 Task: Search one way flight ticket for 2 adults, 2 children, 2 infants in seat in first from Punta Gorda: Punta Gorda Airport to Wilmington: Wilmington International Airport on 8-6-2023. Choice of flights is Frontier. Number of bags: 2 carry on bags. Price is upto 91000. Outbound departure time preference is 15:45.
Action: Mouse moved to (302, 402)
Screenshot: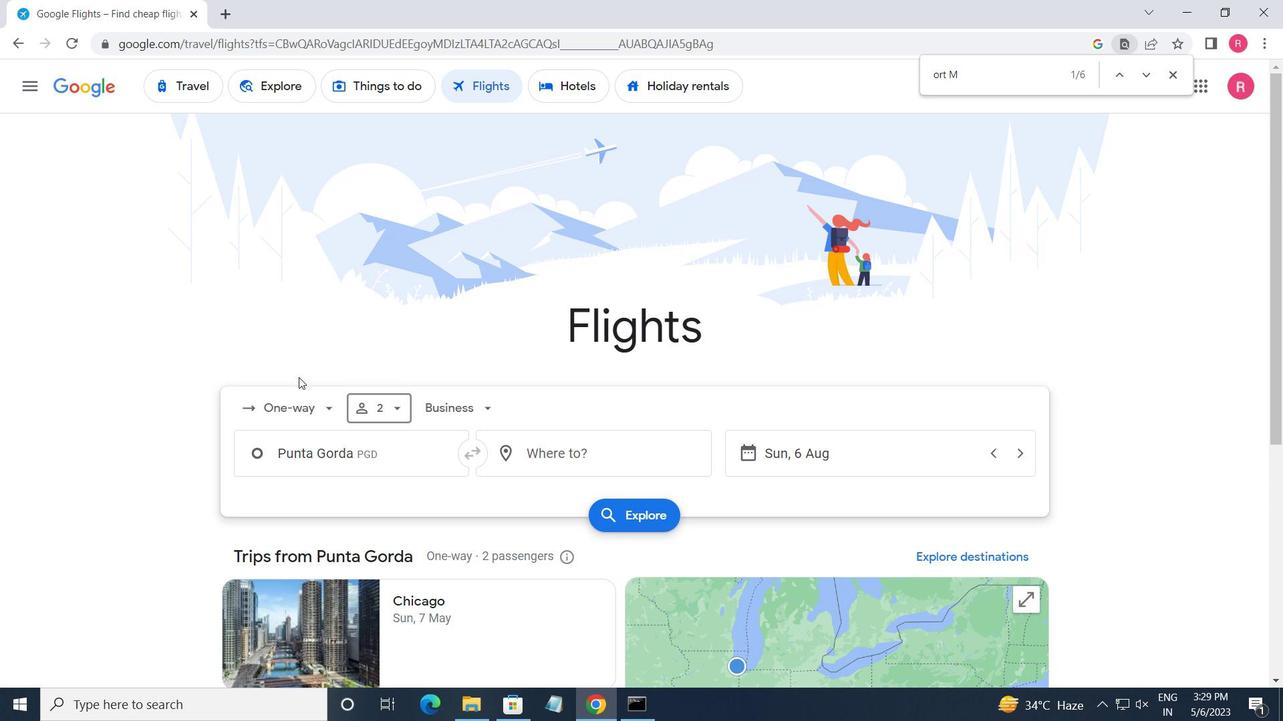 
Action: Mouse pressed left at (302, 402)
Screenshot: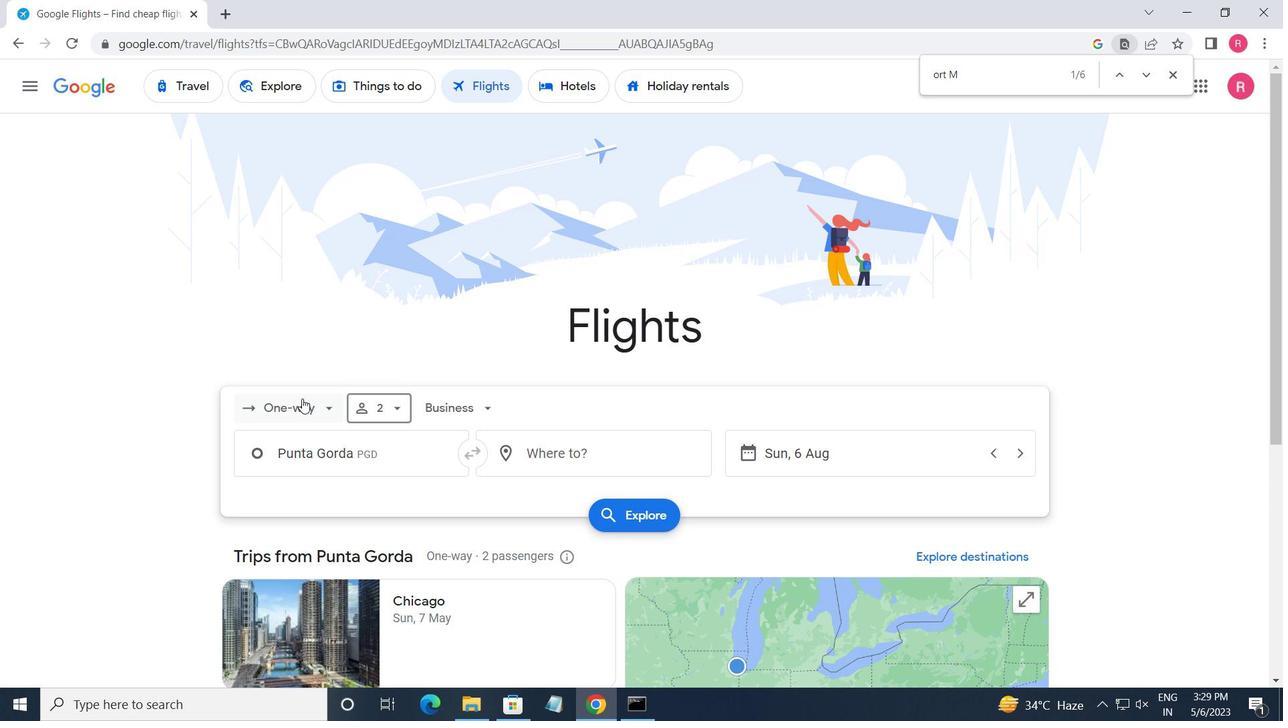 
Action: Mouse moved to (315, 480)
Screenshot: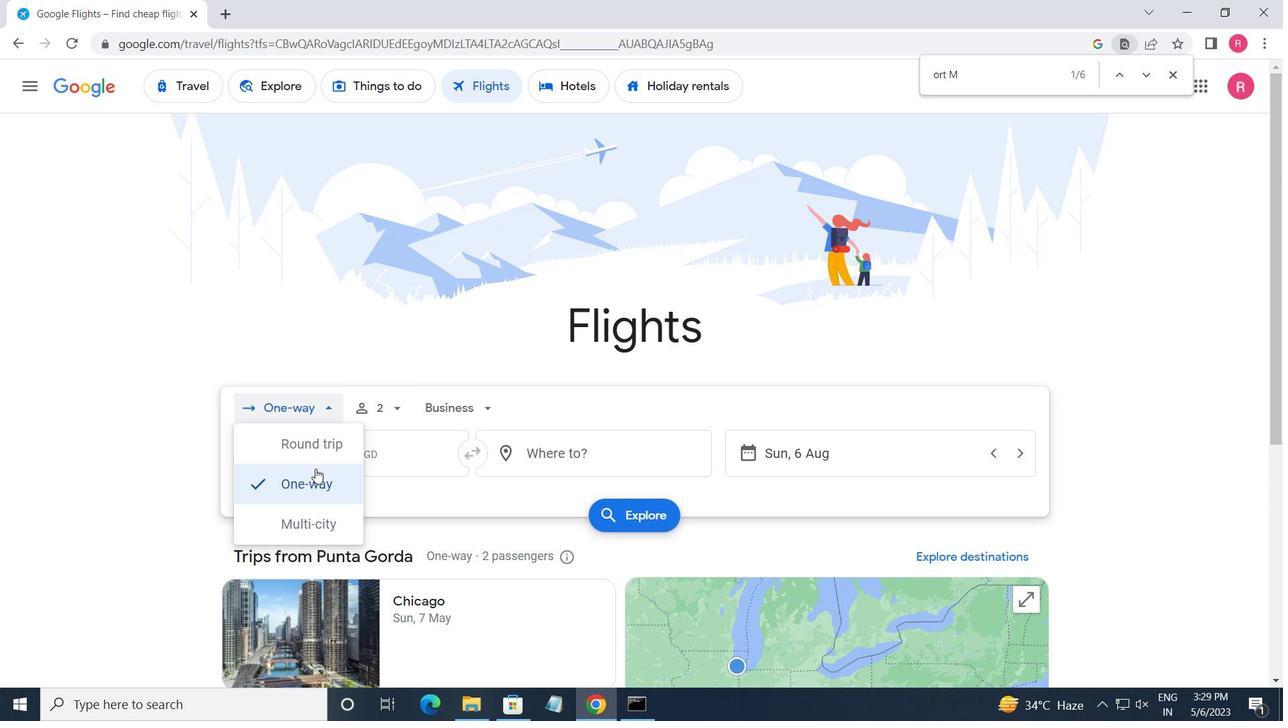 
Action: Mouse pressed left at (315, 480)
Screenshot: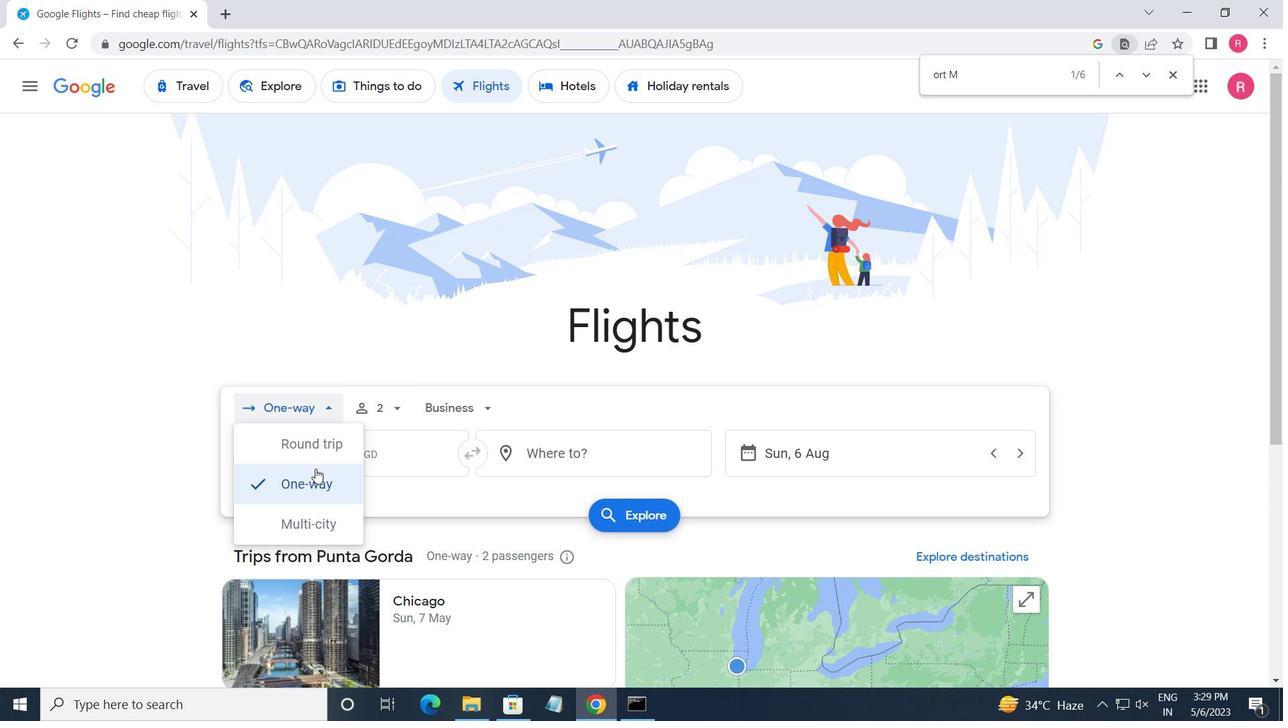 
Action: Mouse moved to (389, 418)
Screenshot: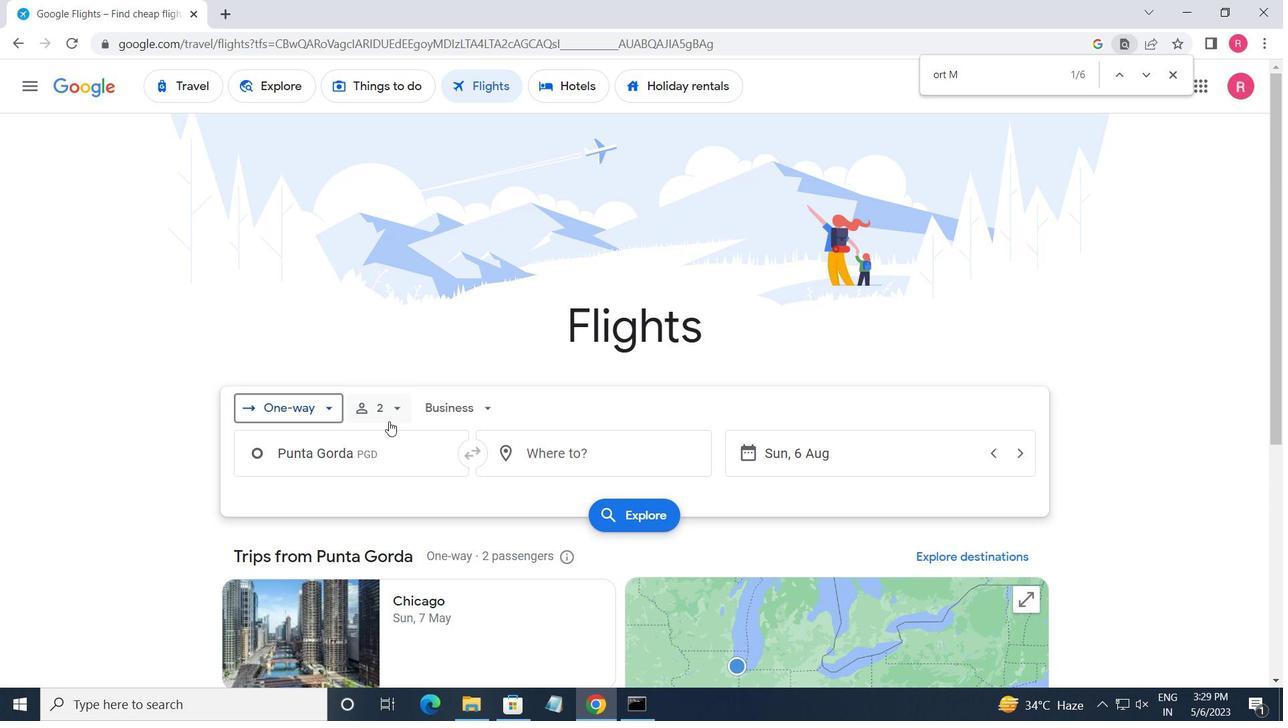 
Action: Mouse pressed left at (389, 418)
Screenshot: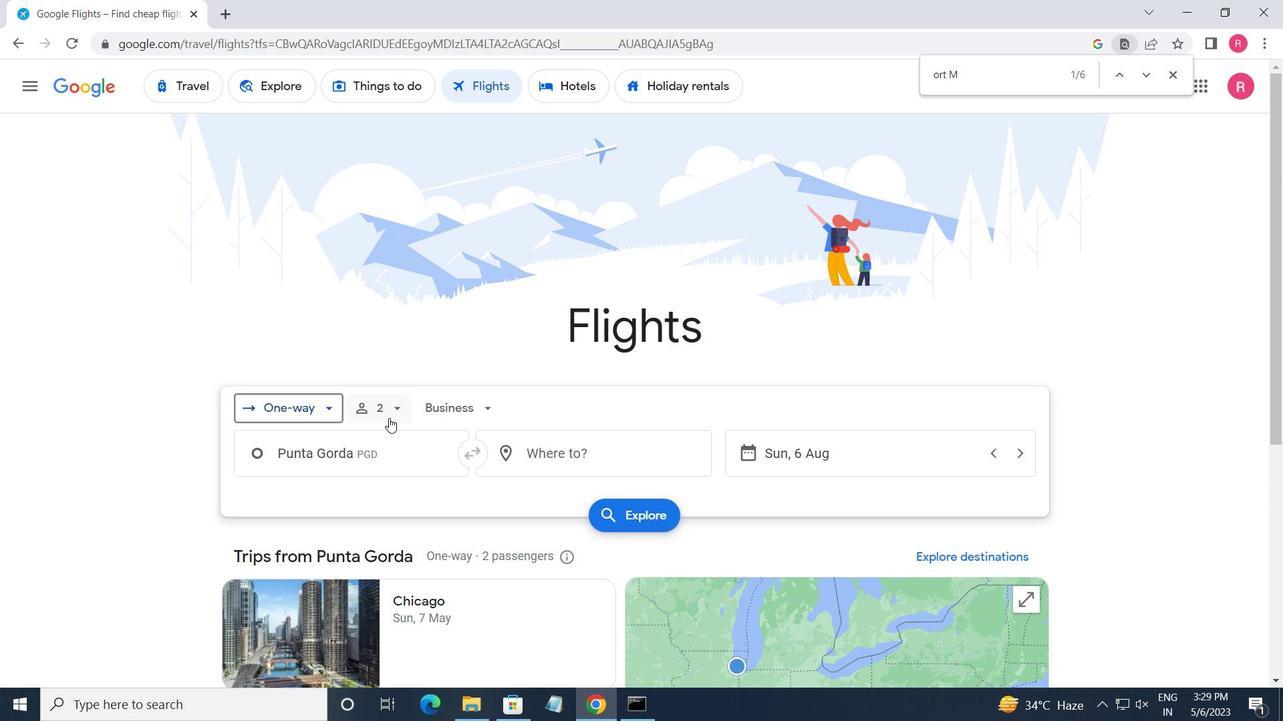 
Action: Mouse moved to (514, 454)
Screenshot: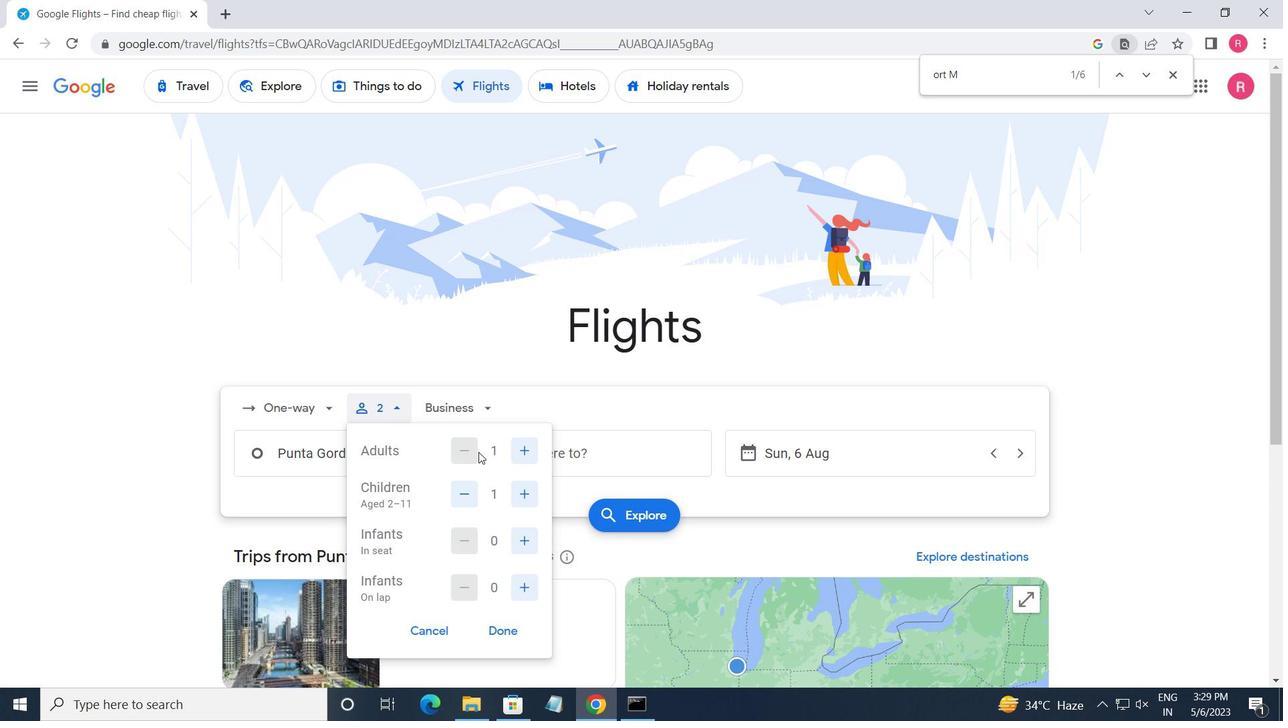 
Action: Mouse pressed left at (514, 454)
Screenshot: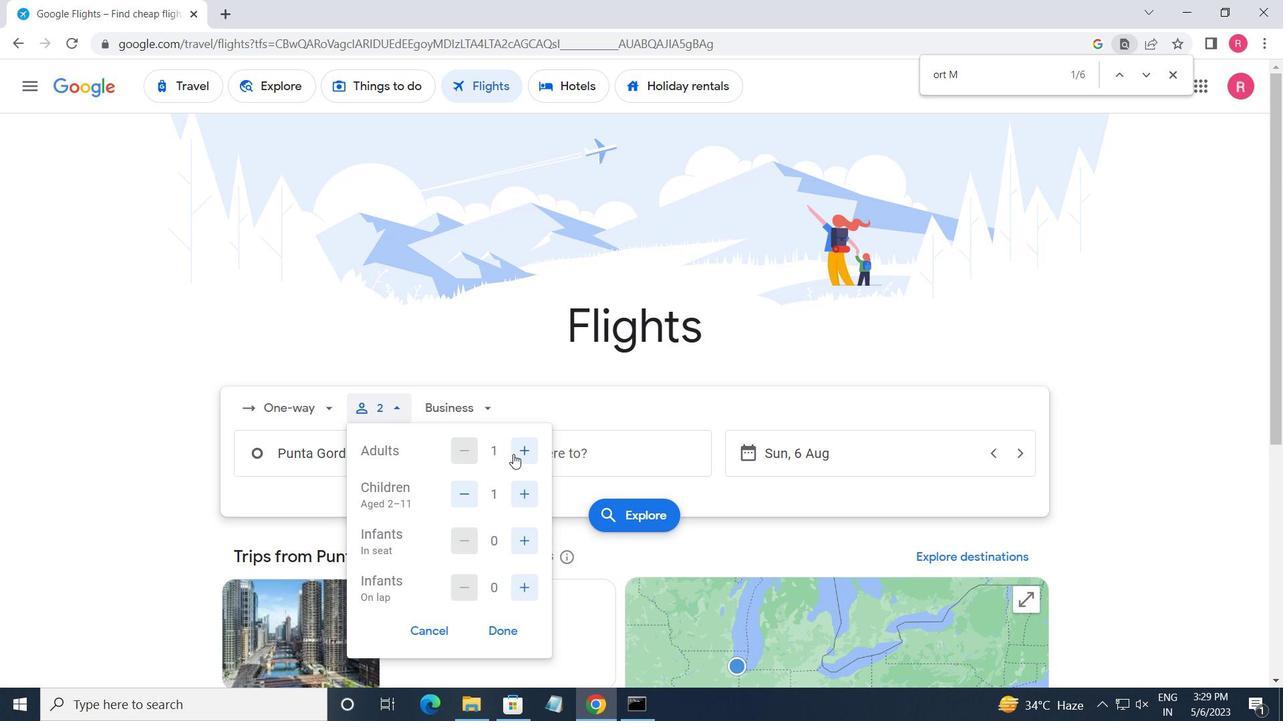 
Action: Mouse moved to (517, 495)
Screenshot: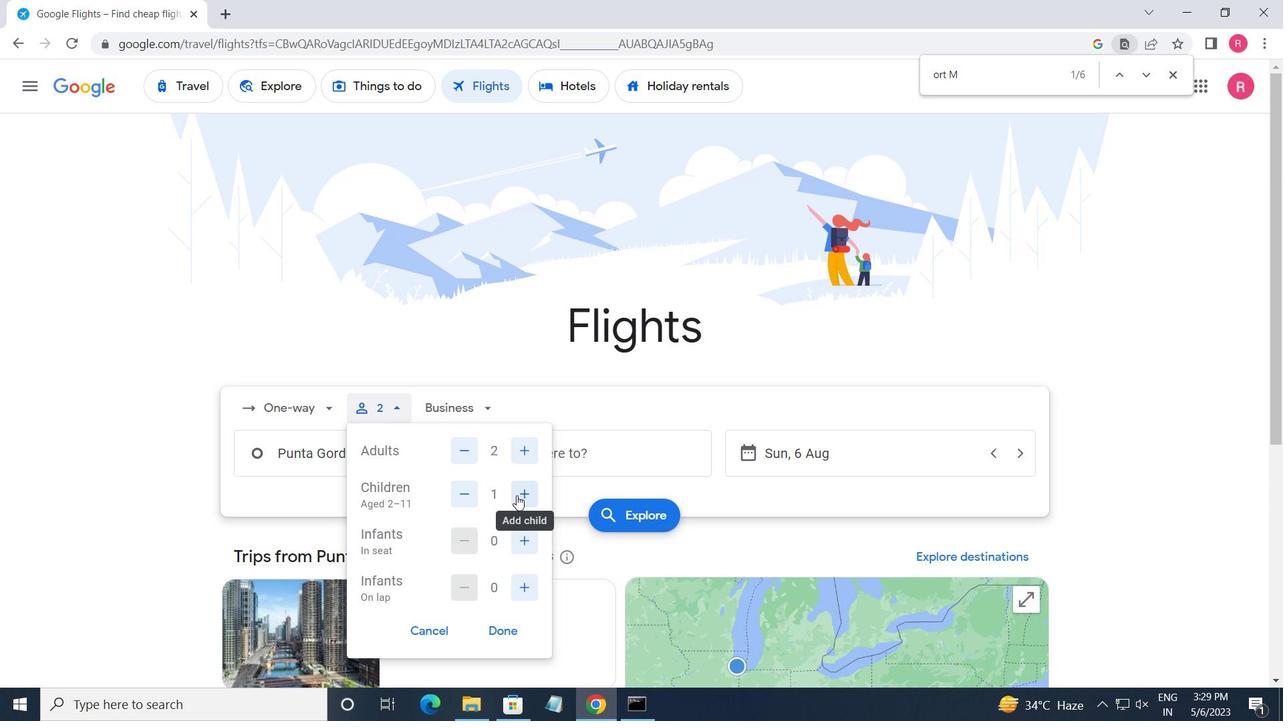 
Action: Mouse pressed left at (517, 495)
Screenshot: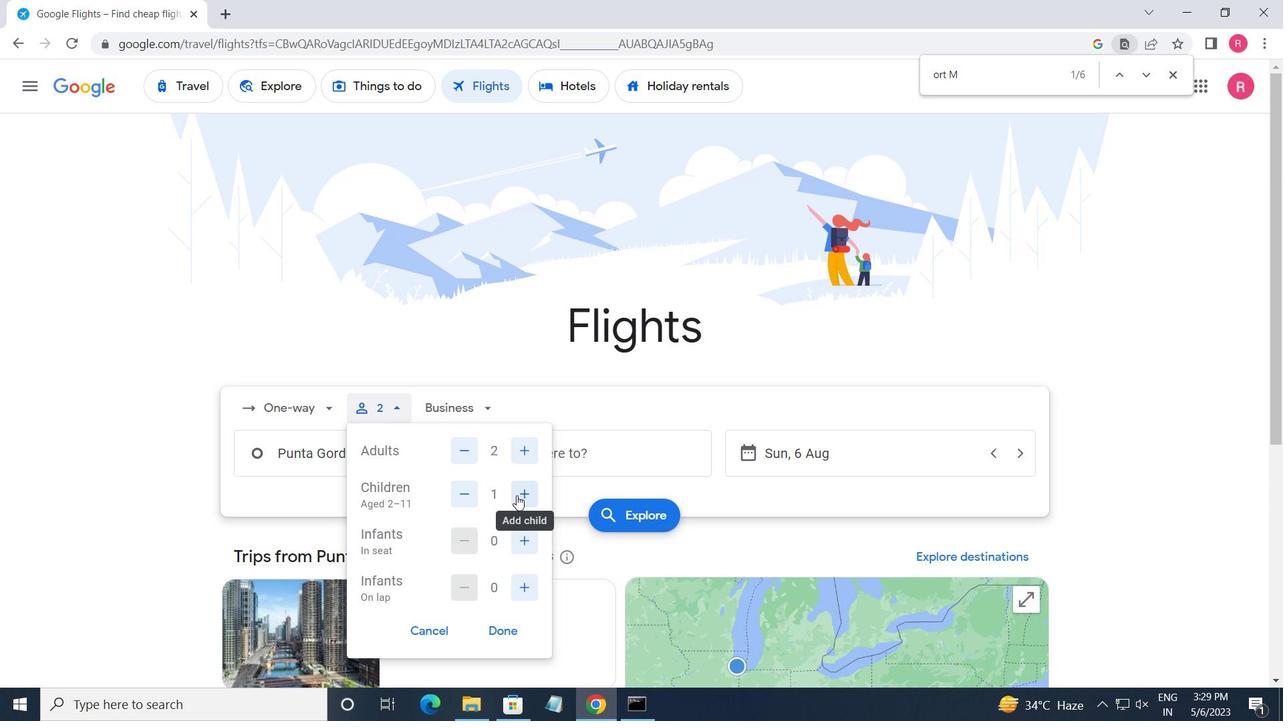 
Action: Mouse pressed left at (517, 495)
Screenshot: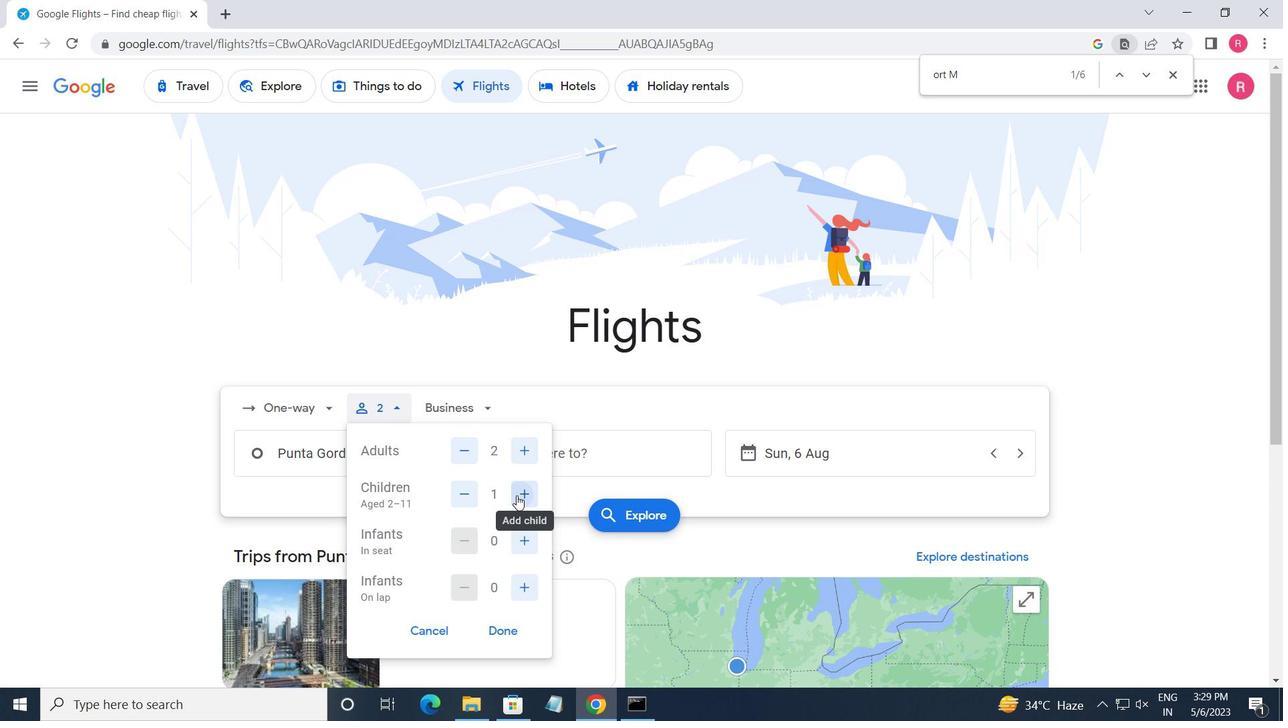 
Action: Mouse moved to (471, 496)
Screenshot: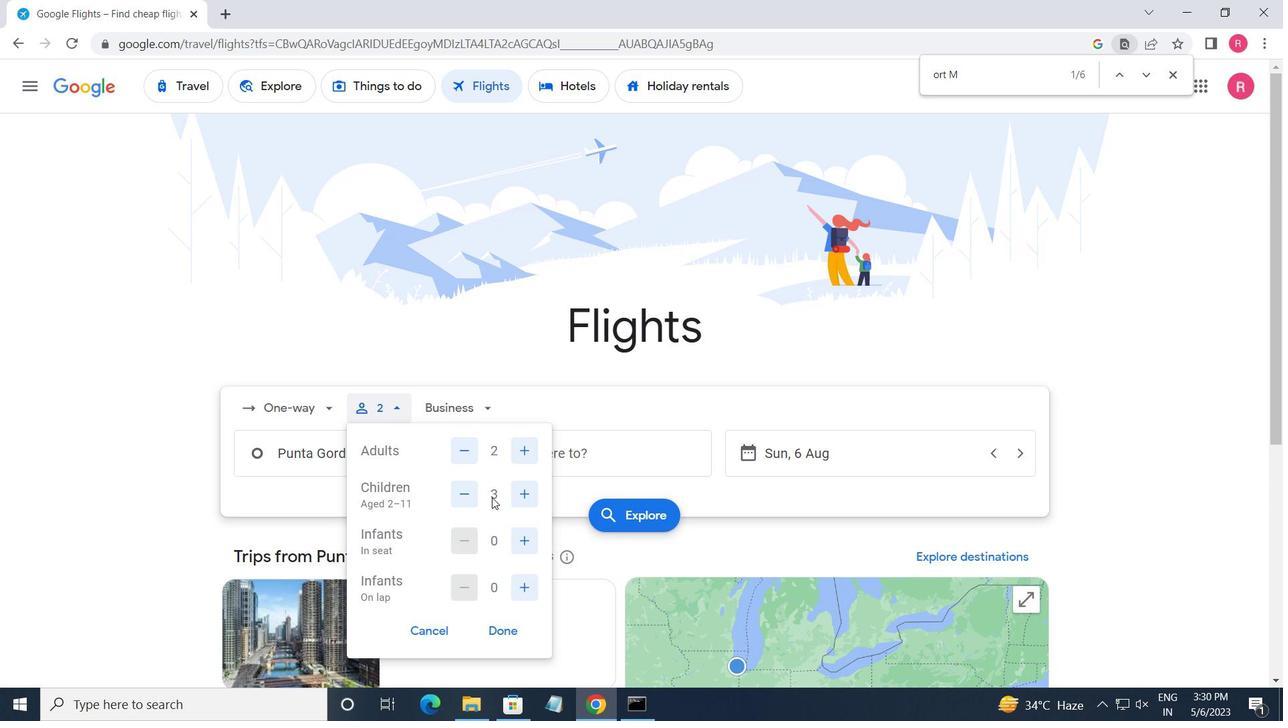 
Action: Mouse pressed left at (471, 496)
Screenshot: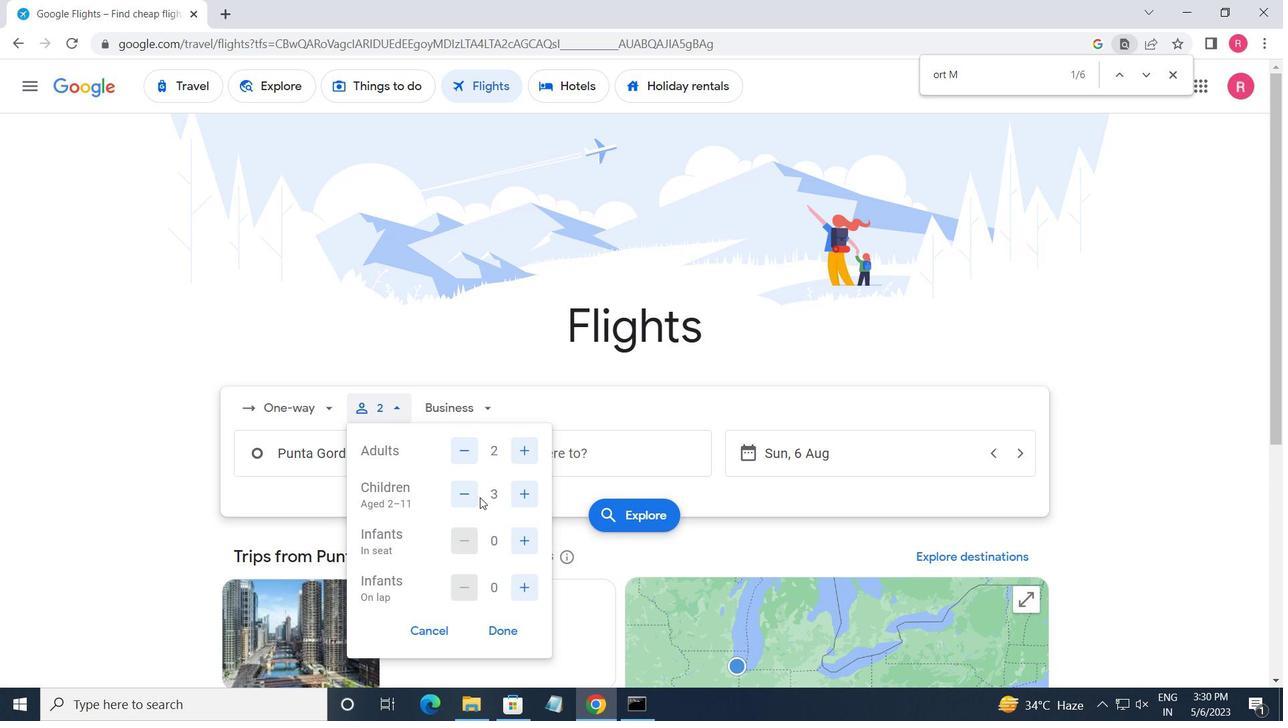 
Action: Mouse moved to (520, 541)
Screenshot: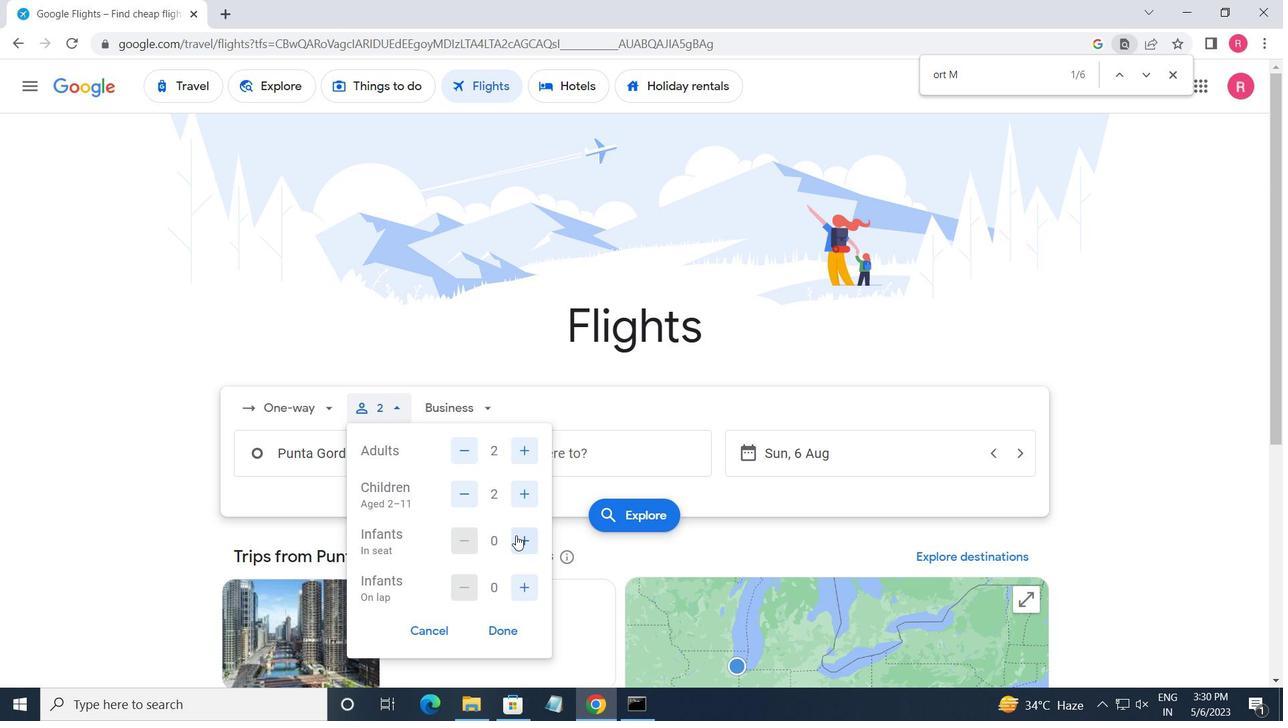 
Action: Mouse pressed left at (520, 541)
Screenshot: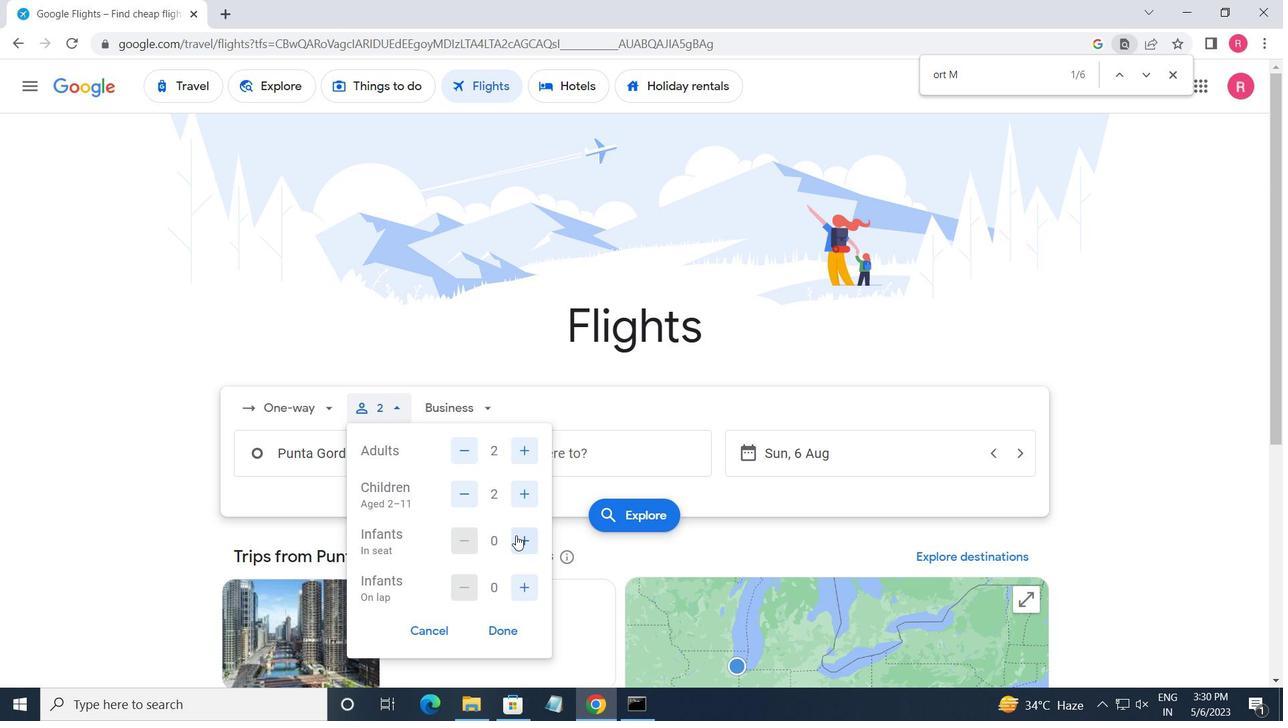 
Action: Mouse pressed left at (520, 541)
Screenshot: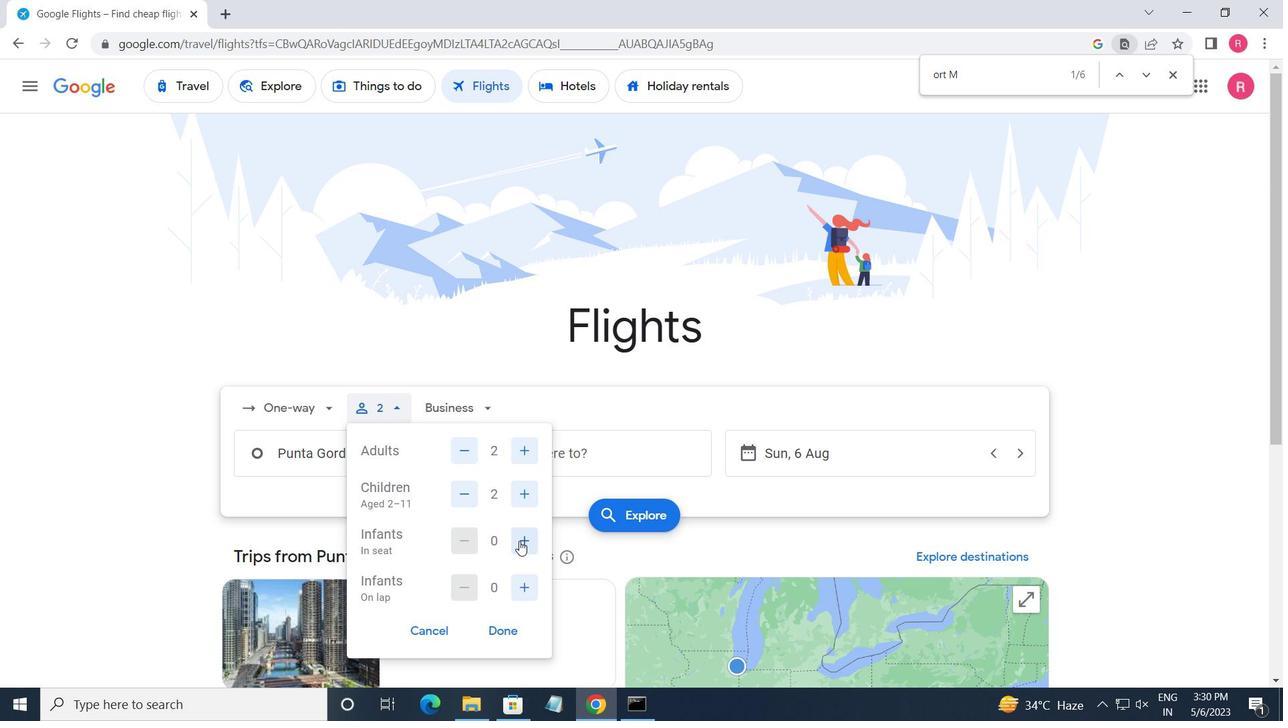 
Action: Mouse moved to (506, 623)
Screenshot: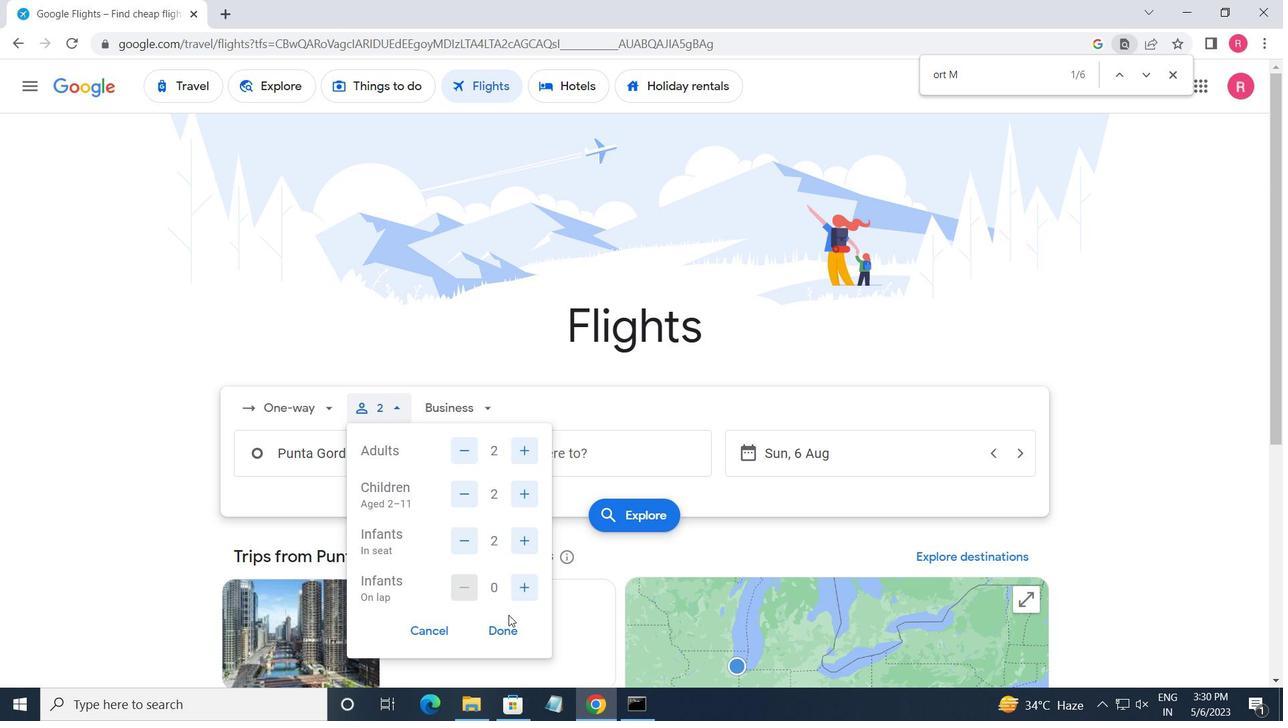 
Action: Mouse pressed left at (506, 623)
Screenshot: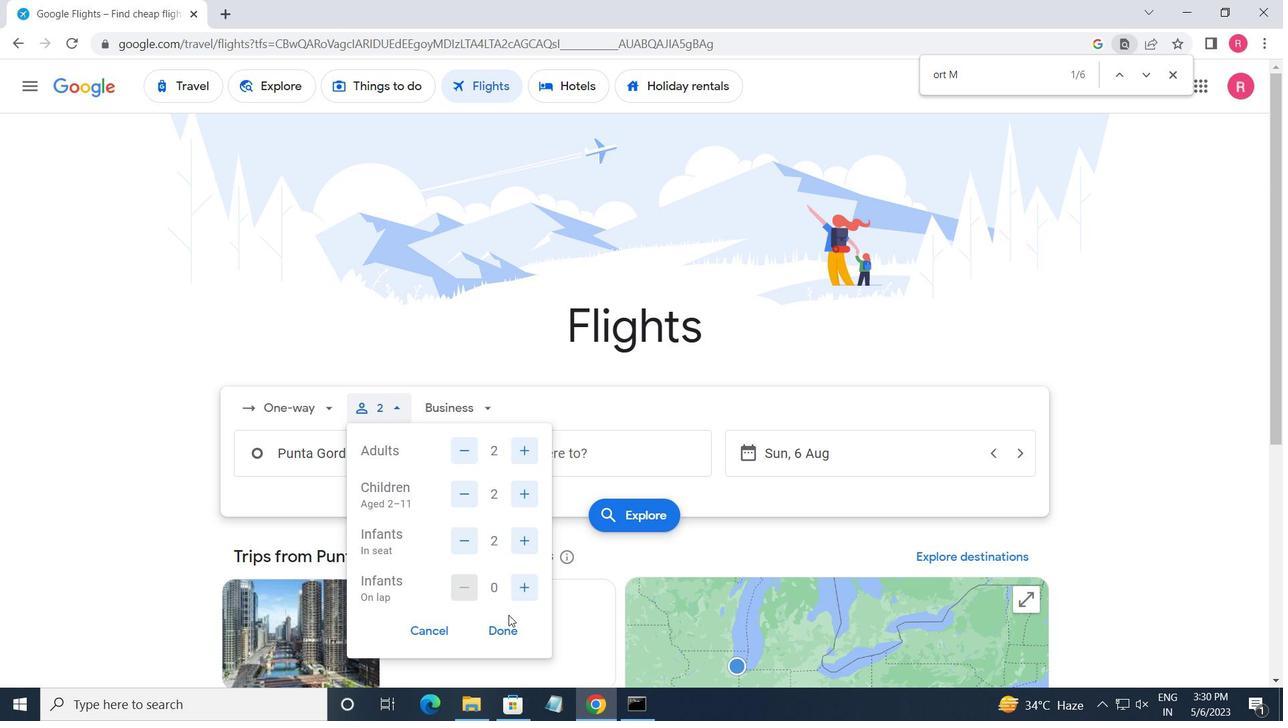 
Action: Mouse moved to (457, 411)
Screenshot: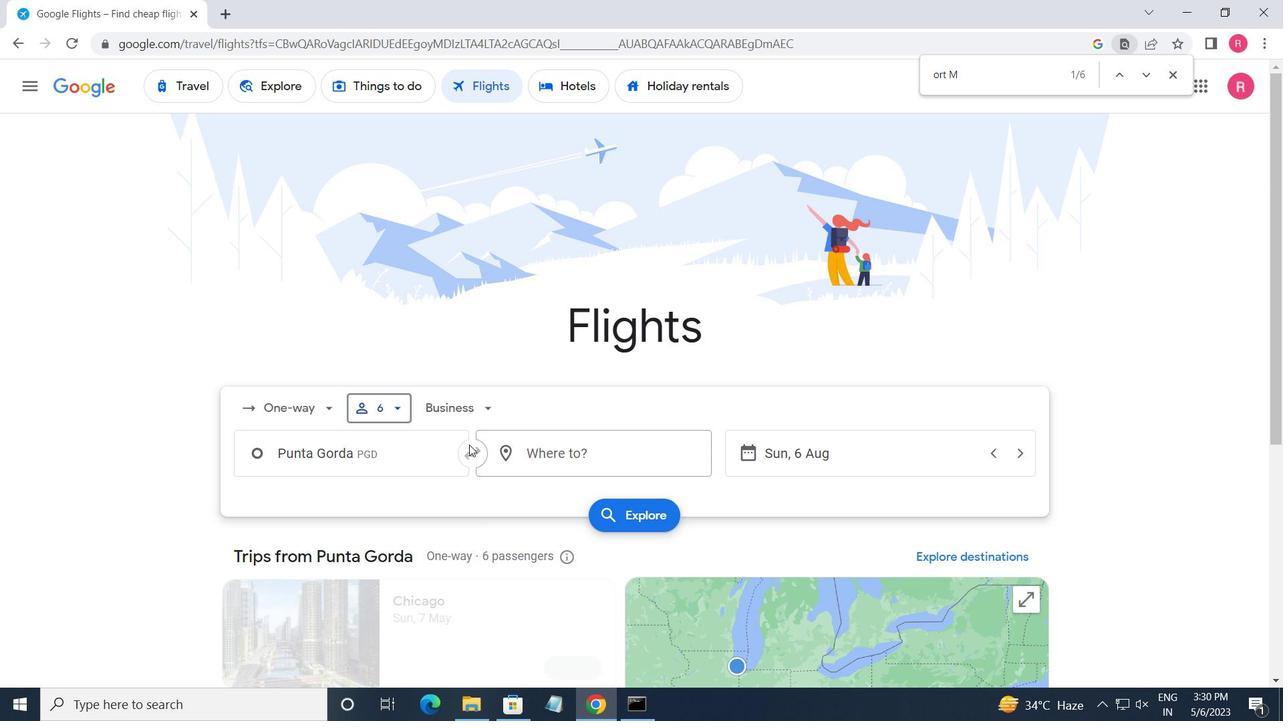 
Action: Mouse pressed left at (457, 411)
Screenshot: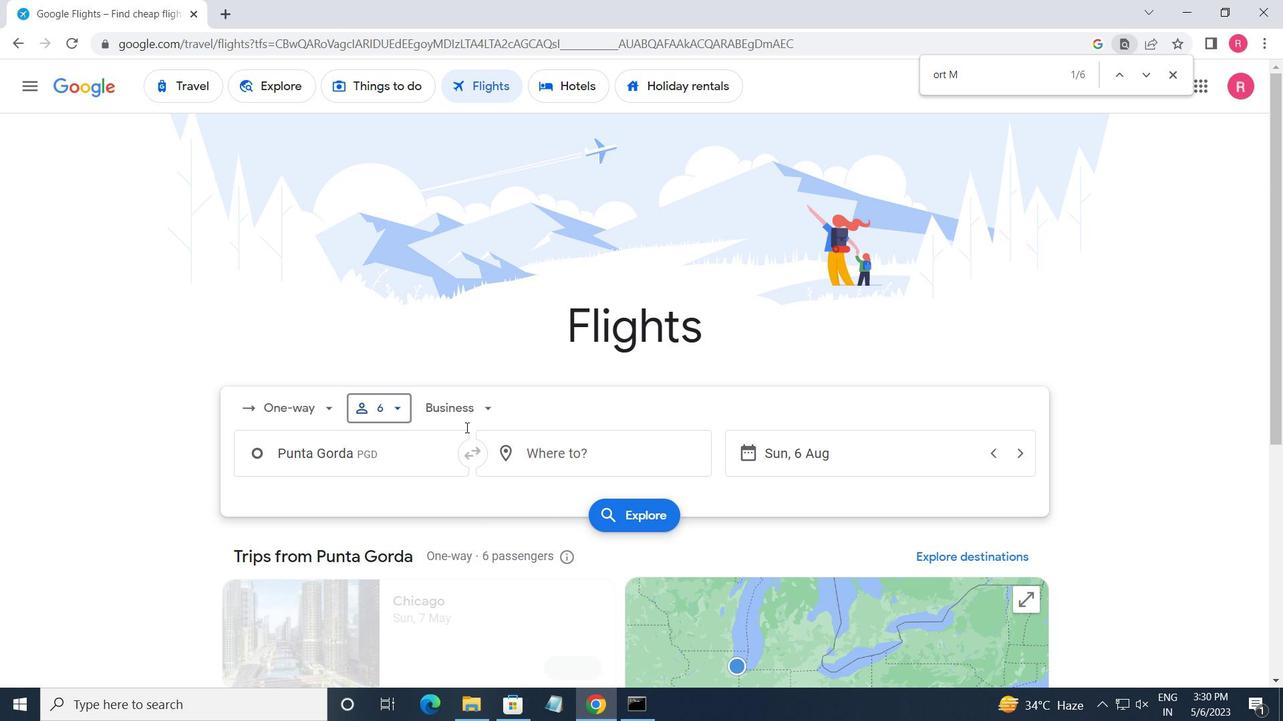 
Action: Mouse moved to (472, 555)
Screenshot: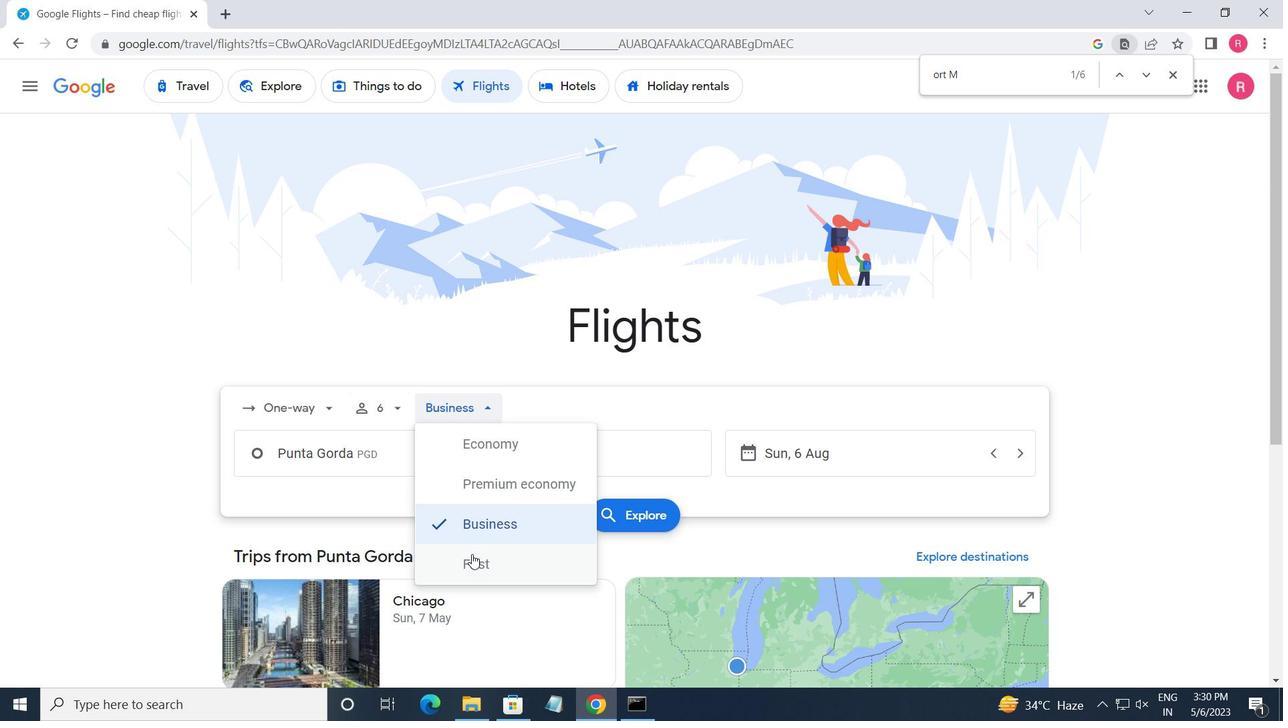 
Action: Mouse pressed left at (472, 555)
Screenshot: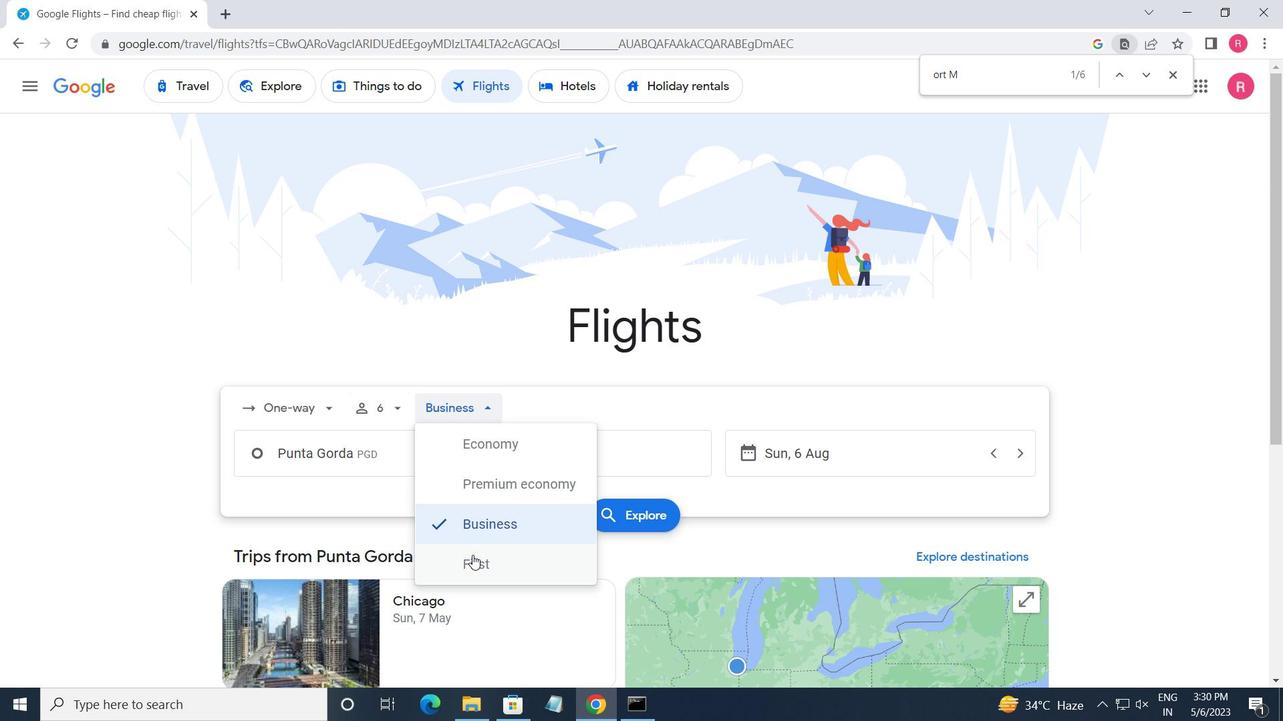 
Action: Mouse moved to (408, 465)
Screenshot: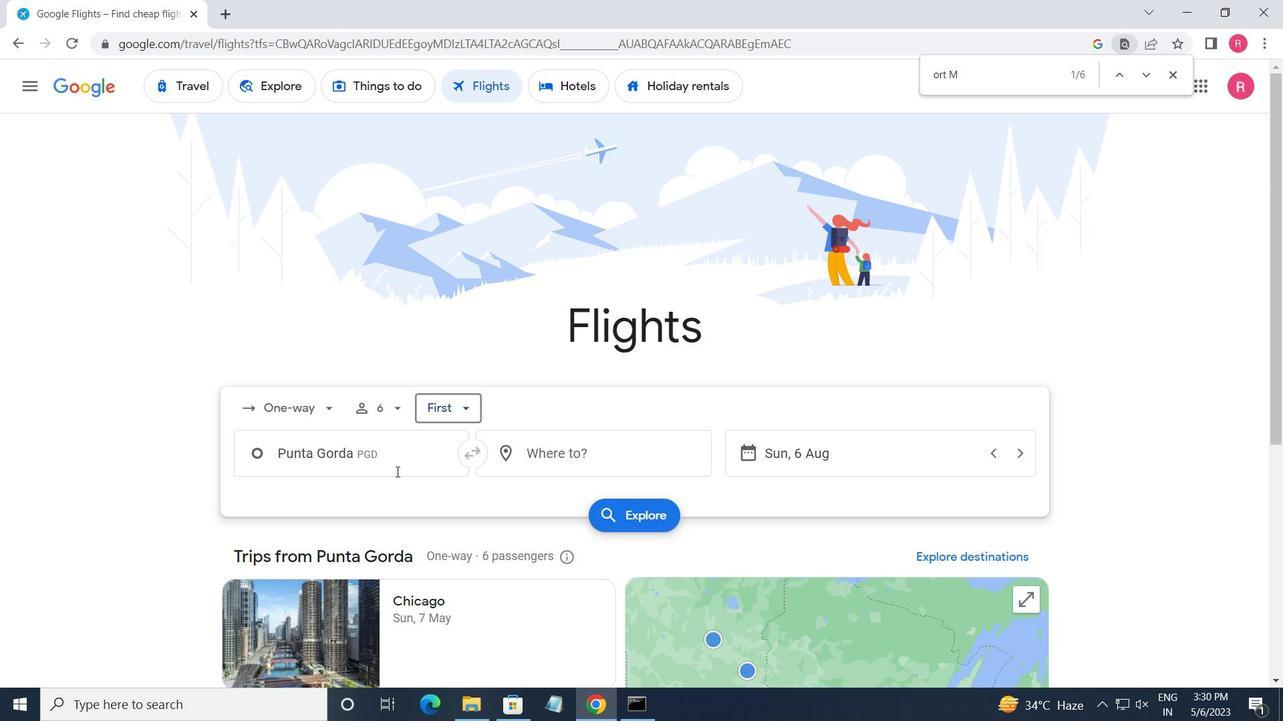 
Action: Mouse pressed left at (408, 465)
Screenshot: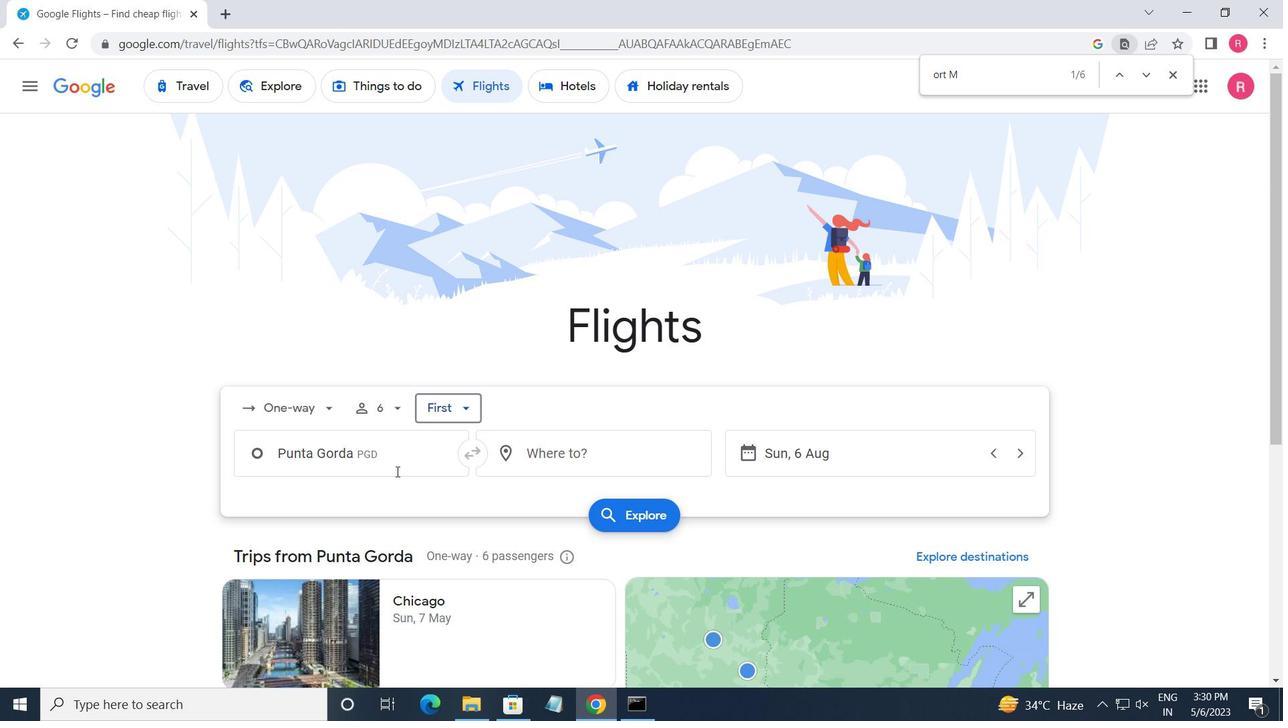 
Action: Mouse moved to (410, 469)
Screenshot: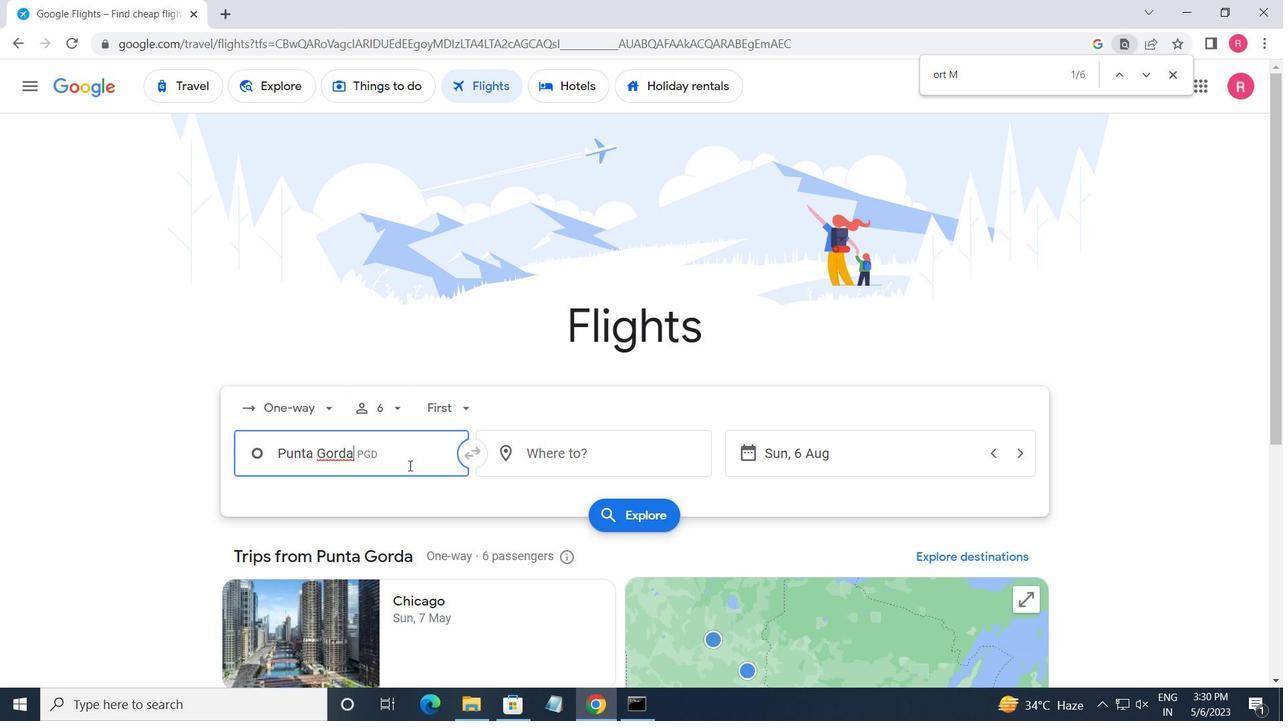 
Action: Key pressed <Key.shift_r>Punt<Key.caps_lock>v<Key.space><Key.backspace><Key.backspace>a<Key.space><Key.shift>GO
Screenshot: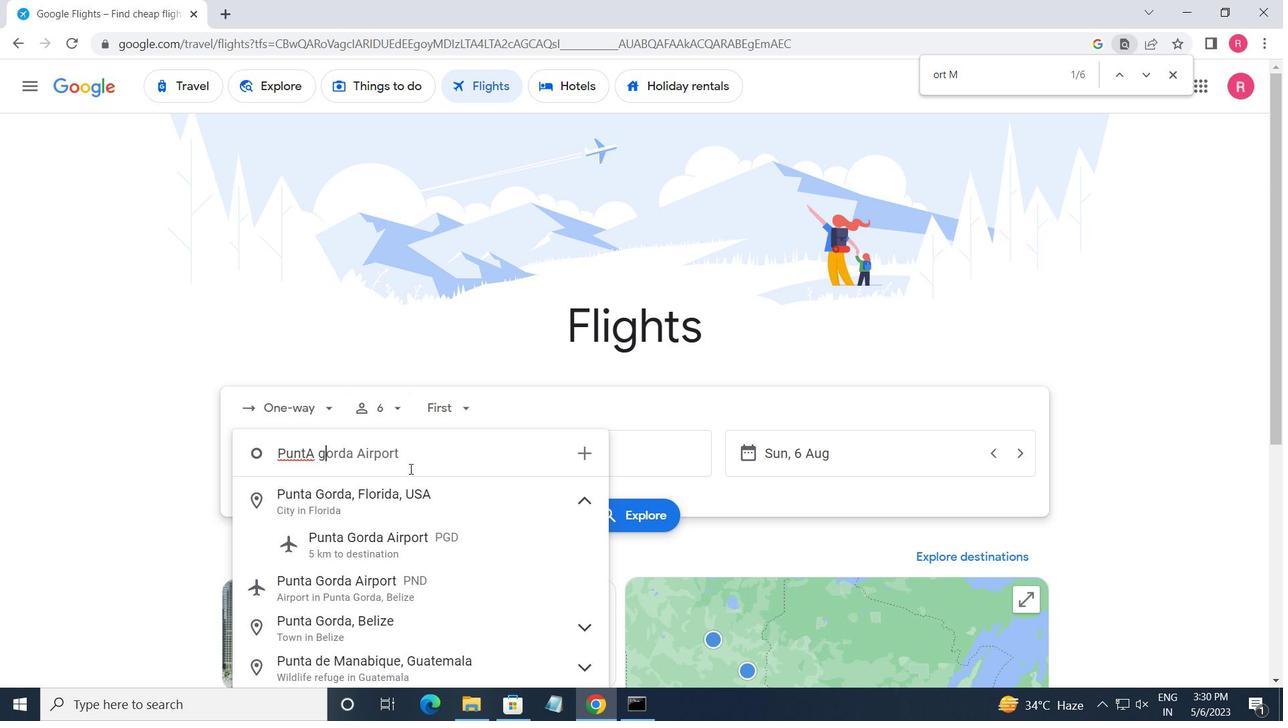 
Action: Mouse moved to (409, 550)
Screenshot: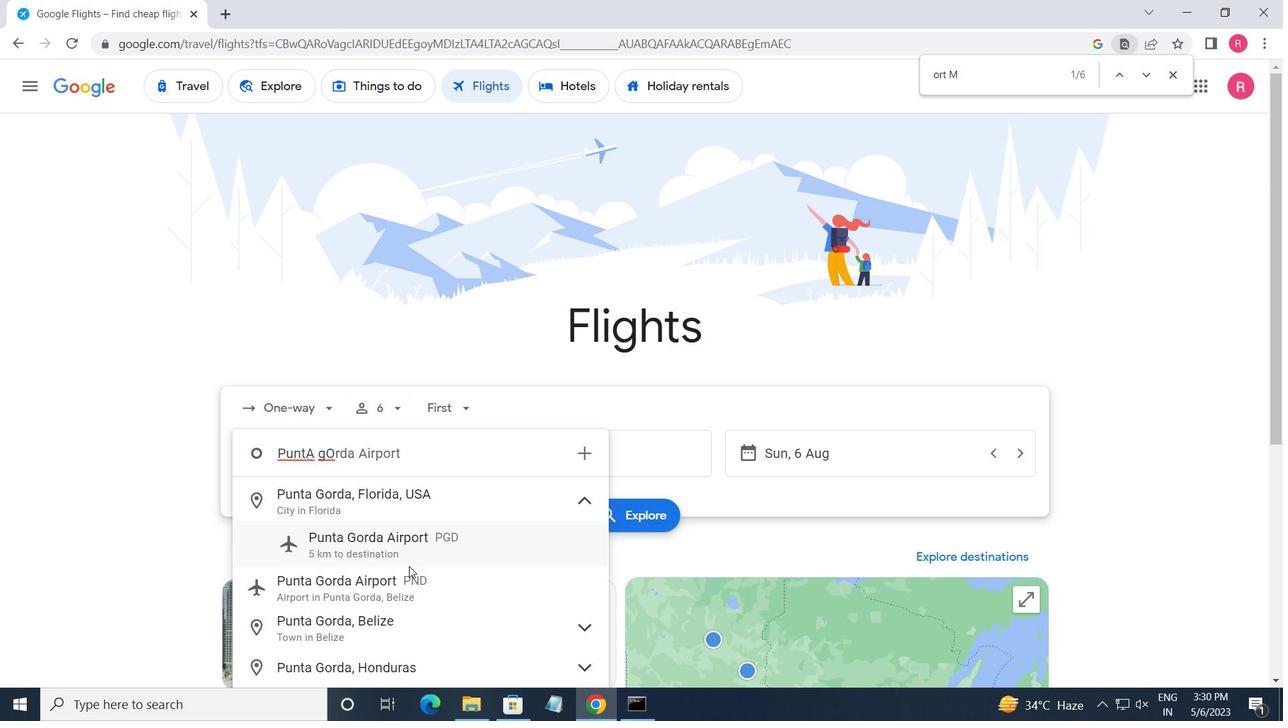 
Action: Mouse pressed left at (409, 550)
Screenshot: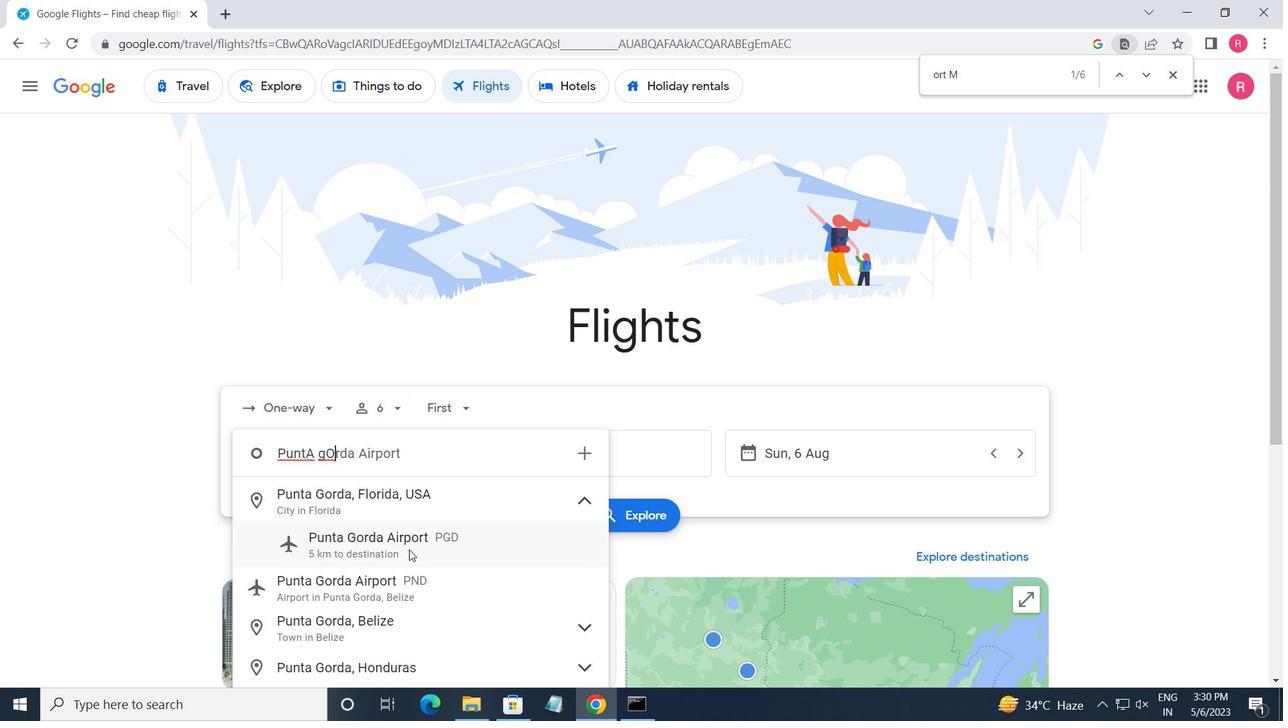 
Action: Mouse moved to (626, 453)
Screenshot: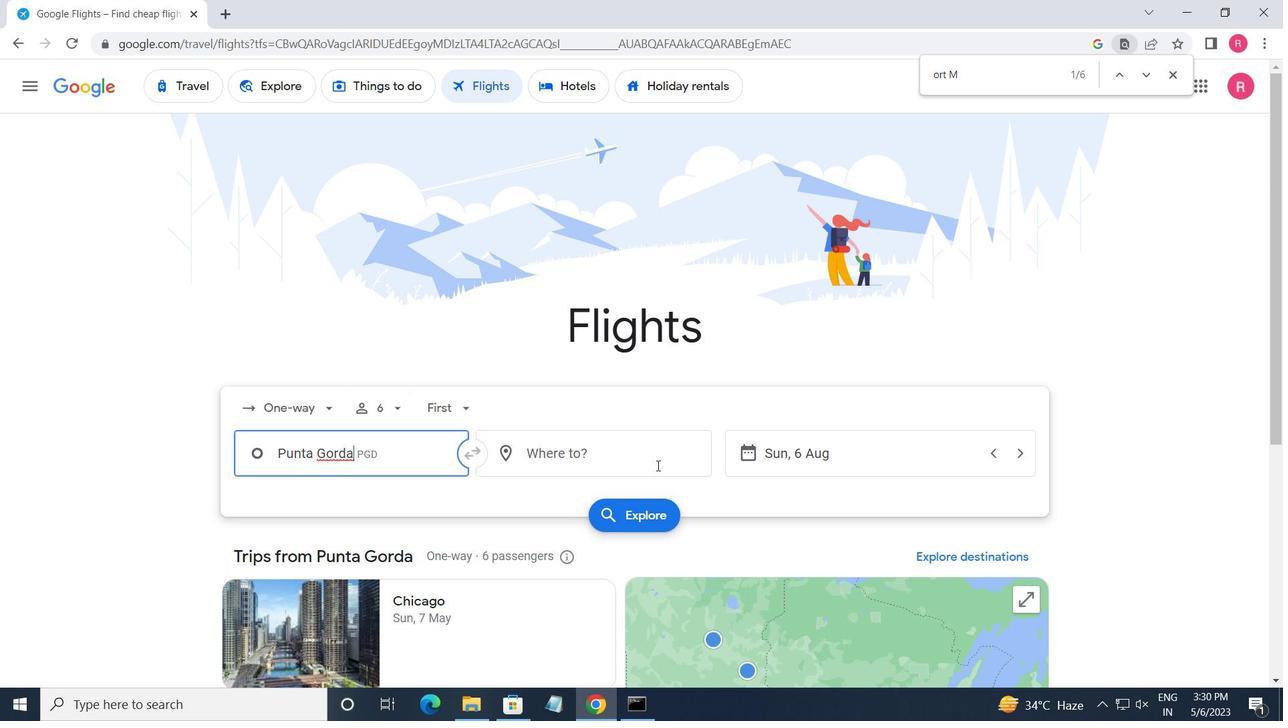 
Action: Mouse pressed left at (626, 453)
Screenshot: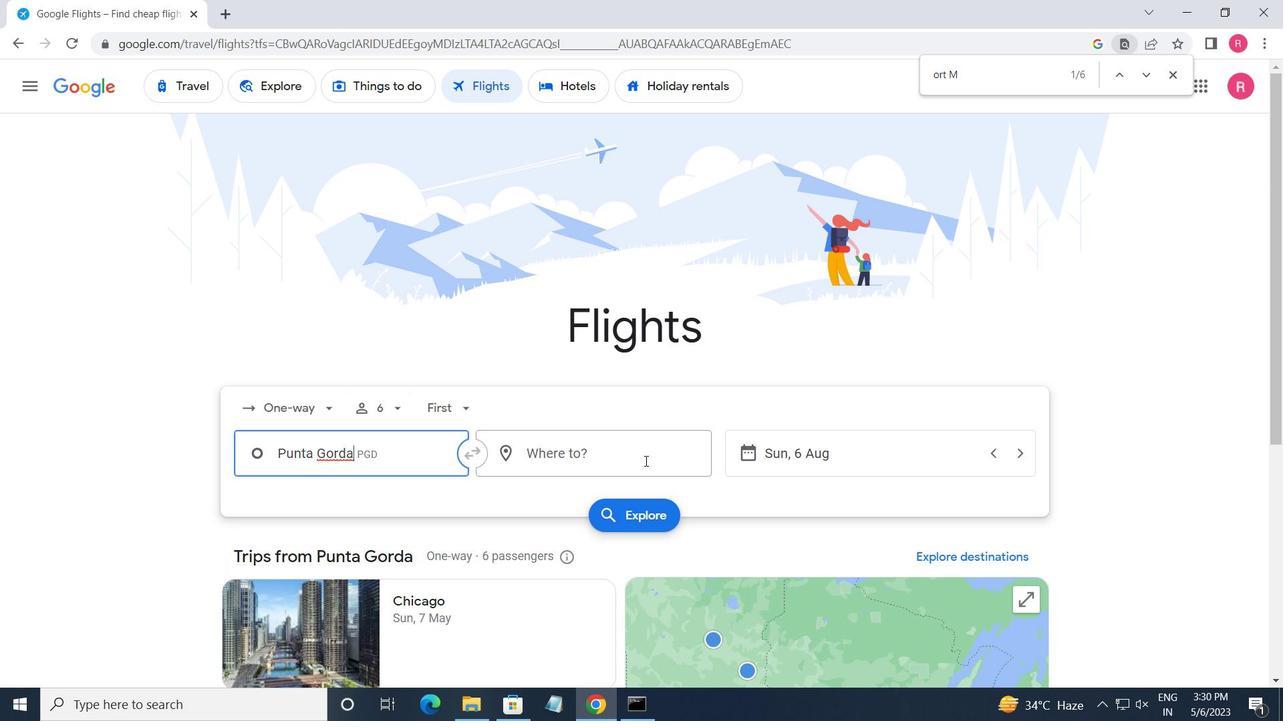 
Action: Key pressed <Key.caps_lock><Key.shift>WILMINGTON
Screenshot: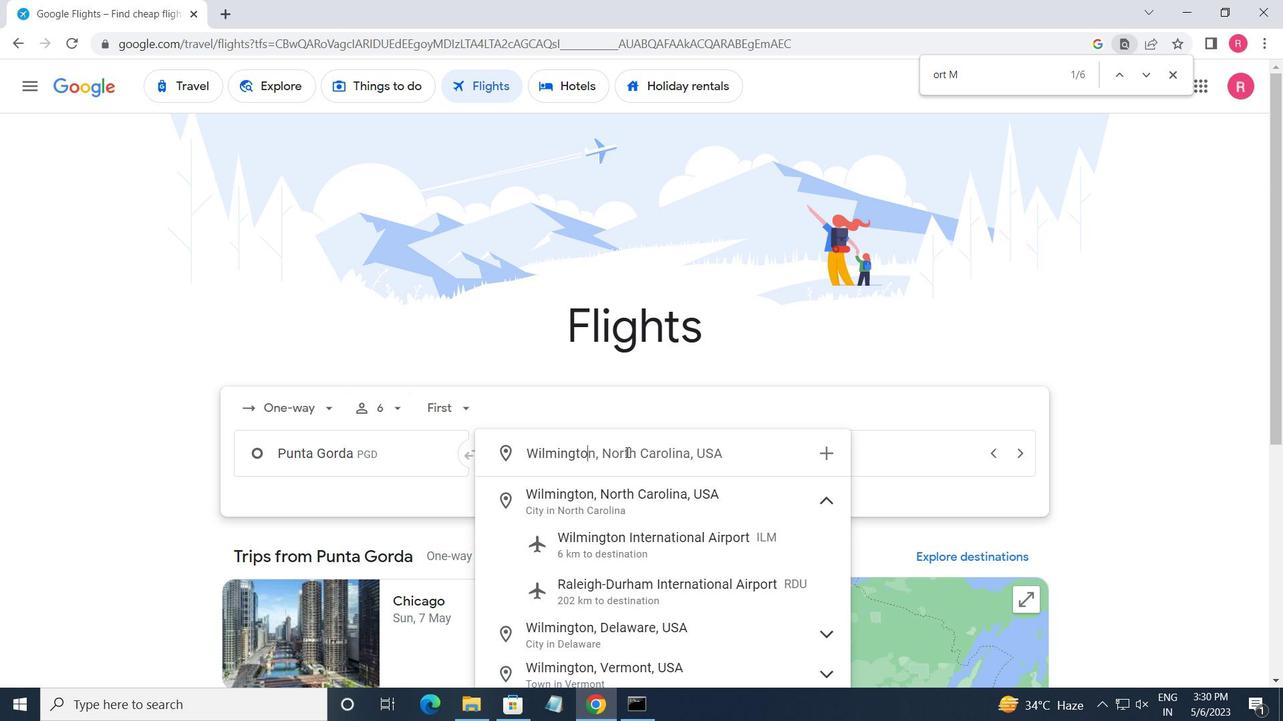 
Action: Mouse moved to (719, 552)
Screenshot: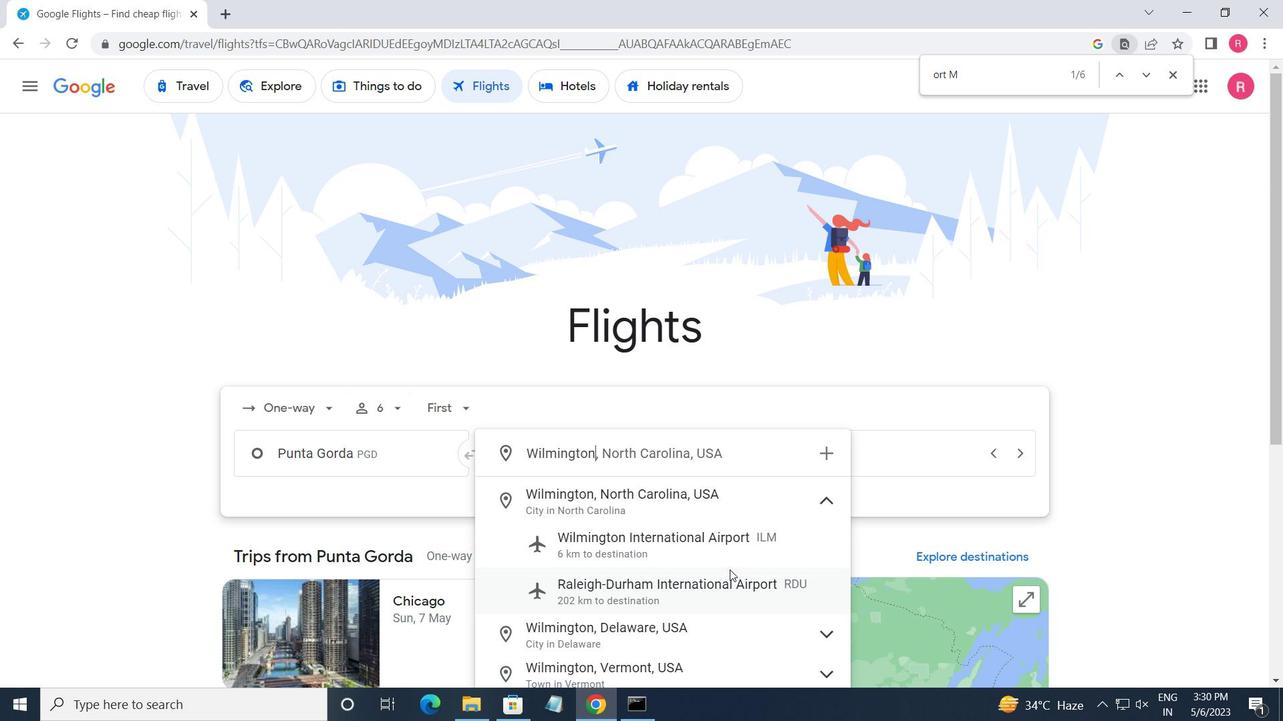 
Action: Mouse pressed left at (719, 552)
Screenshot: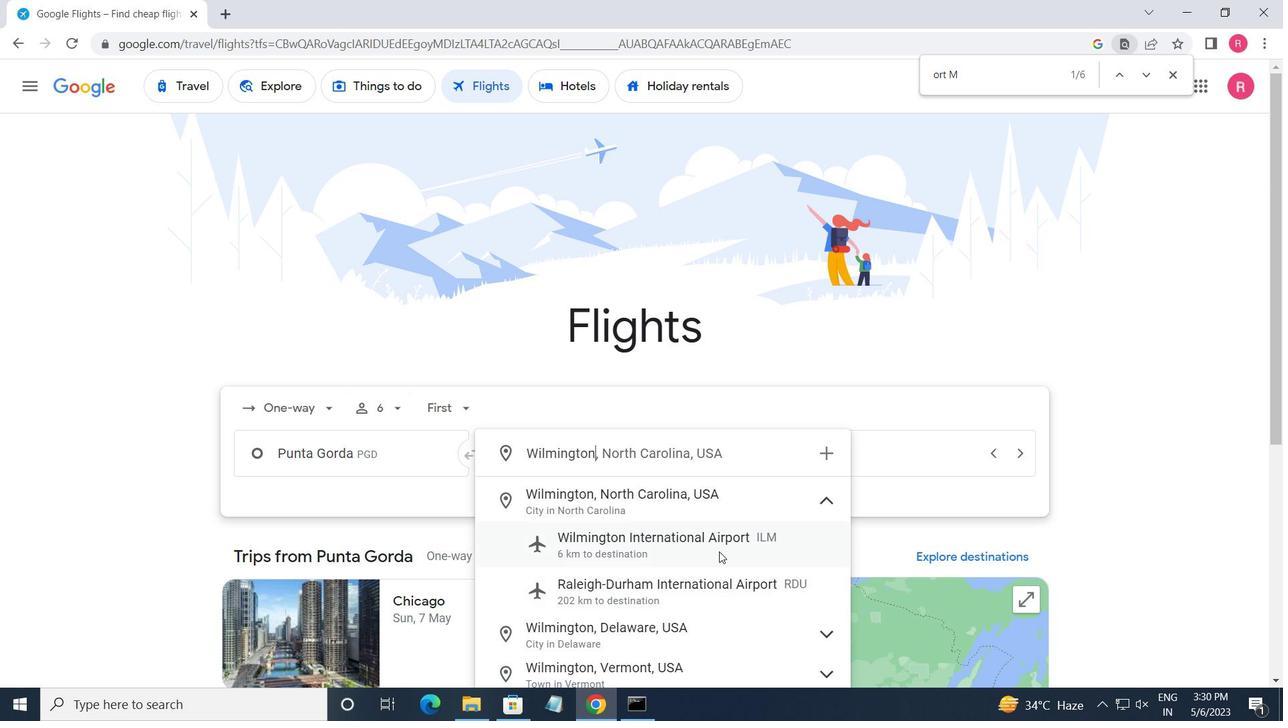 
Action: Mouse moved to (868, 463)
Screenshot: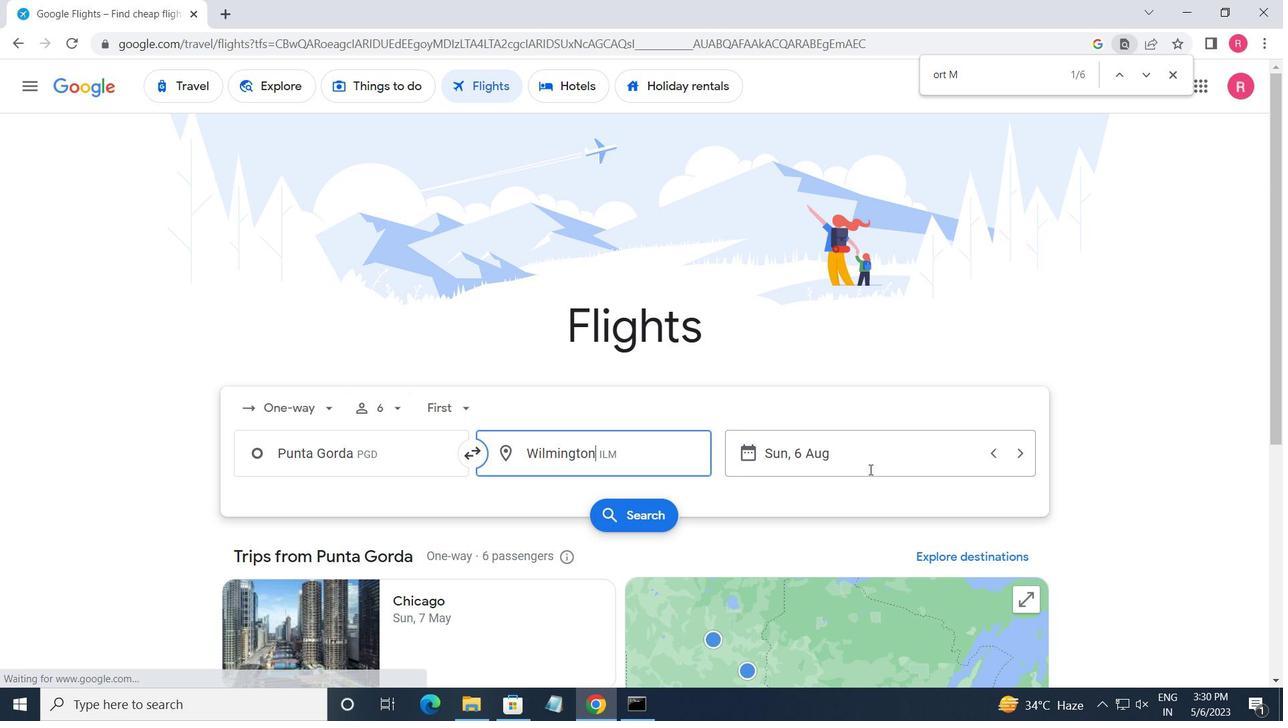 
Action: Mouse pressed left at (868, 463)
Screenshot: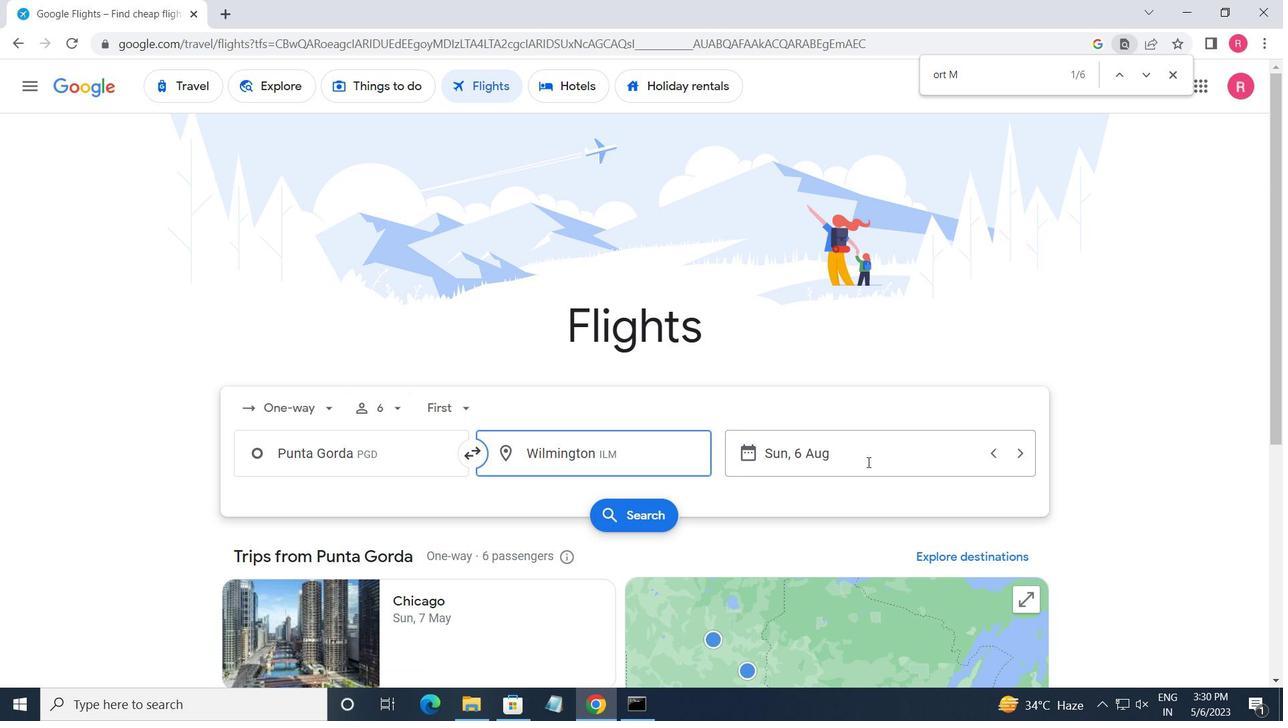 
Action: Mouse moved to (455, 427)
Screenshot: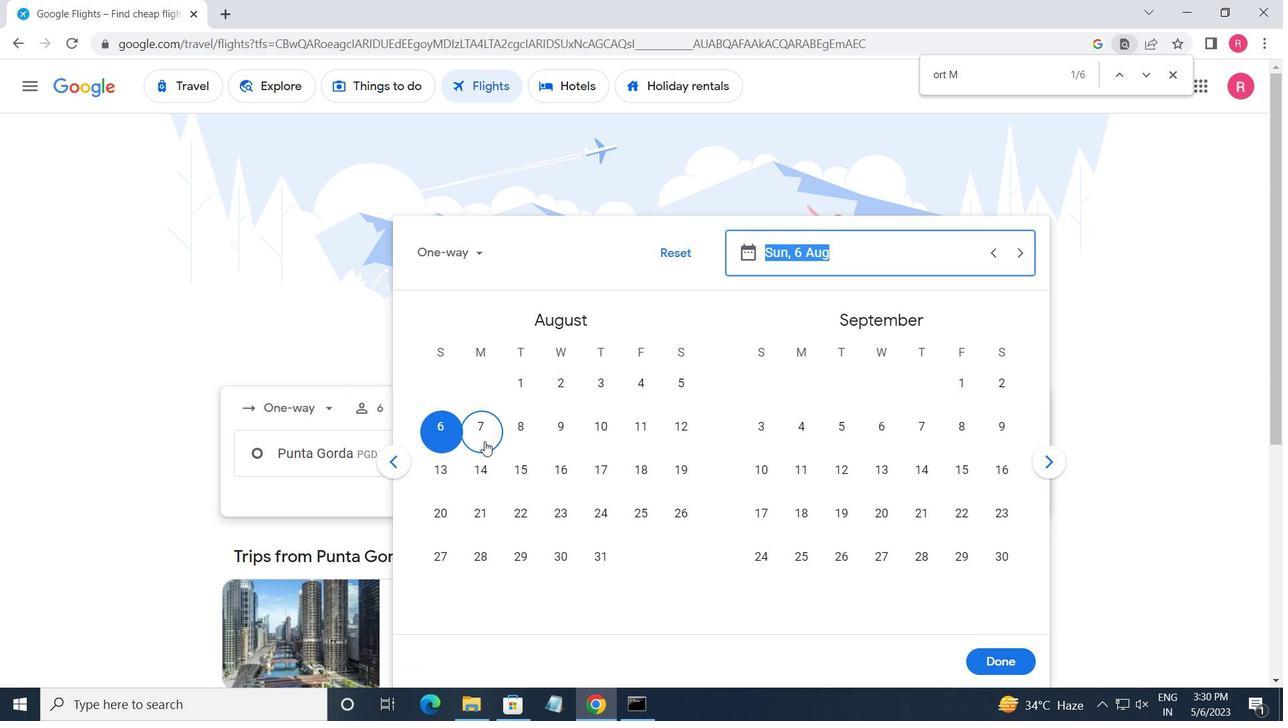 
Action: Mouse pressed left at (455, 427)
Screenshot: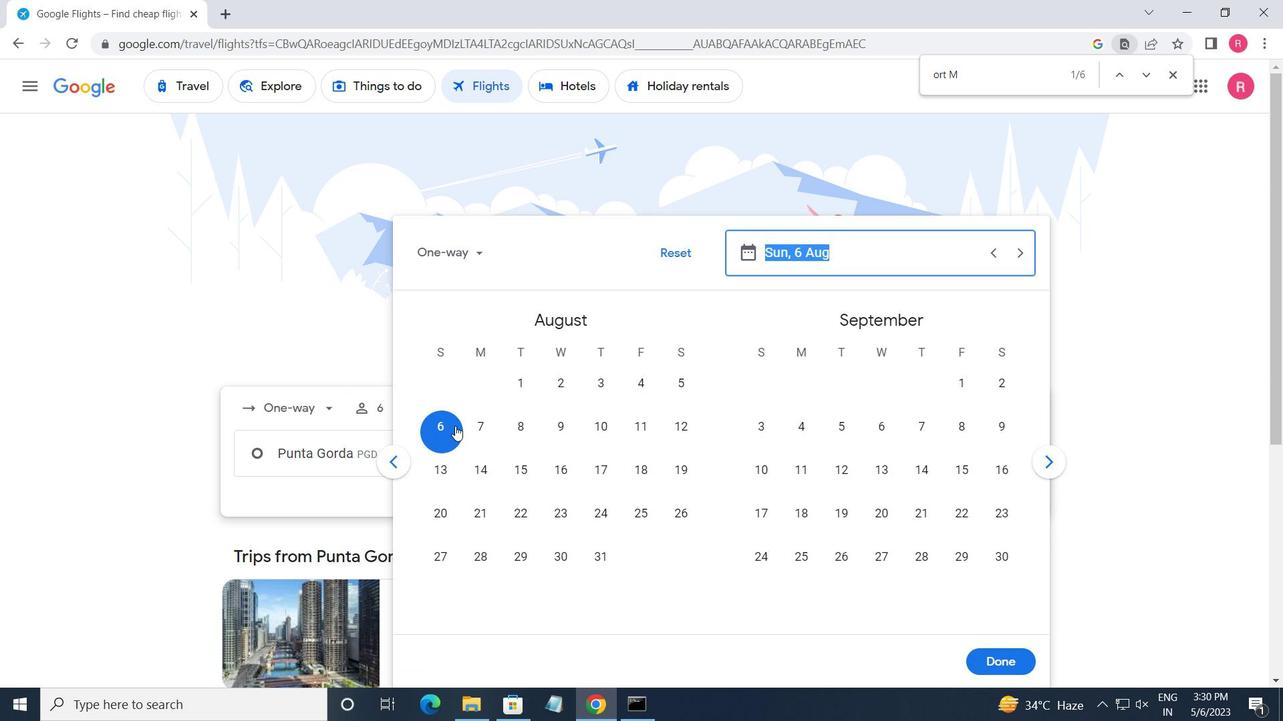 
Action: Mouse moved to (993, 661)
Screenshot: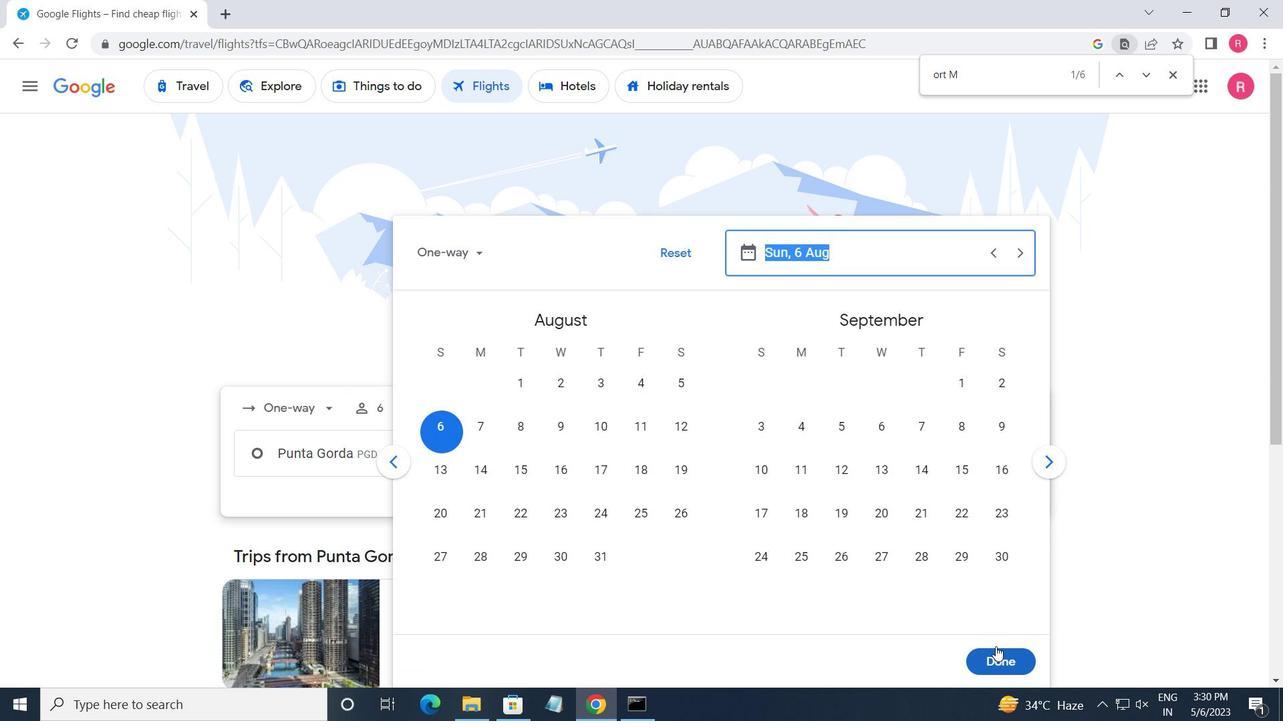 
Action: Mouse pressed left at (993, 661)
Screenshot: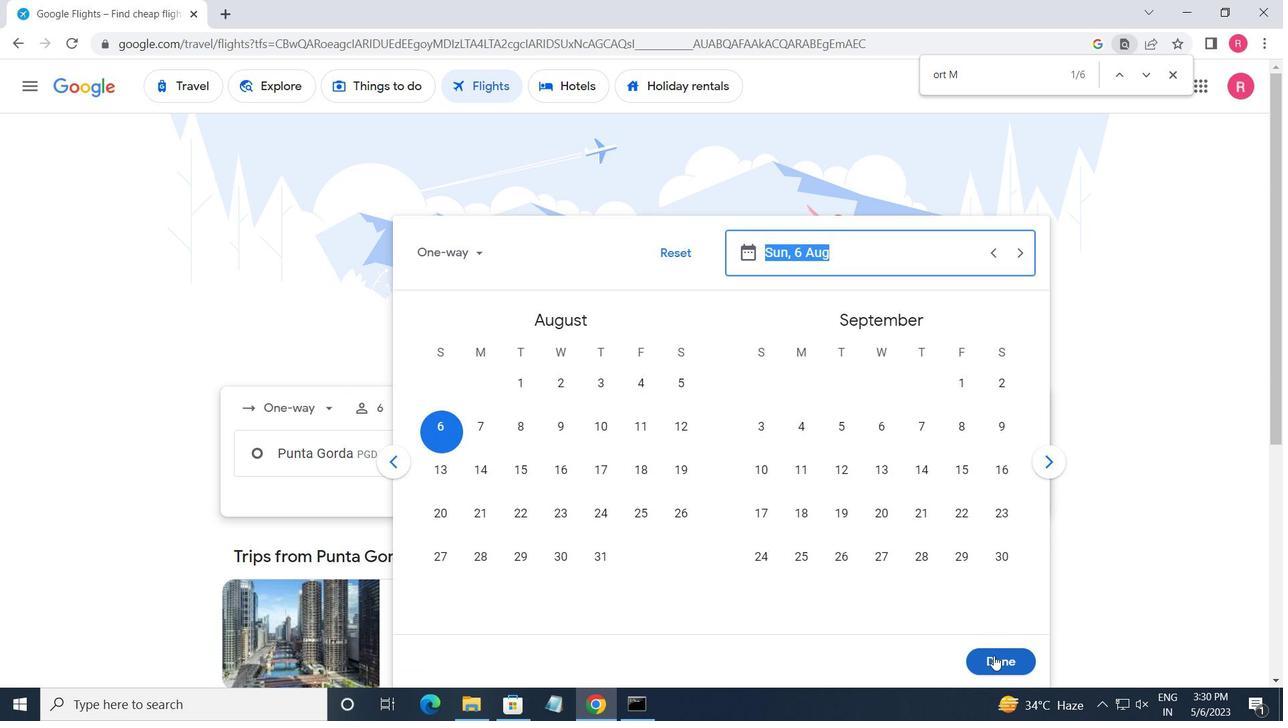 
Action: Mouse moved to (627, 516)
Screenshot: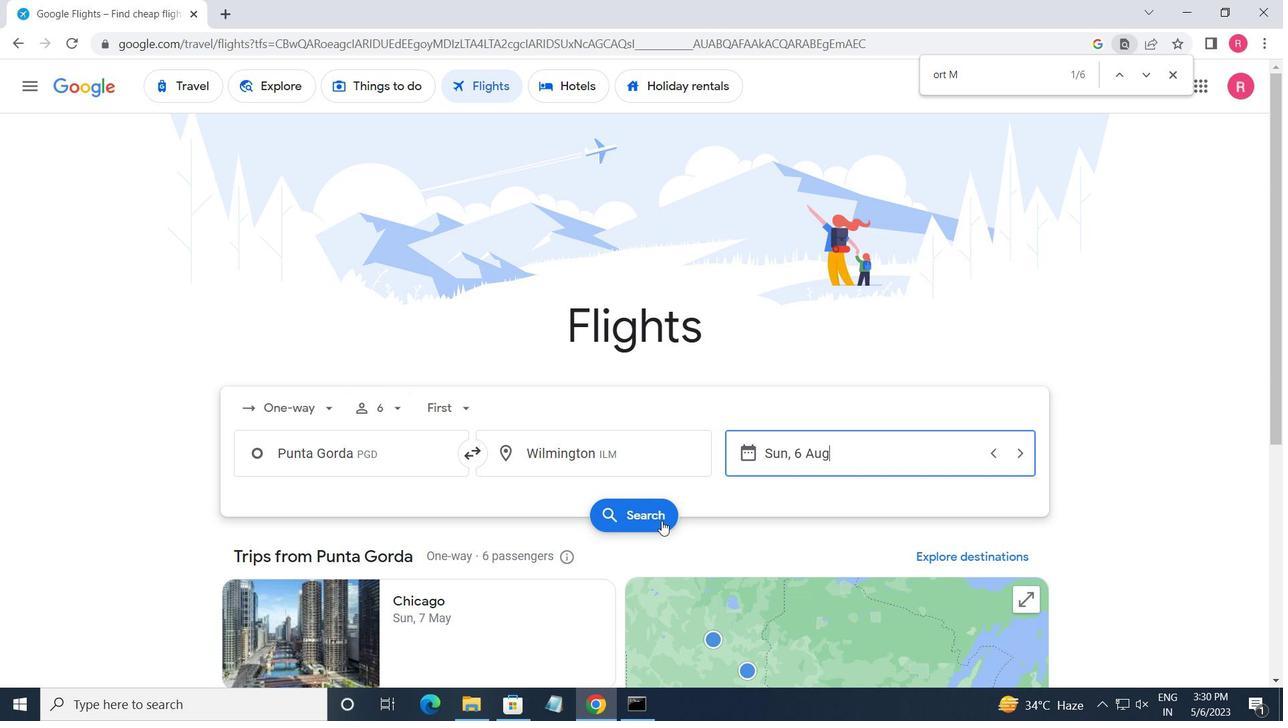 
Action: Mouse pressed left at (627, 516)
Screenshot: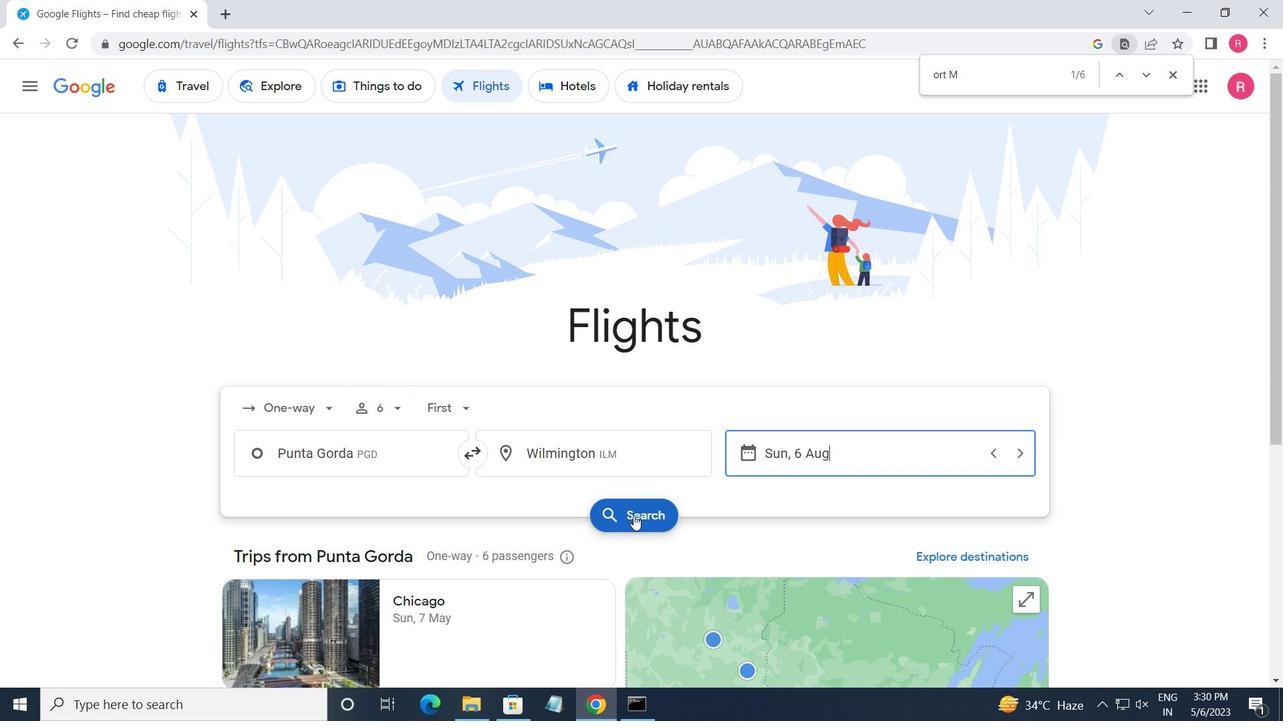 
Action: Mouse moved to (249, 239)
Screenshot: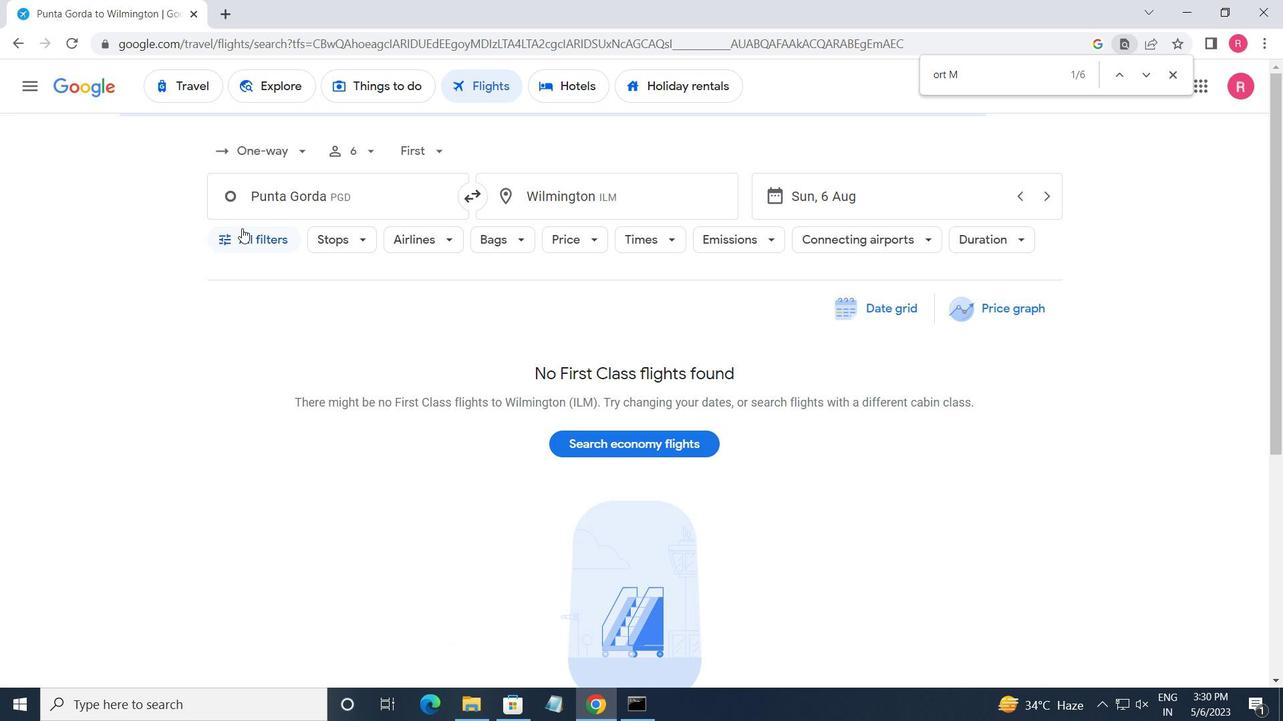 
Action: Mouse pressed left at (249, 239)
Screenshot: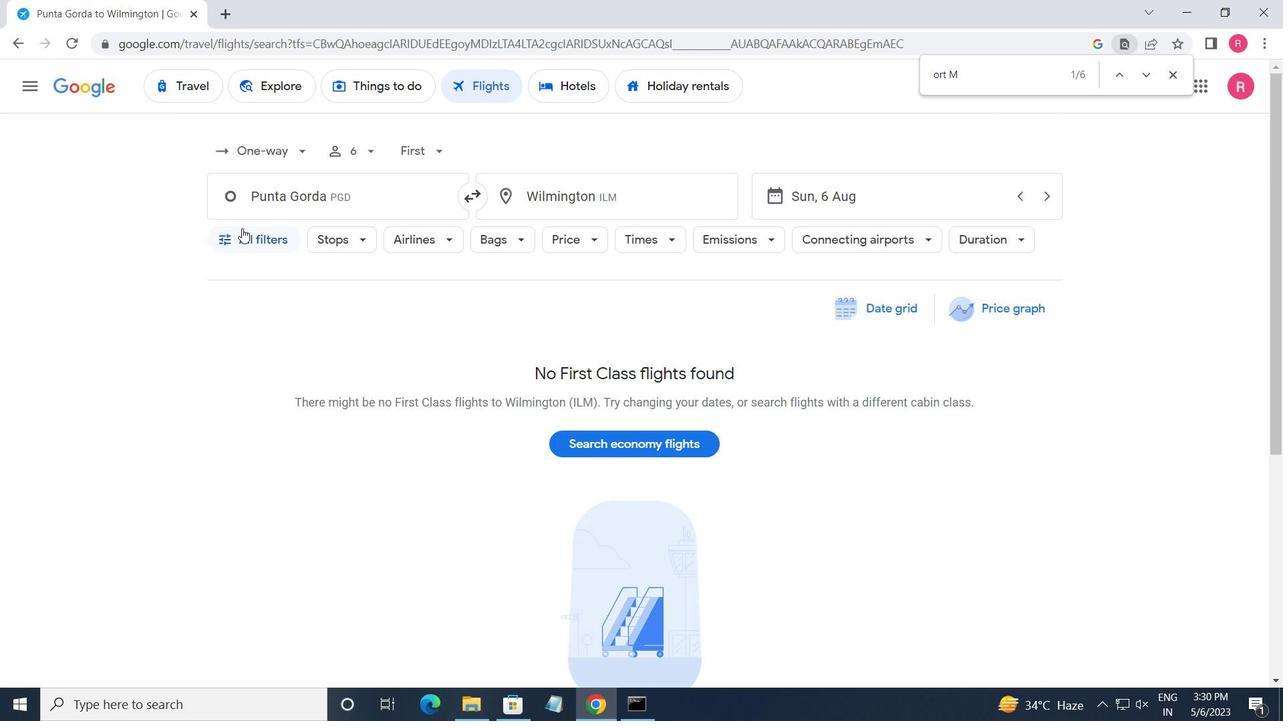 
Action: Mouse moved to (305, 401)
Screenshot: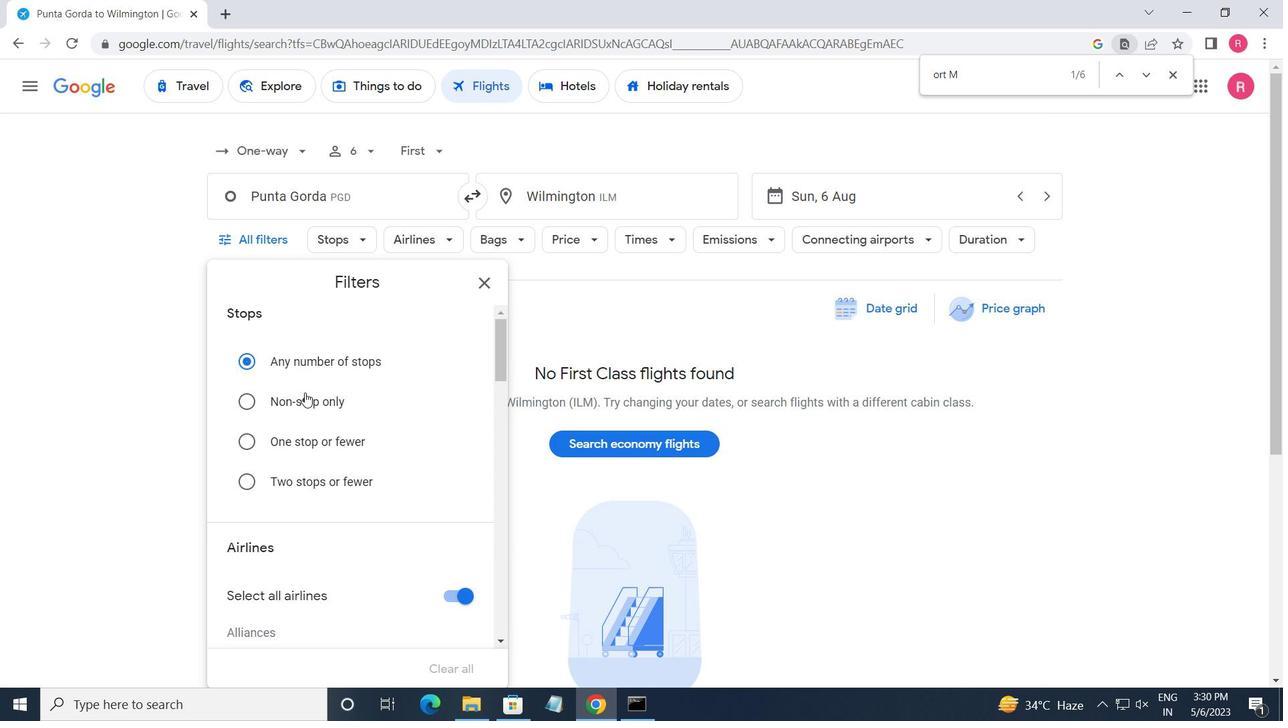 
Action: Mouse scrolled (305, 400) with delta (0, 0)
Screenshot: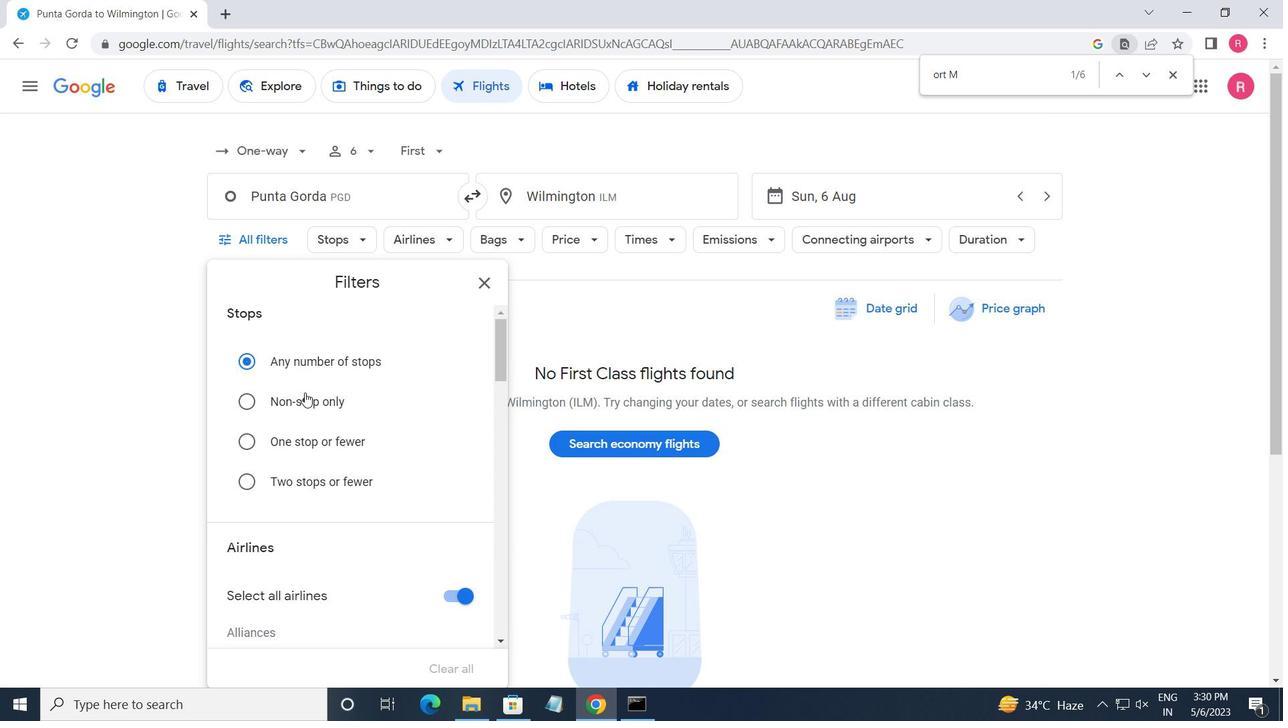 
Action: Mouse moved to (305, 401)
Screenshot: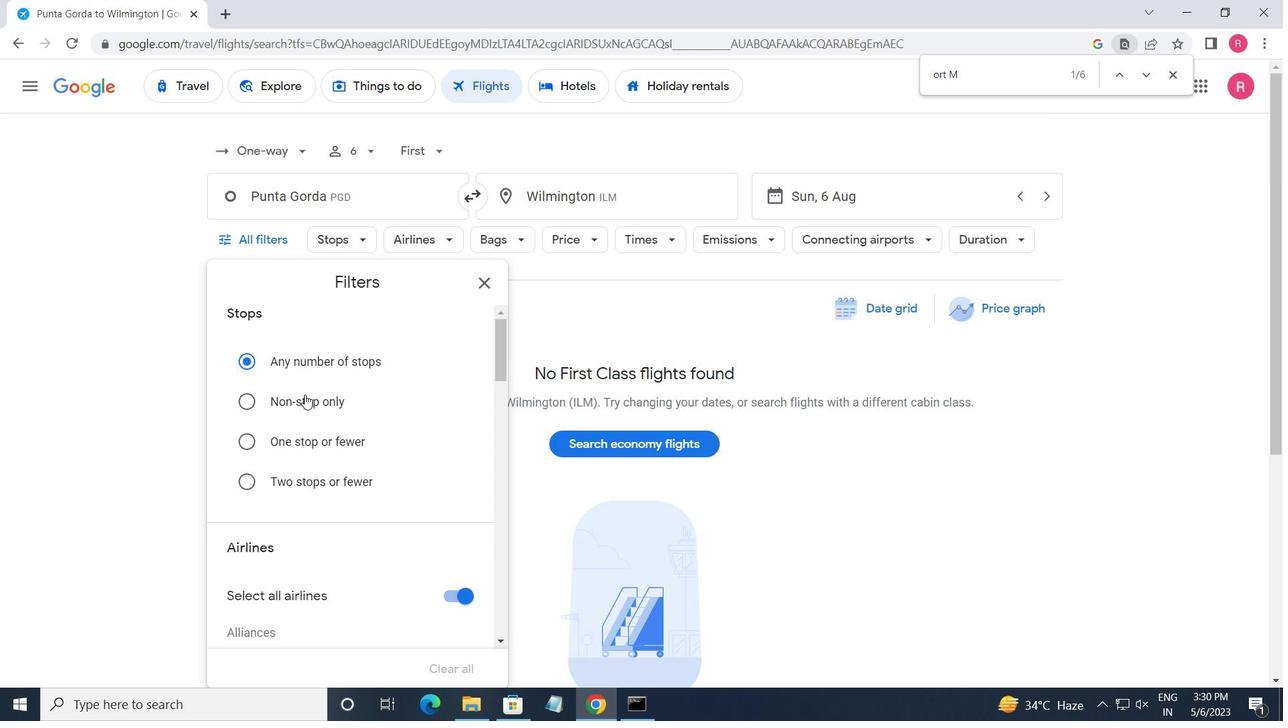 
Action: Mouse scrolled (305, 401) with delta (0, 0)
Screenshot: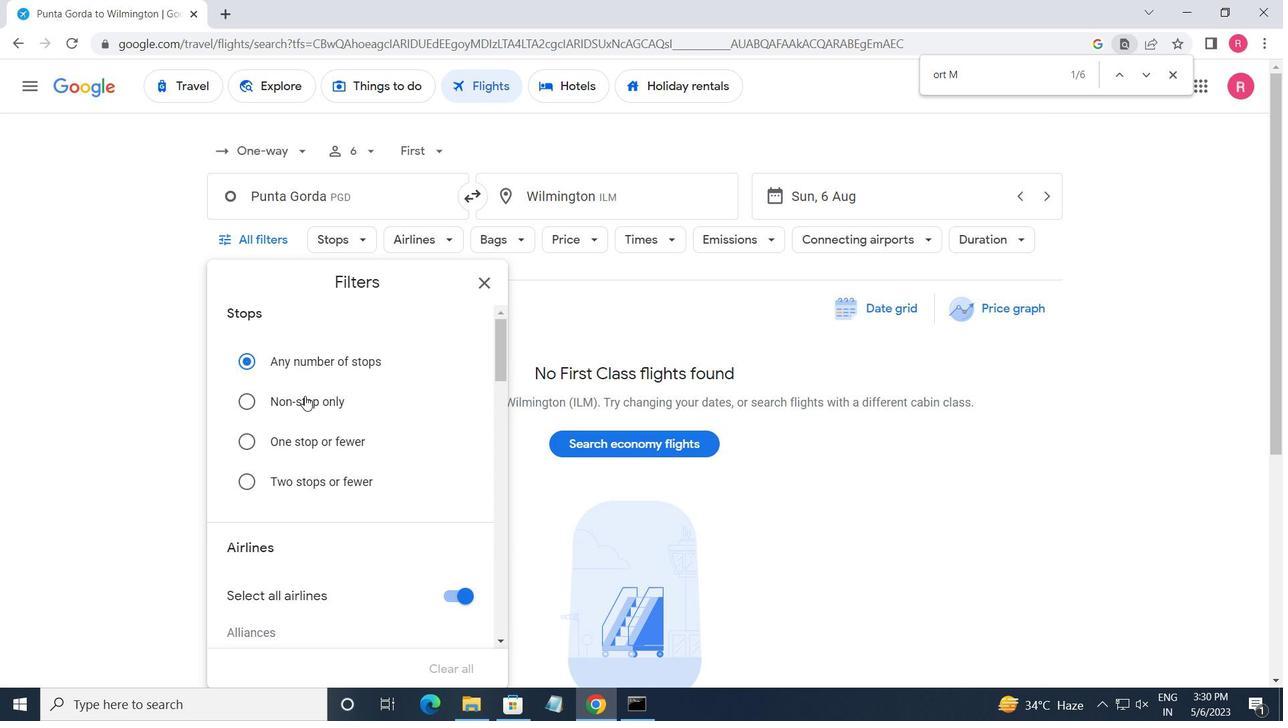 
Action: Mouse scrolled (305, 401) with delta (0, 0)
Screenshot: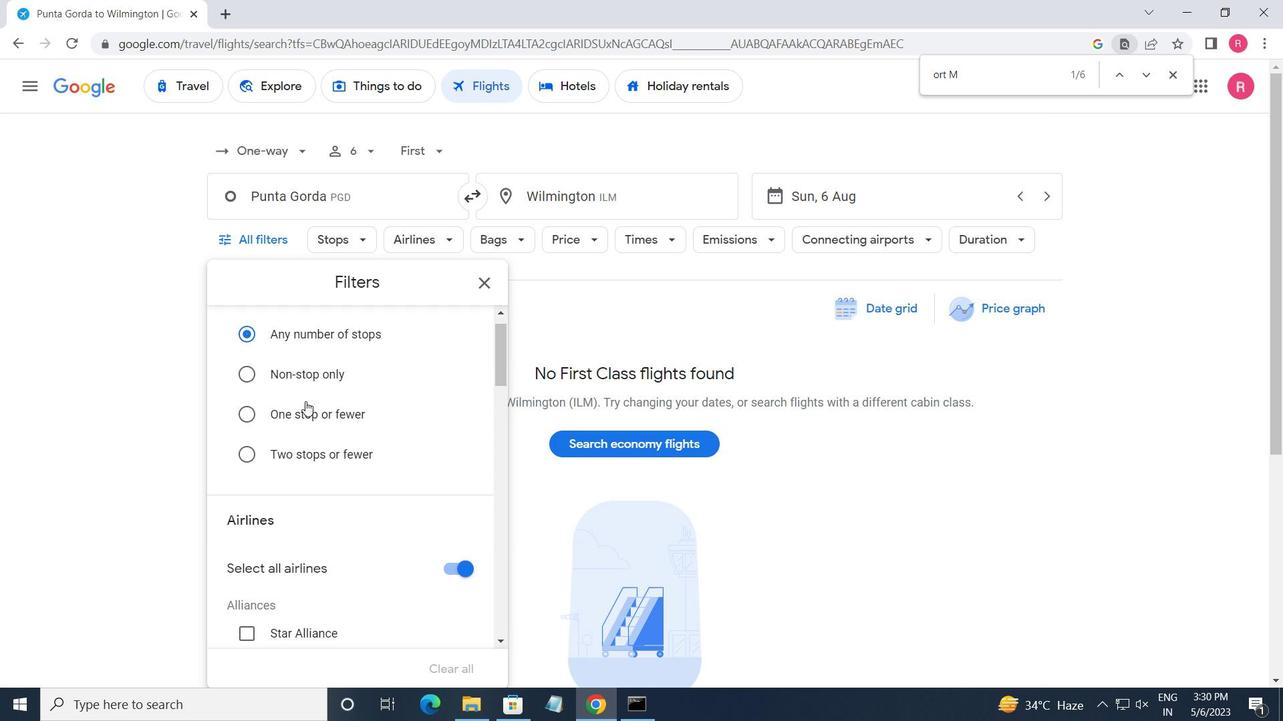 
Action: Mouse moved to (306, 401)
Screenshot: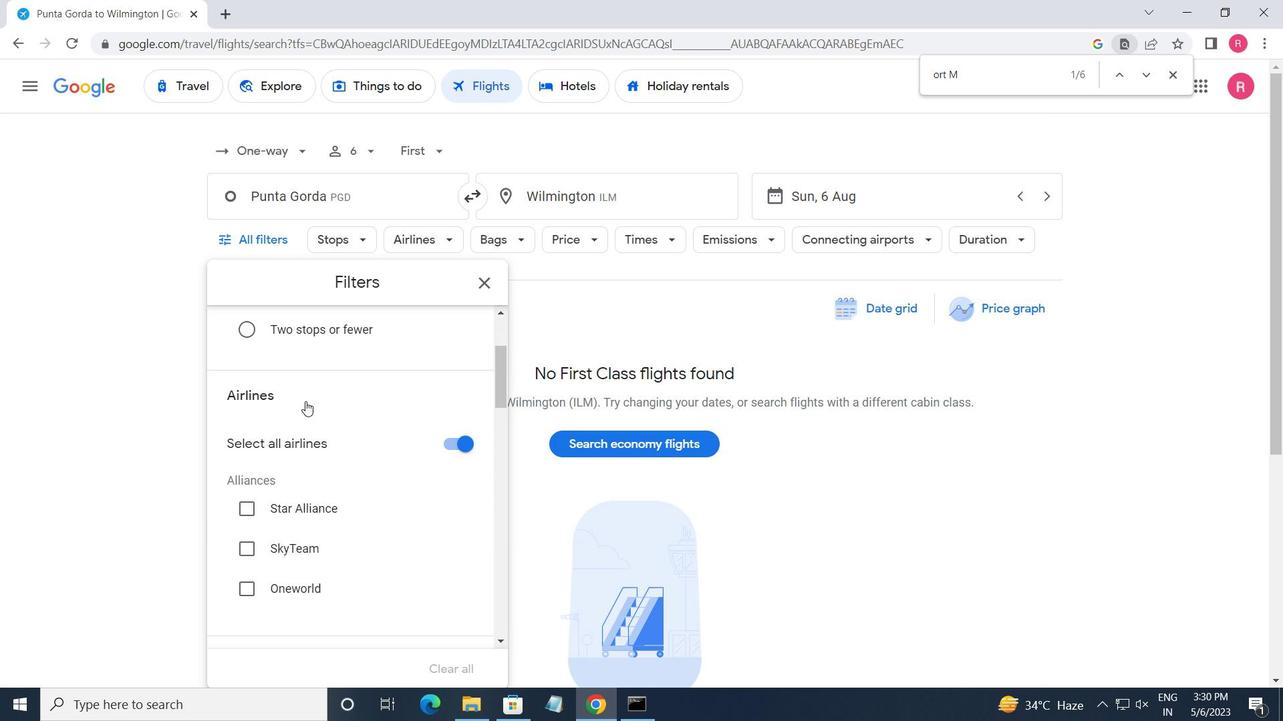 
Action: Mouse scrolled (306, 401) with delta (0, 0)
Screenshot: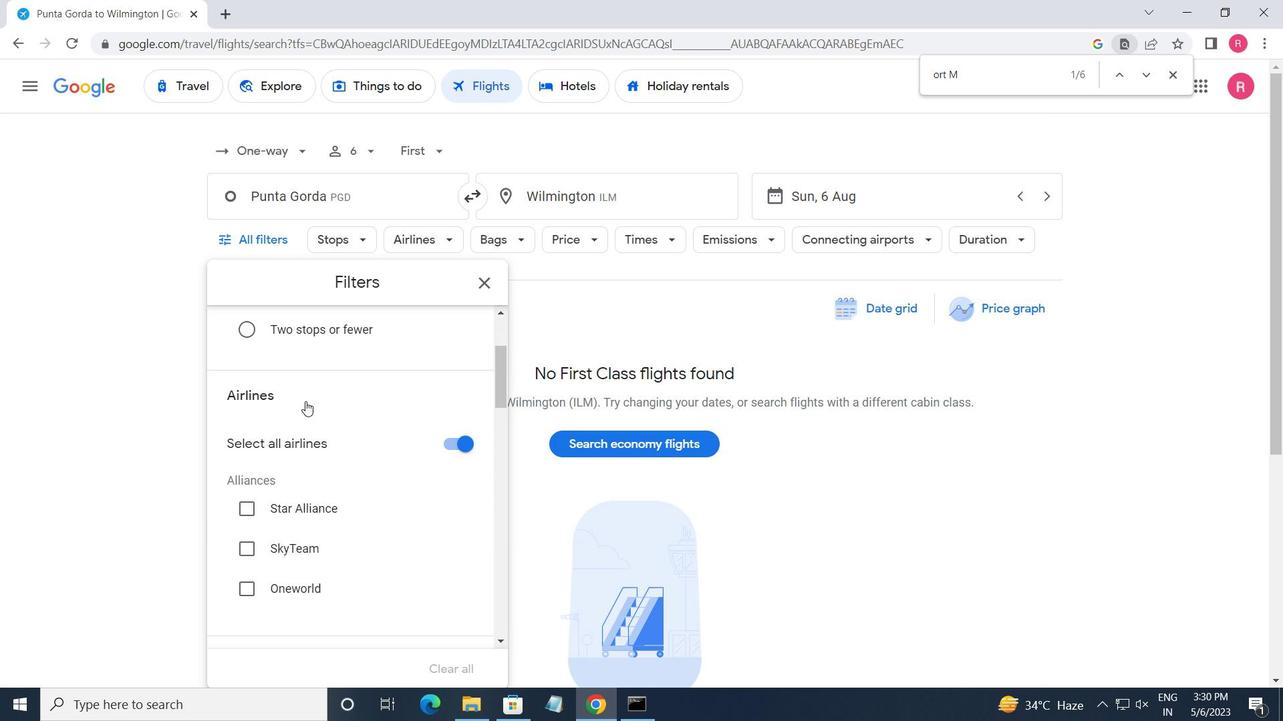 
Action: Mouse moved to (308, 401)
Screenshot: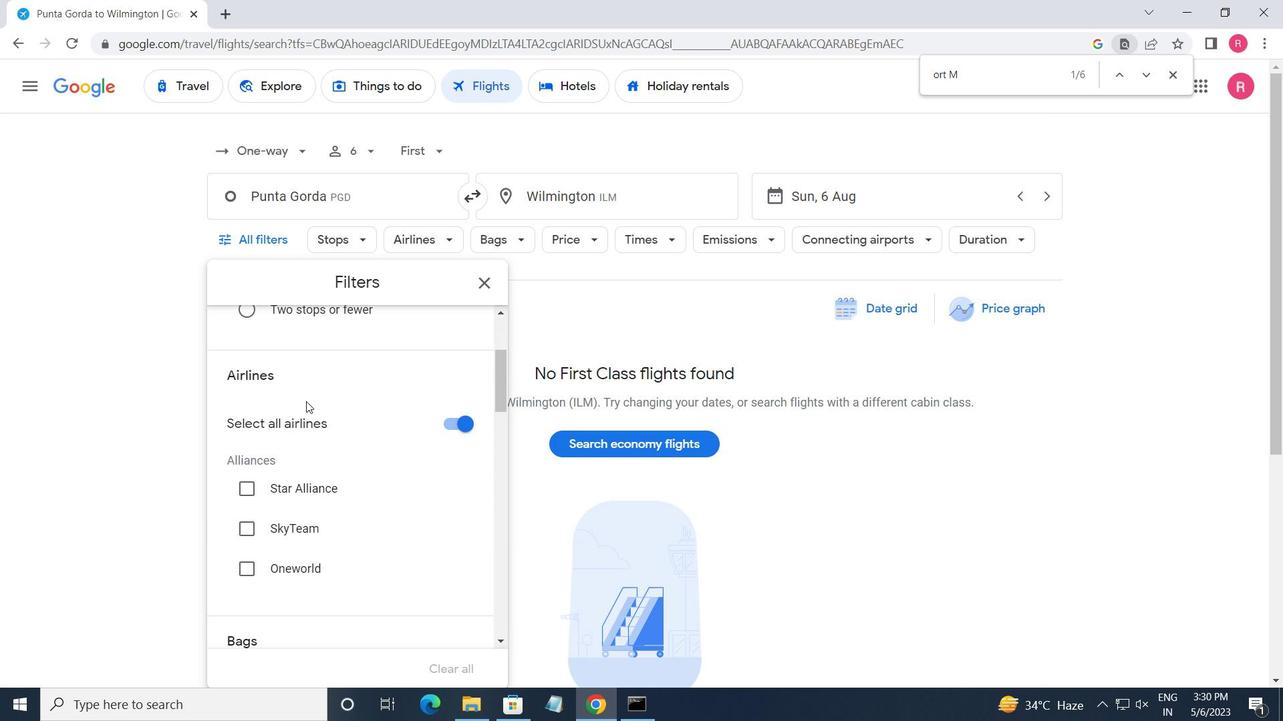 
Action: Mouse scrolled (308, 401) with delta (0, 0)
Screenshot: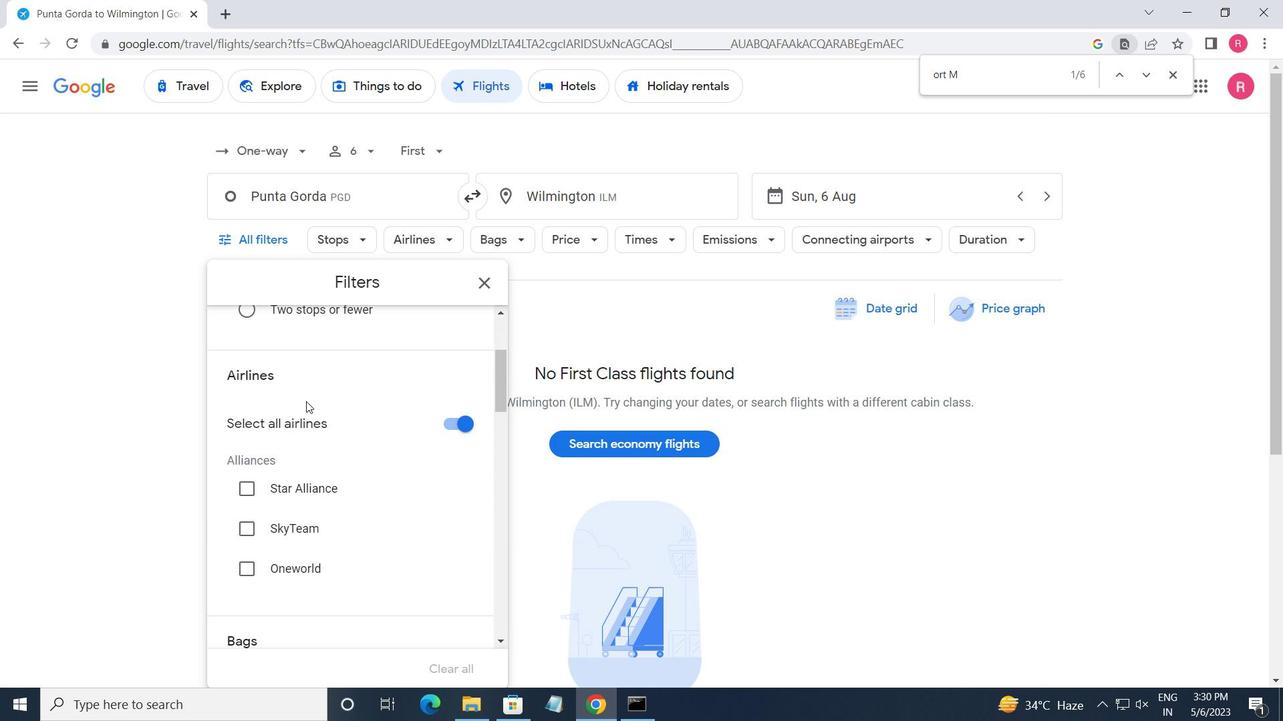 
Action: Mouse moved to (459, 441)
Screenshot: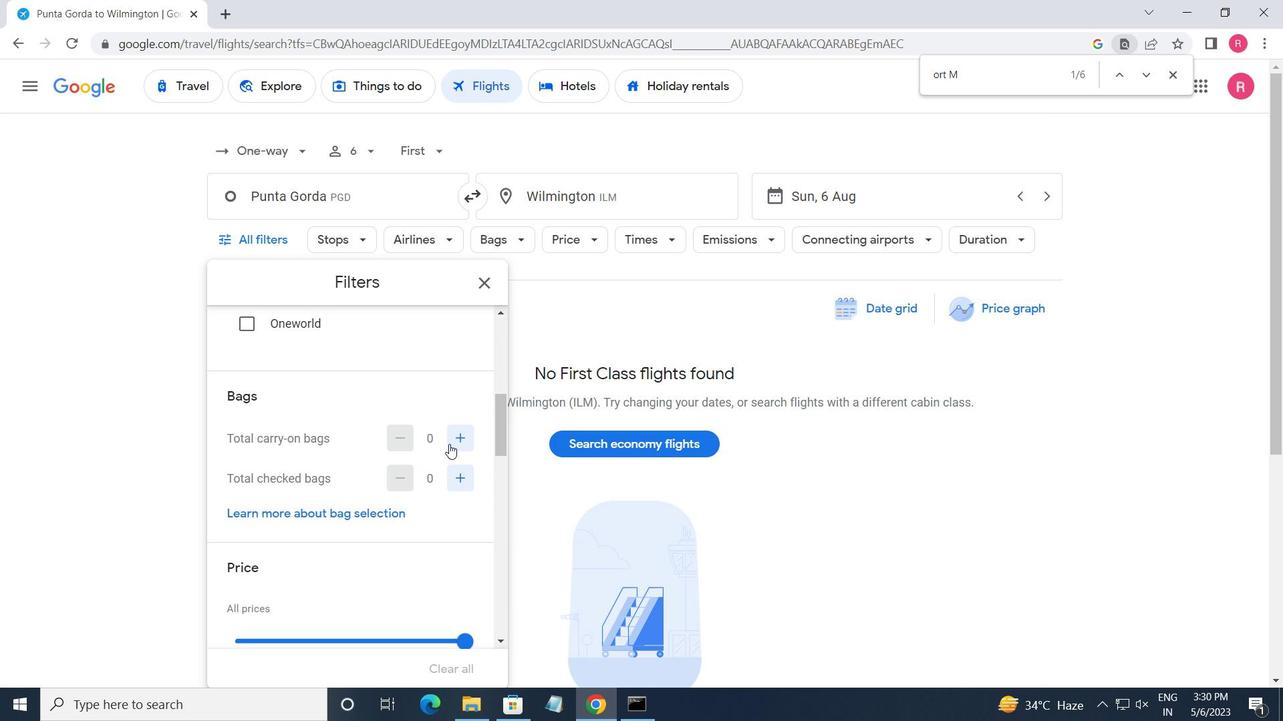 
Action: Mouse pressed left at (459, 441)
Screenshot: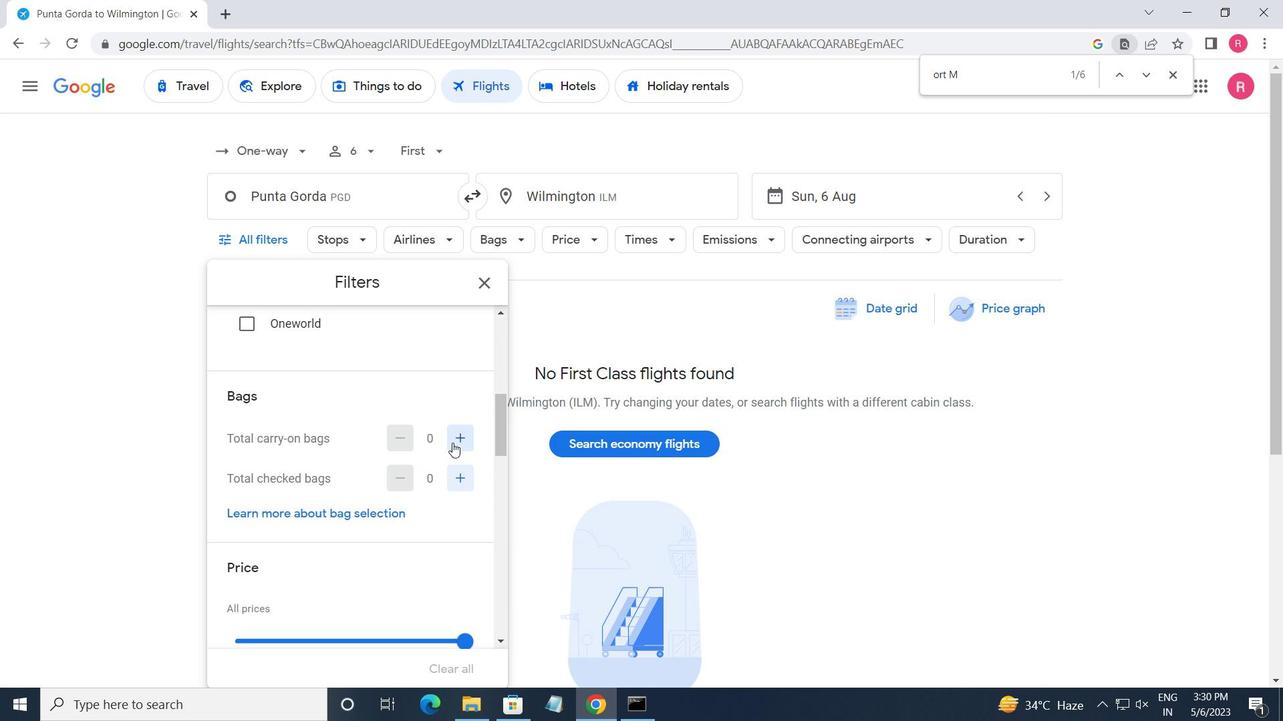 
Action: Mouse moved to (459, 441)
Screenshot: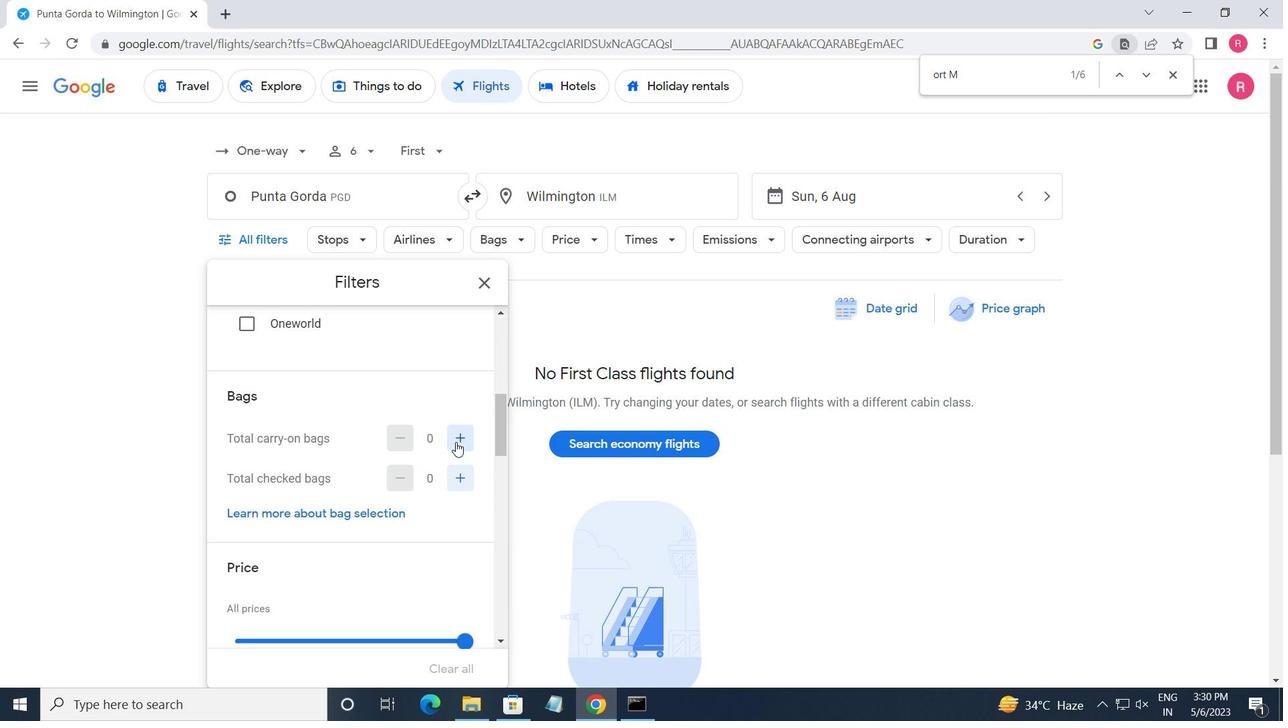 
Action: Mouse pressed left at (459, 441)
Screenshot: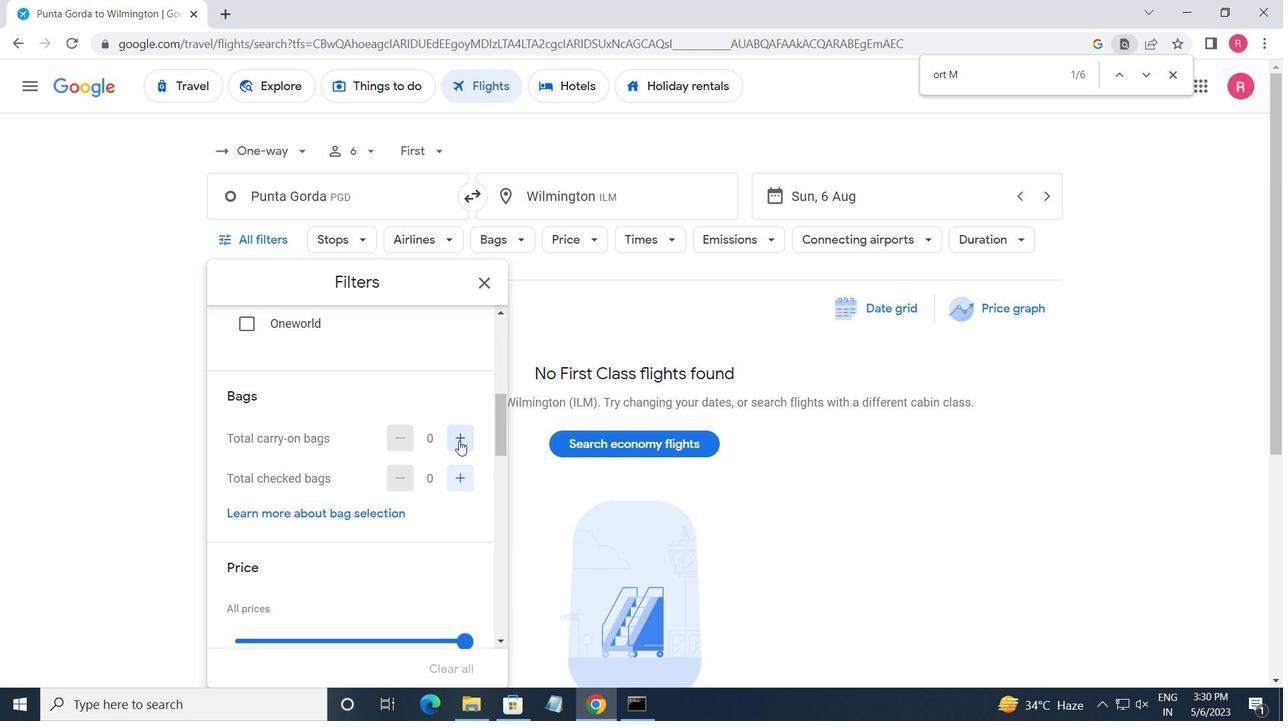 
Action: Mouse moved to (459, 440)
Screenshot: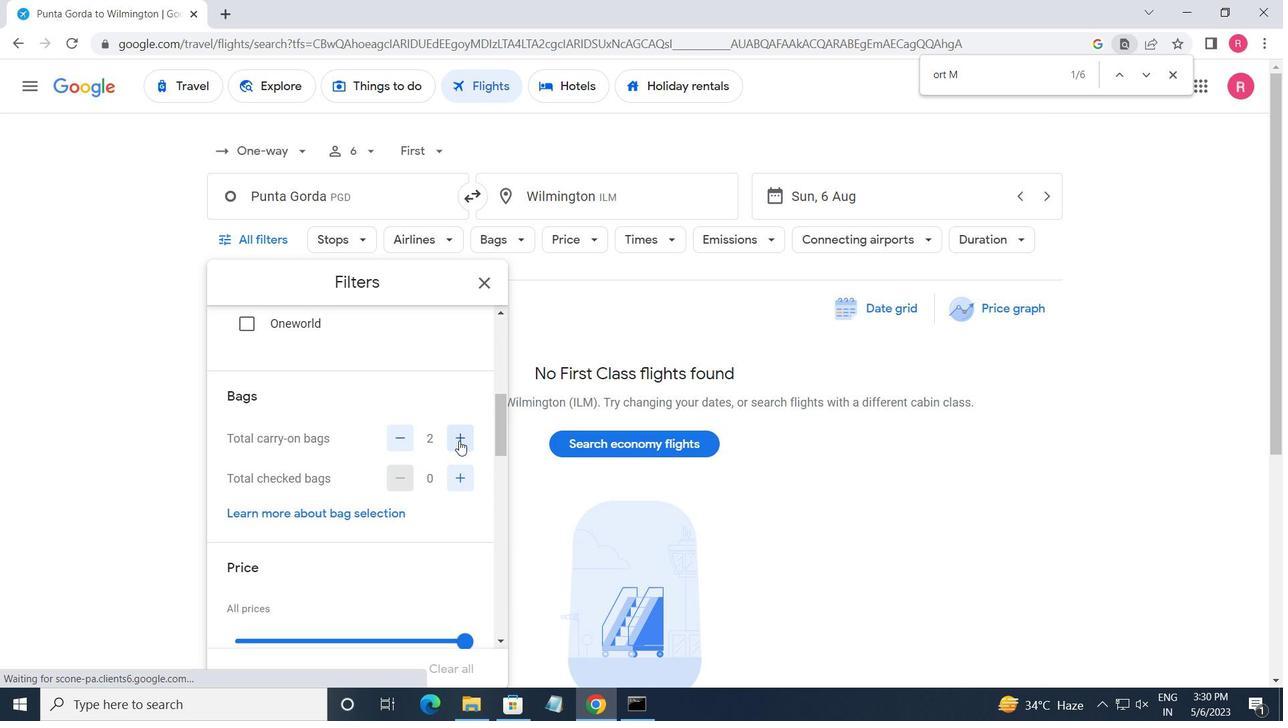 
Action: Mouse scrolled (459, 439) with delta (0, 0)
Screenshot: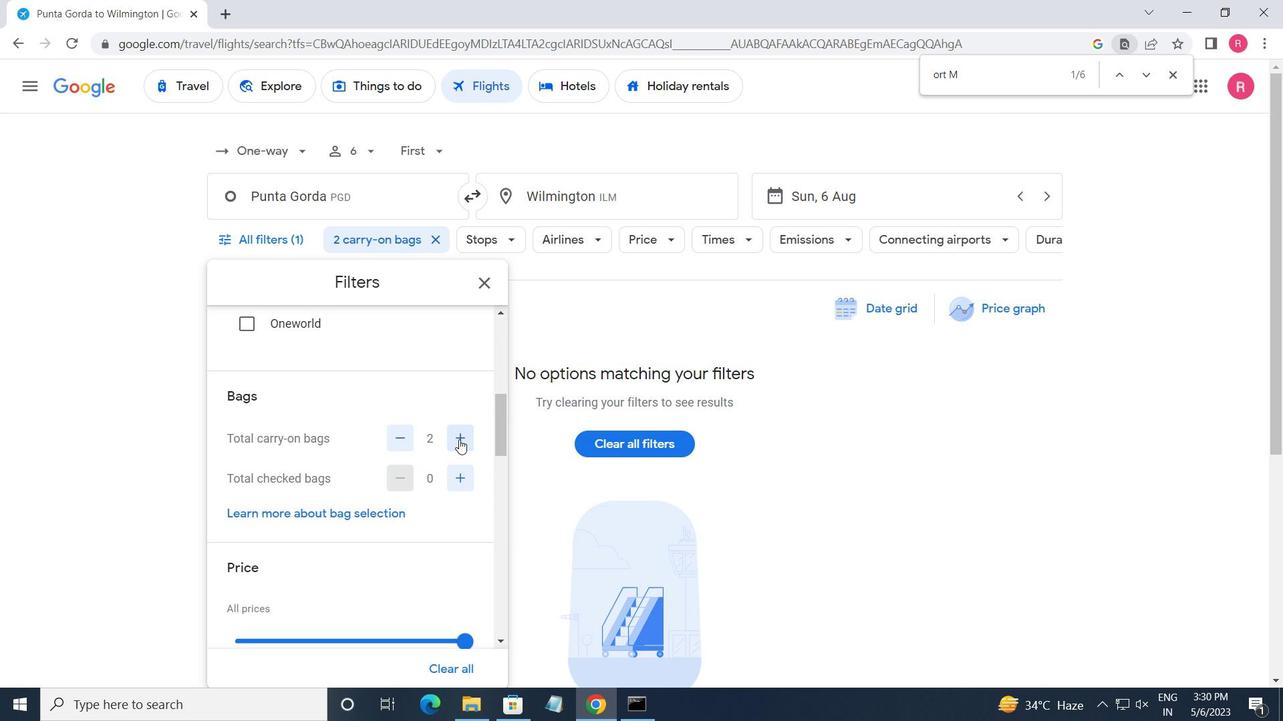 
Action: Mouse moved to (471, 563)
Screenshot: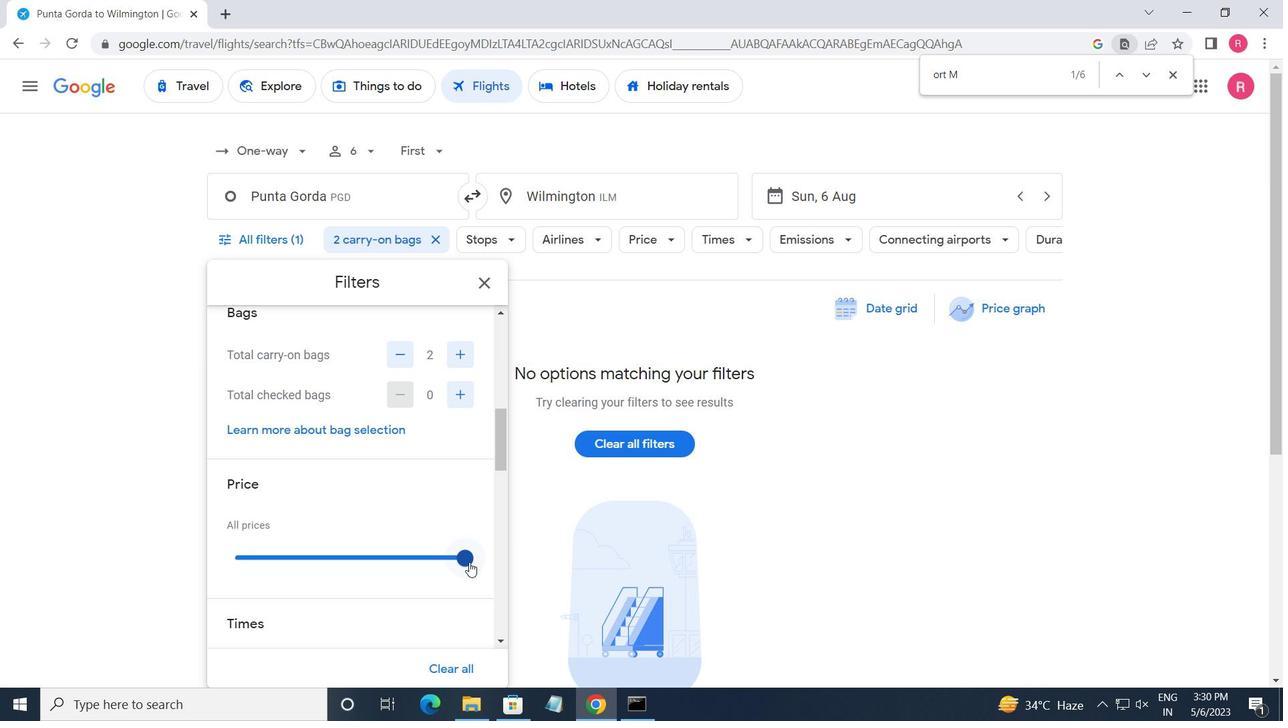 
Action: Mouse pressed left at (471, 563)
Screenshot: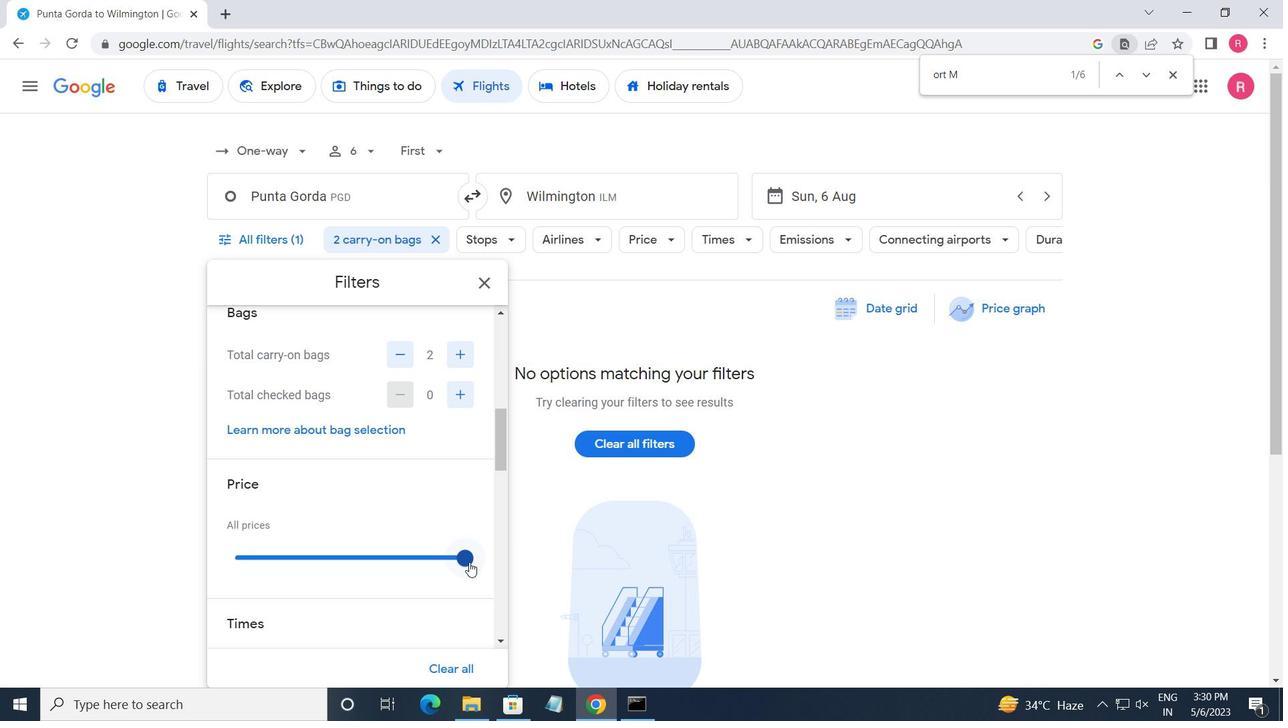 
Action: Mouse moved to (476, 556)
Screenshot: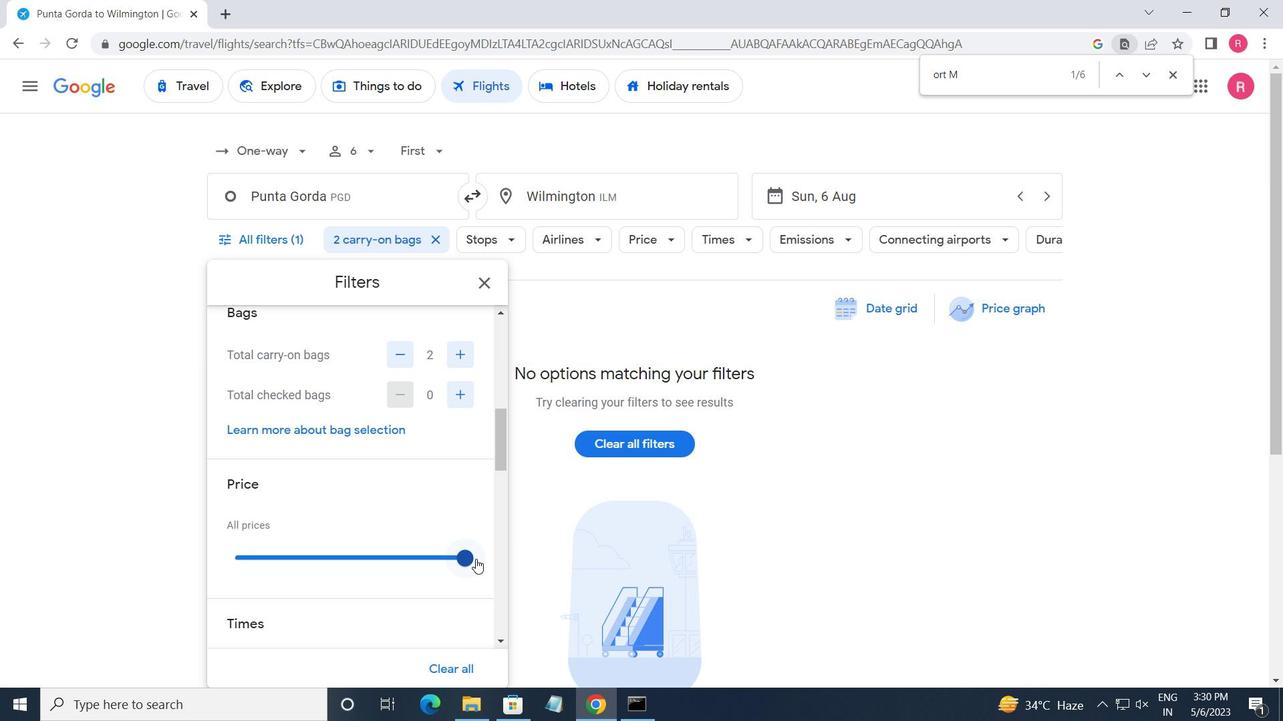 
Action: Mouse scrolled (476, 556) with delta (0, 0)
Screenshot: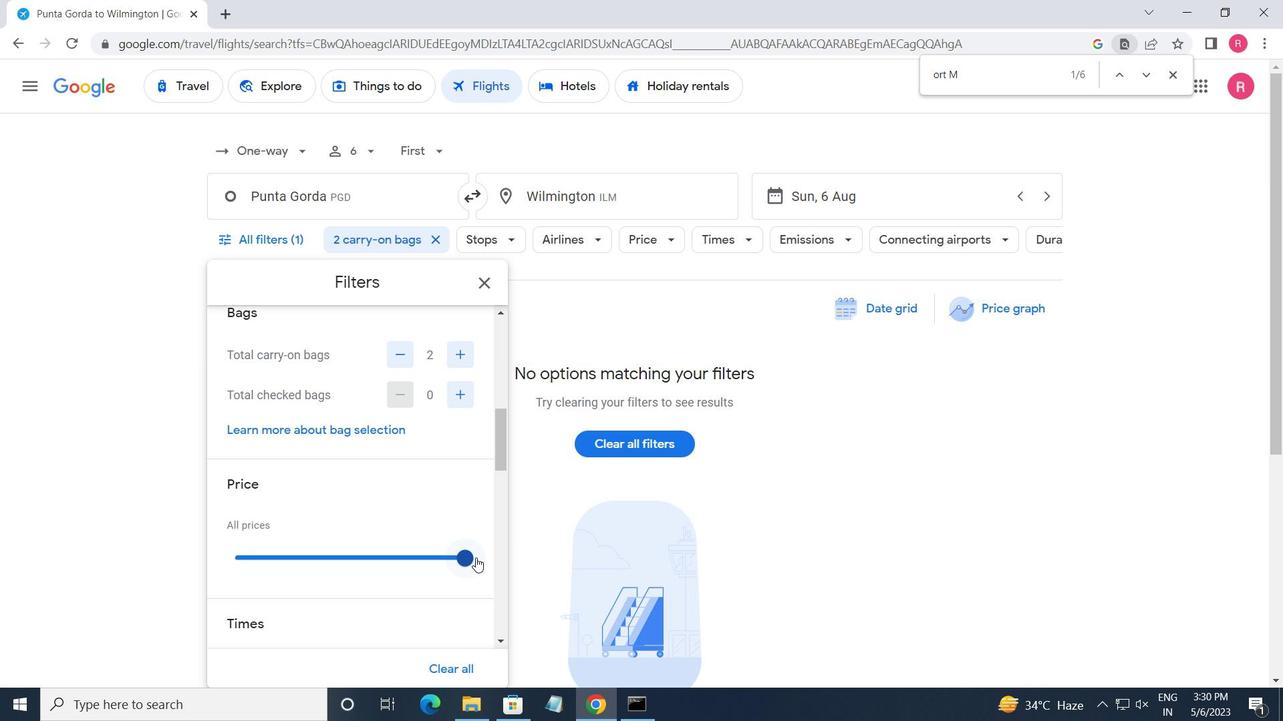 
Action: Mouse moved to (324, 531)
Screenshot: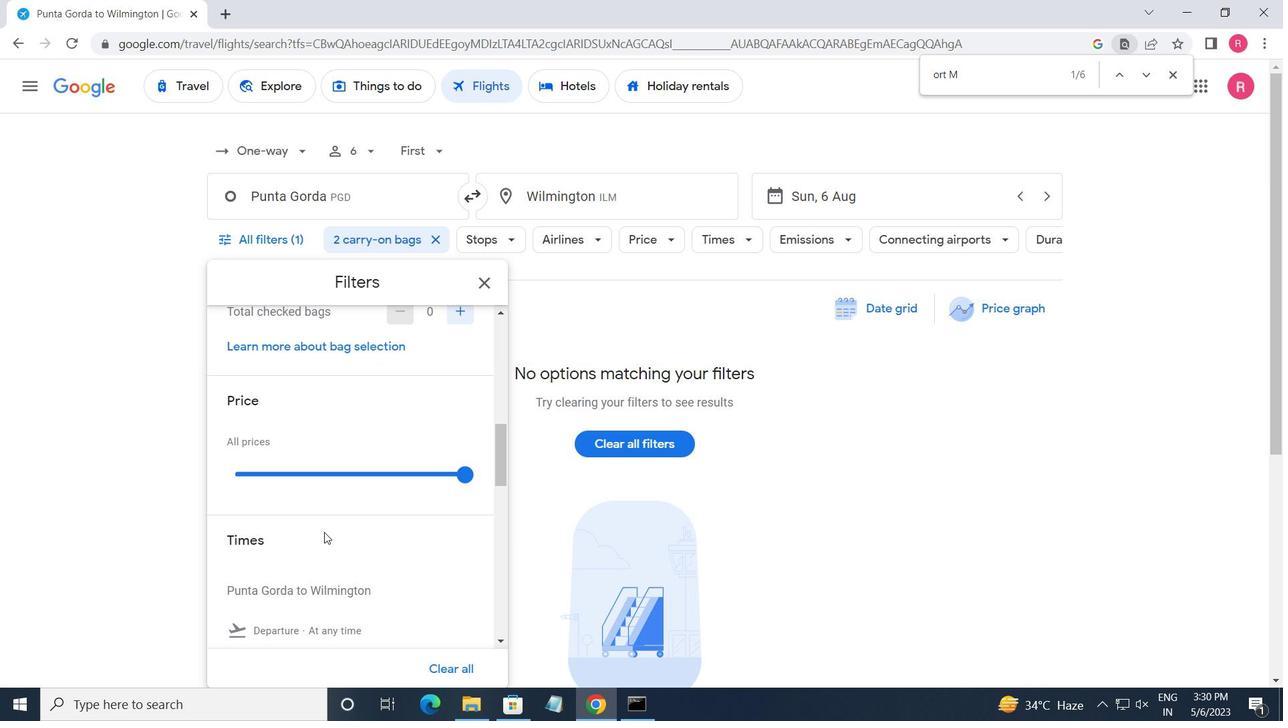 
Action: Mouse scrolled (324, 530) with delta (0, 0)
Screenshot: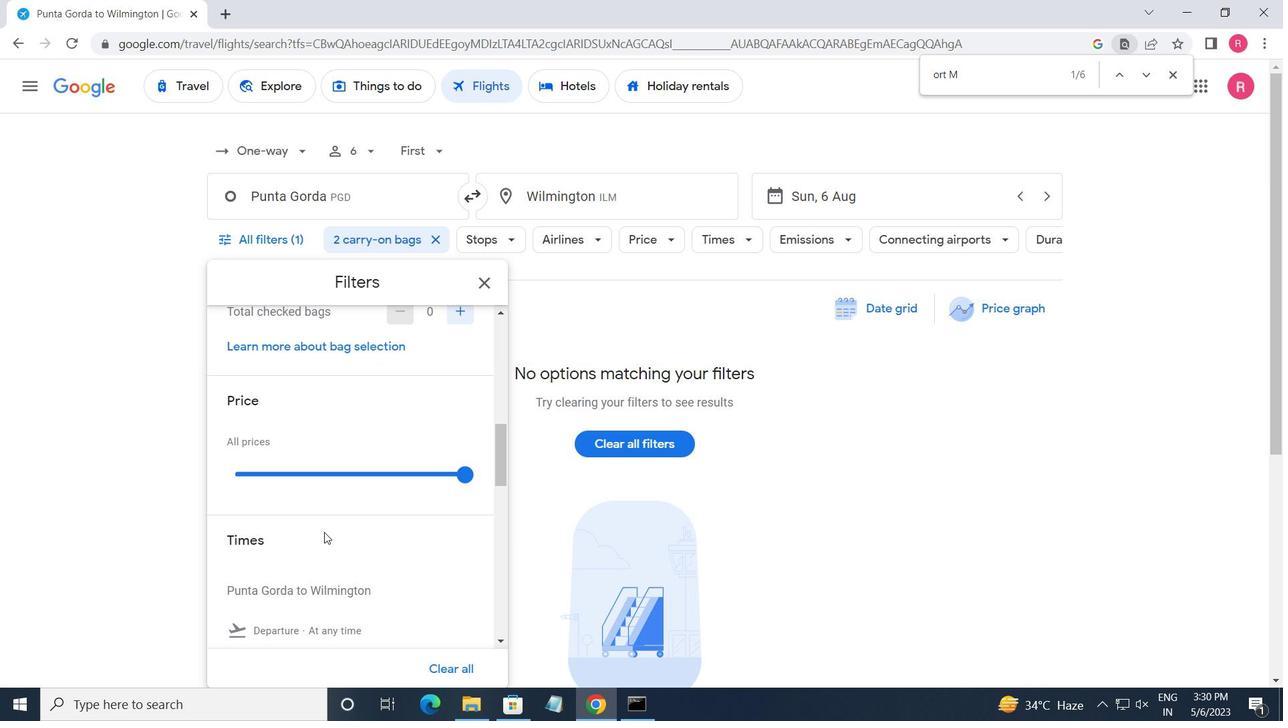 
Action: Mouse moved to (324, 530)
Screenshot: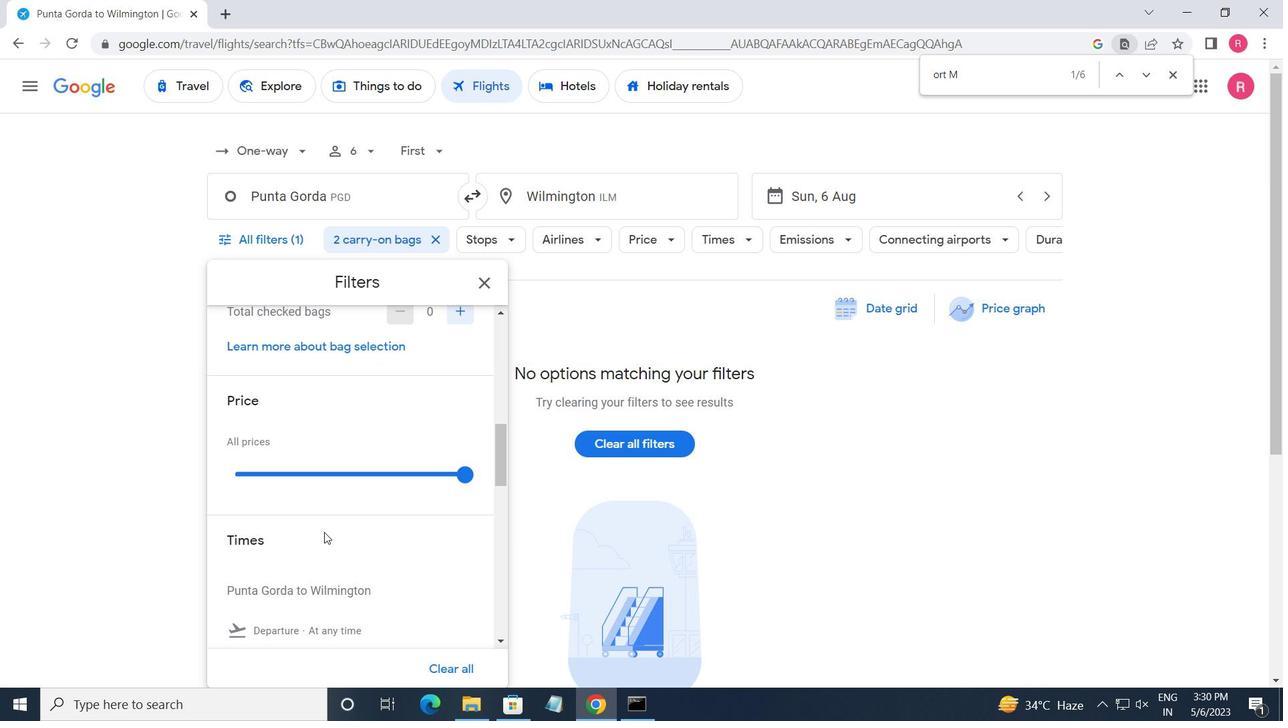 
Action: Mouse scrolled (324, 530) with delta (0, 0)
Screenshot: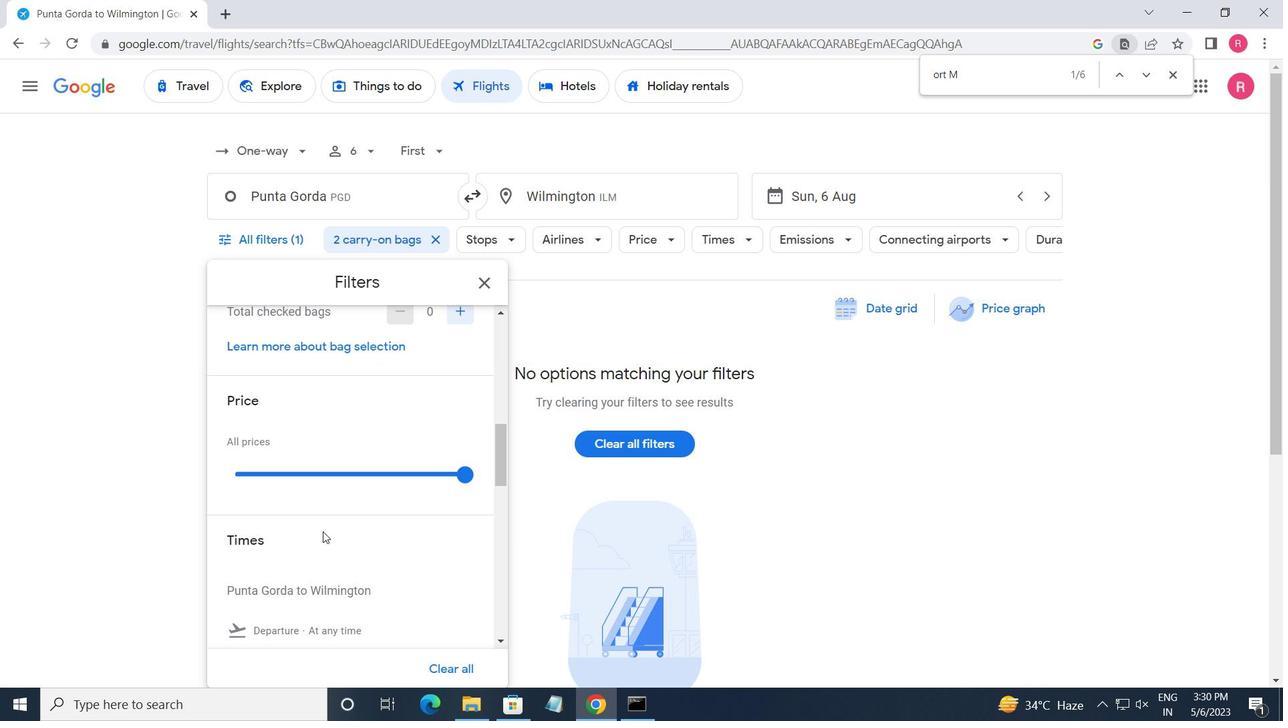 
Action: Mouse moved to (241, 502)
Screenshot: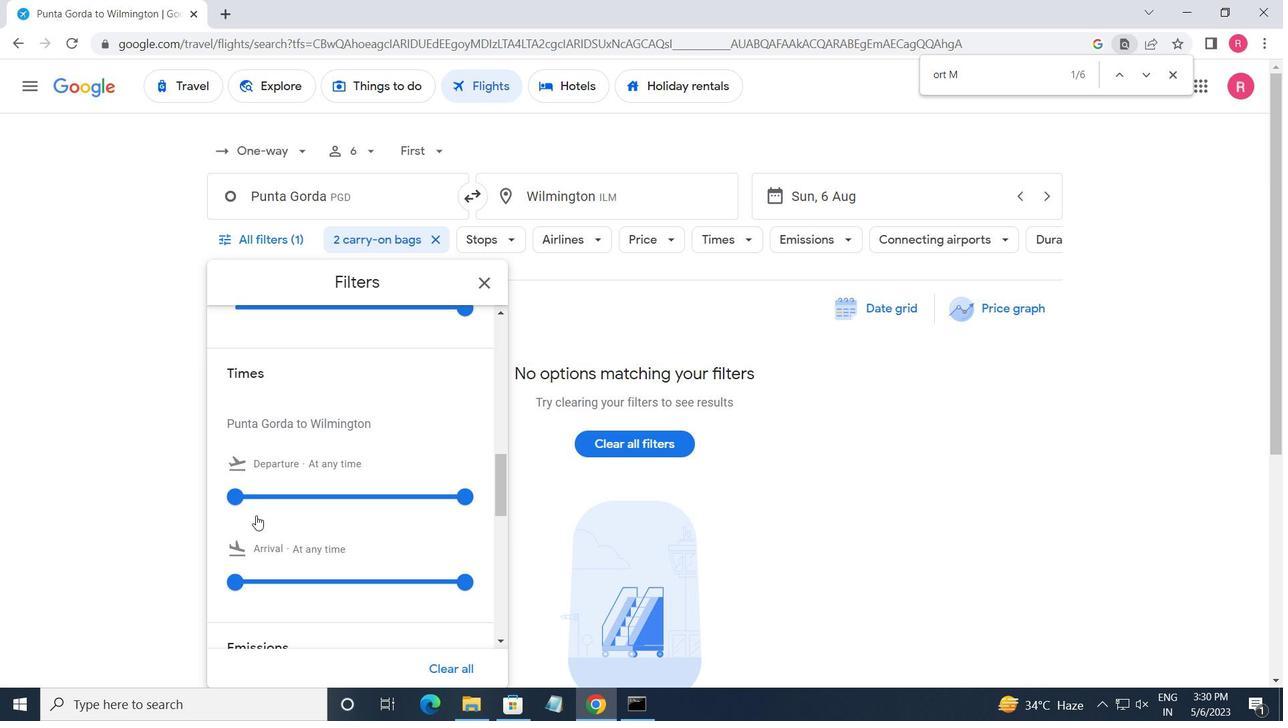 
Action: Mouse pressed left at (241, 502)
Screenshot: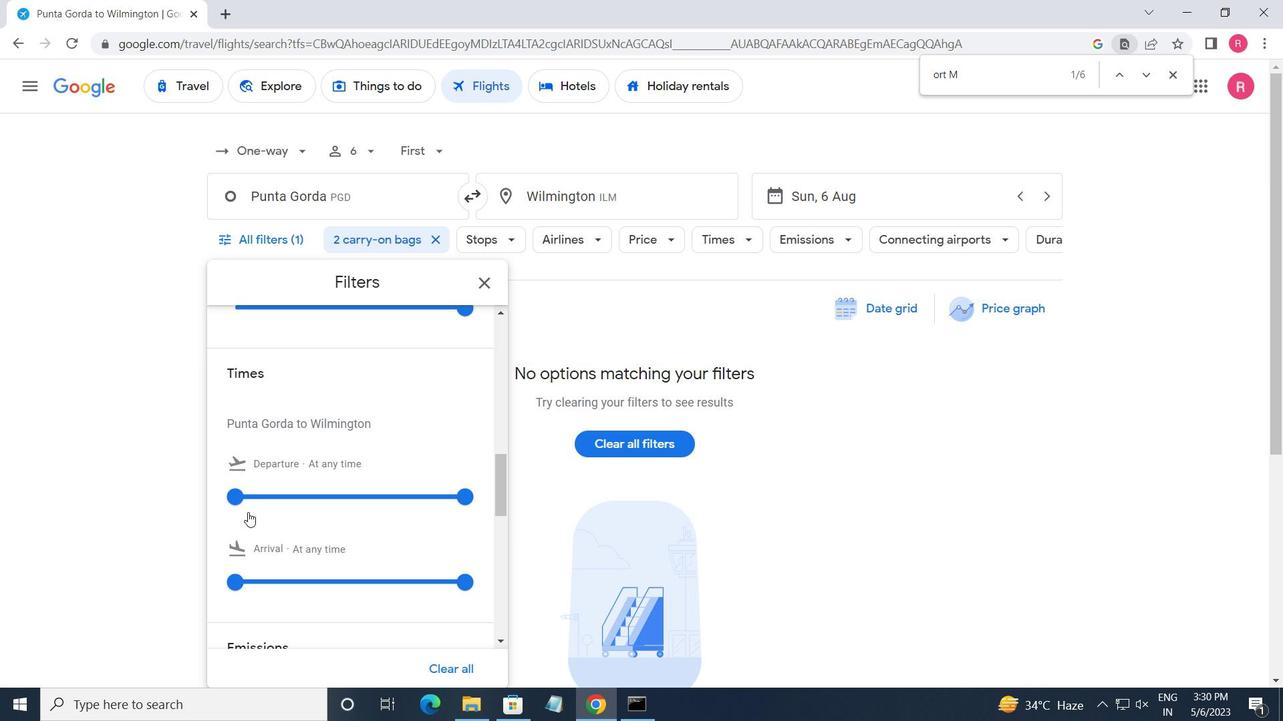 
Action: Mouse moved to (466, 497)
Screenshot: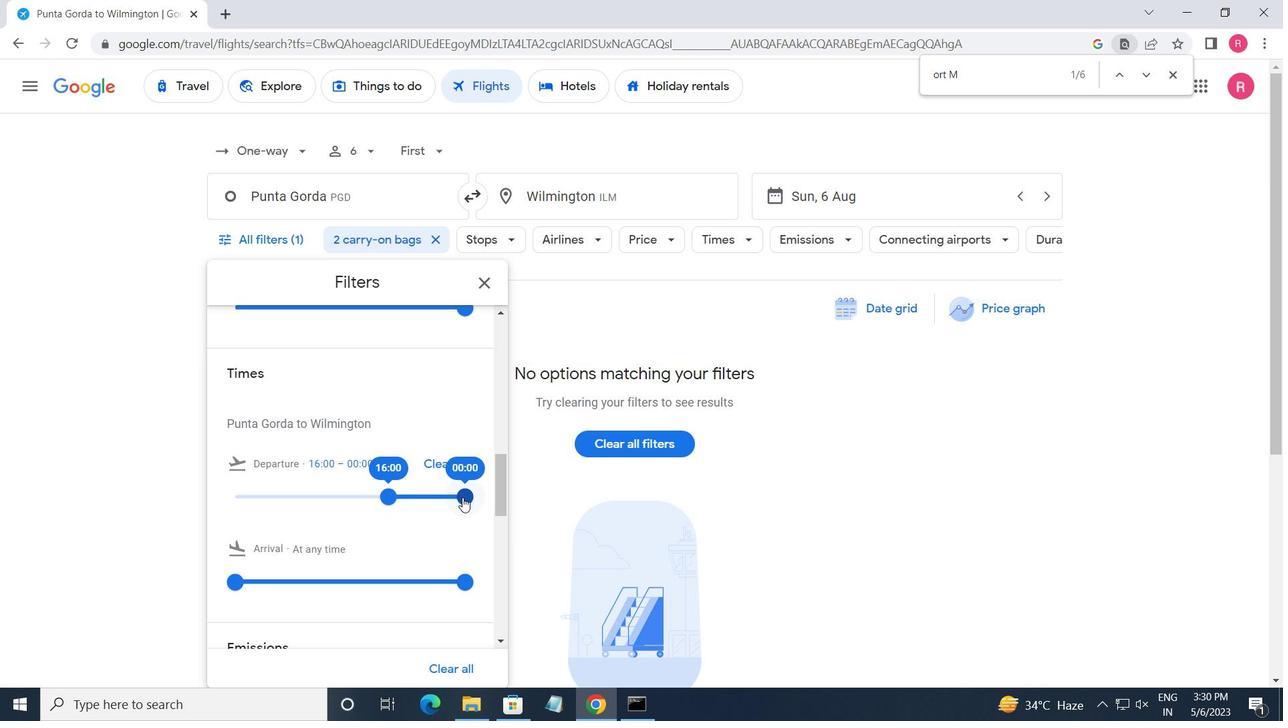 
Action: Mouse pressed left at (466, 497)
Screenshot: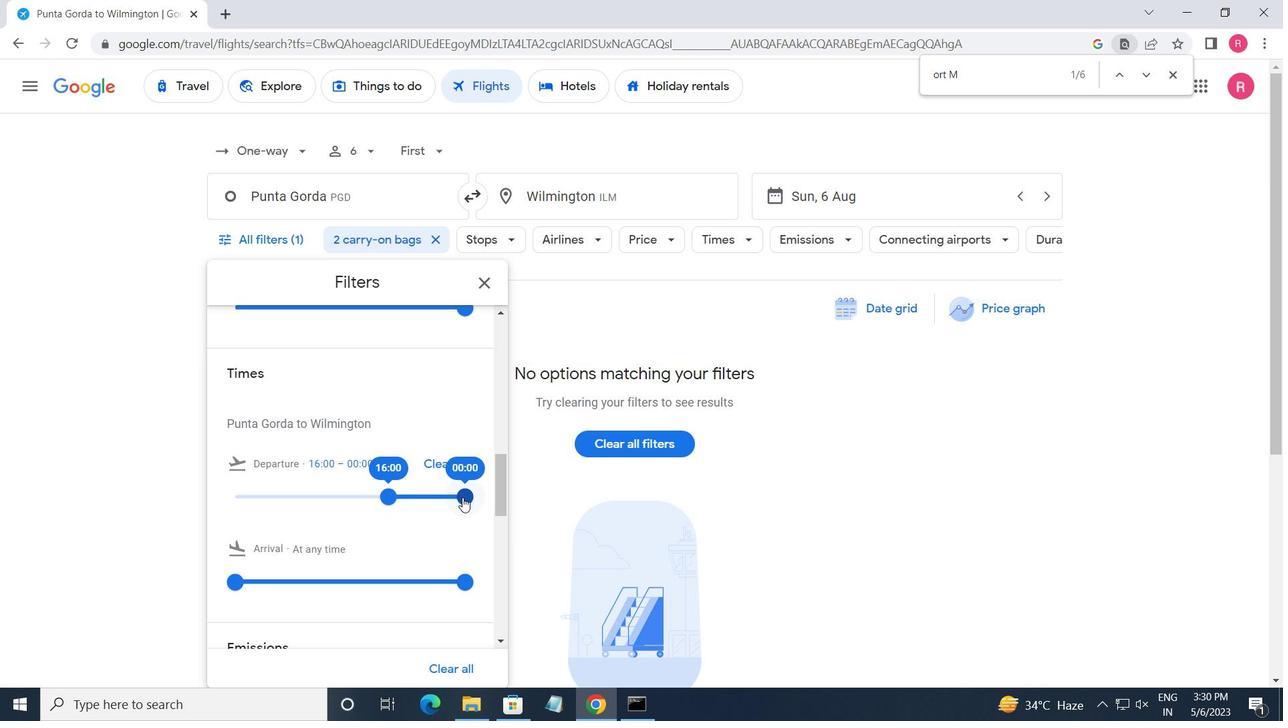 
Action: Mouse moved to (377, 495)
Screenshot: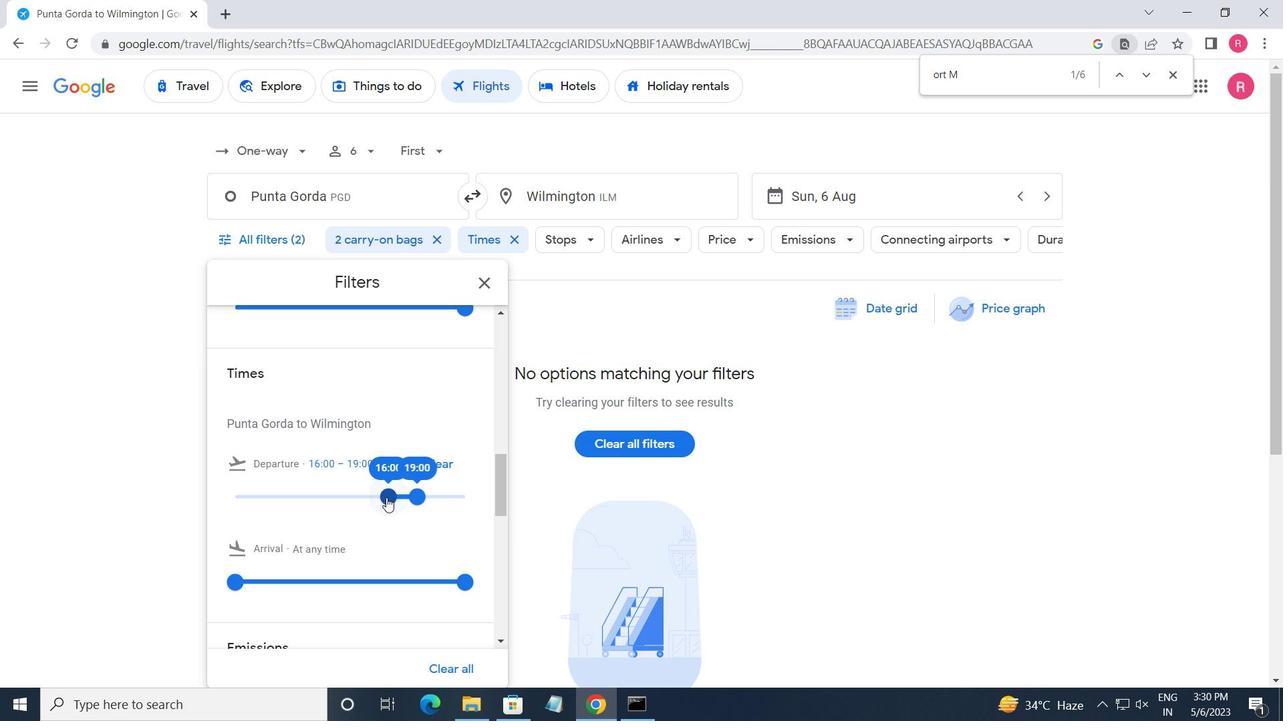 
Action: Mouse pressed left at (377, 495)
Screenshot: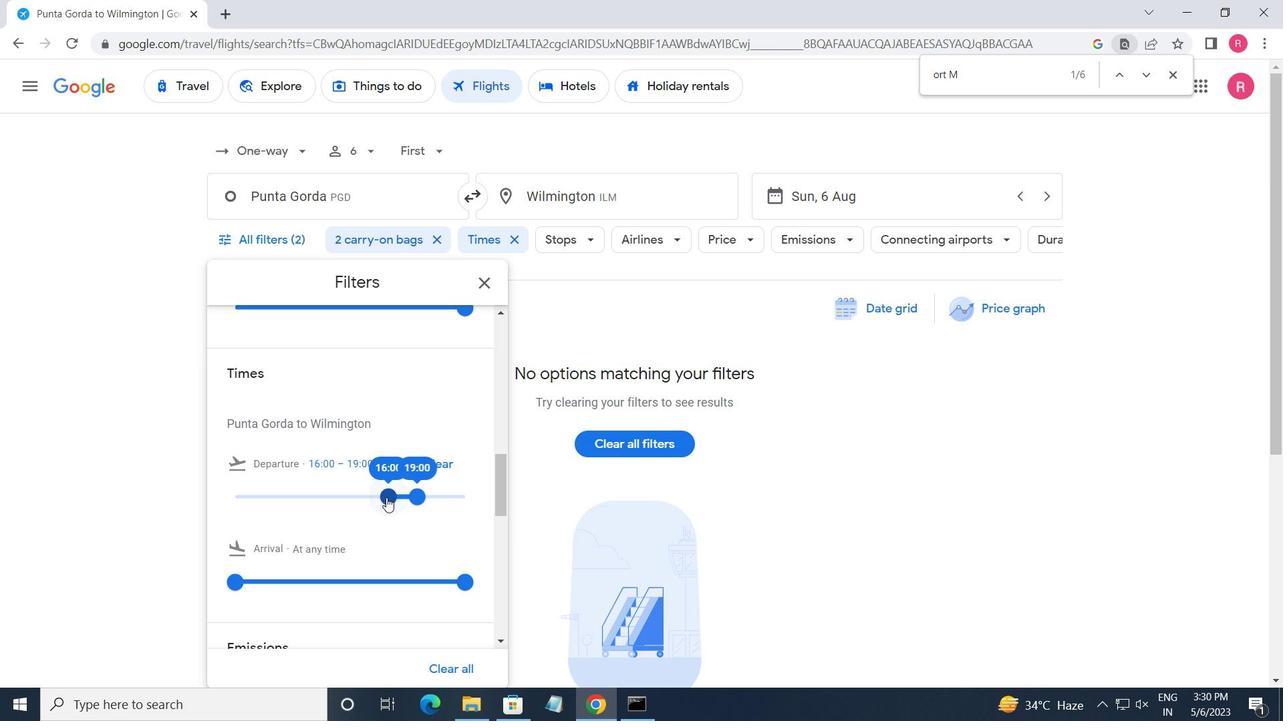 
Action: Mouse moved to (417, 495)
Screenshot: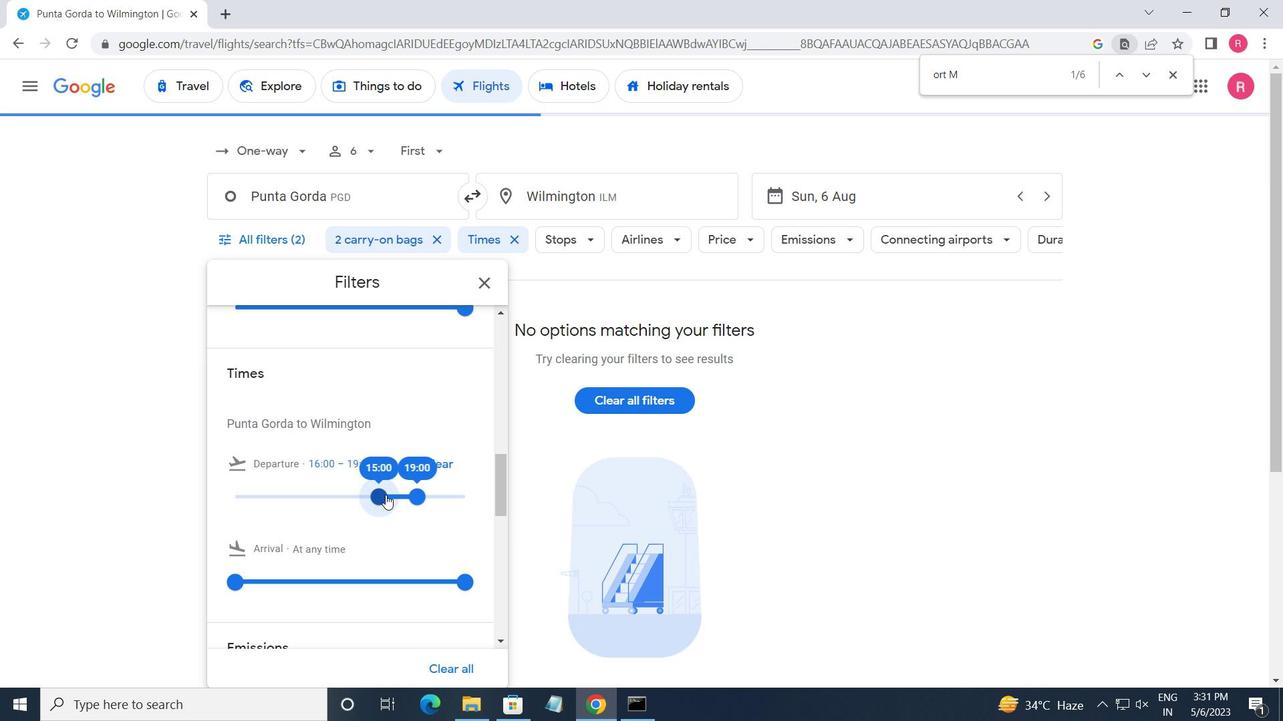 
Action: Mouse pressed left at (417, 495)
Screenshot: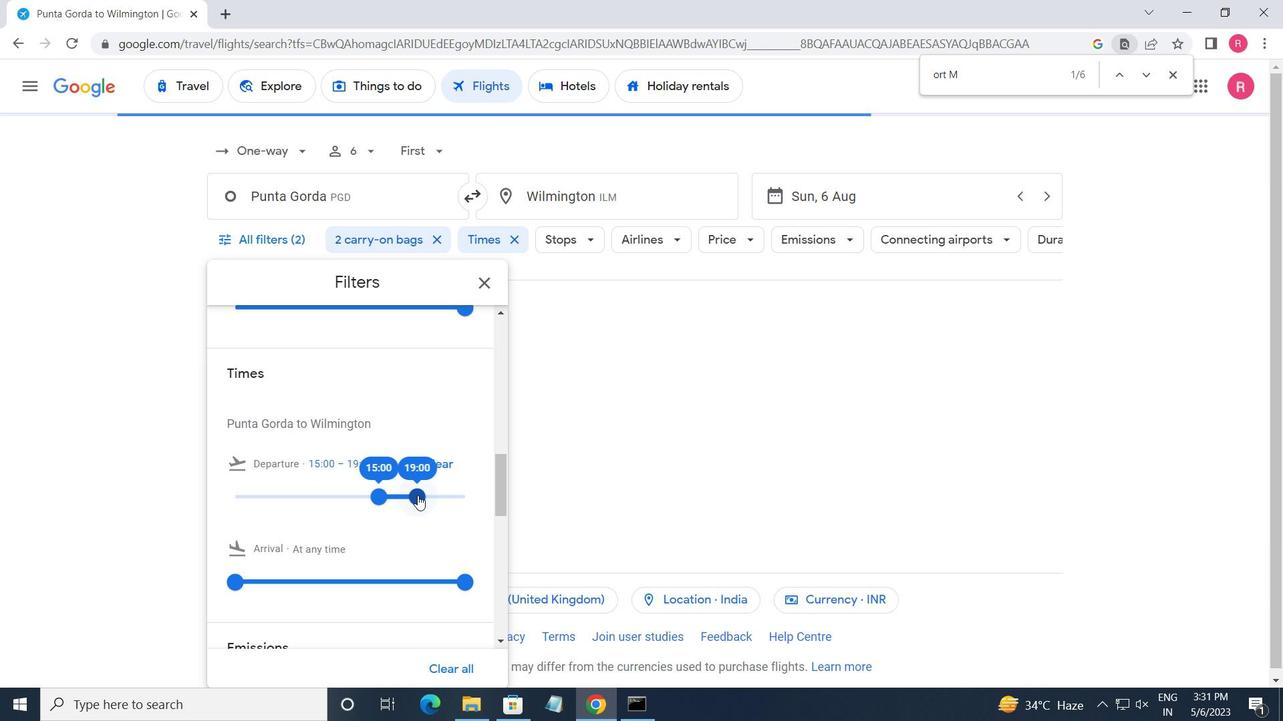 
Action: Mouse moved to (485, 291)
Screenshot: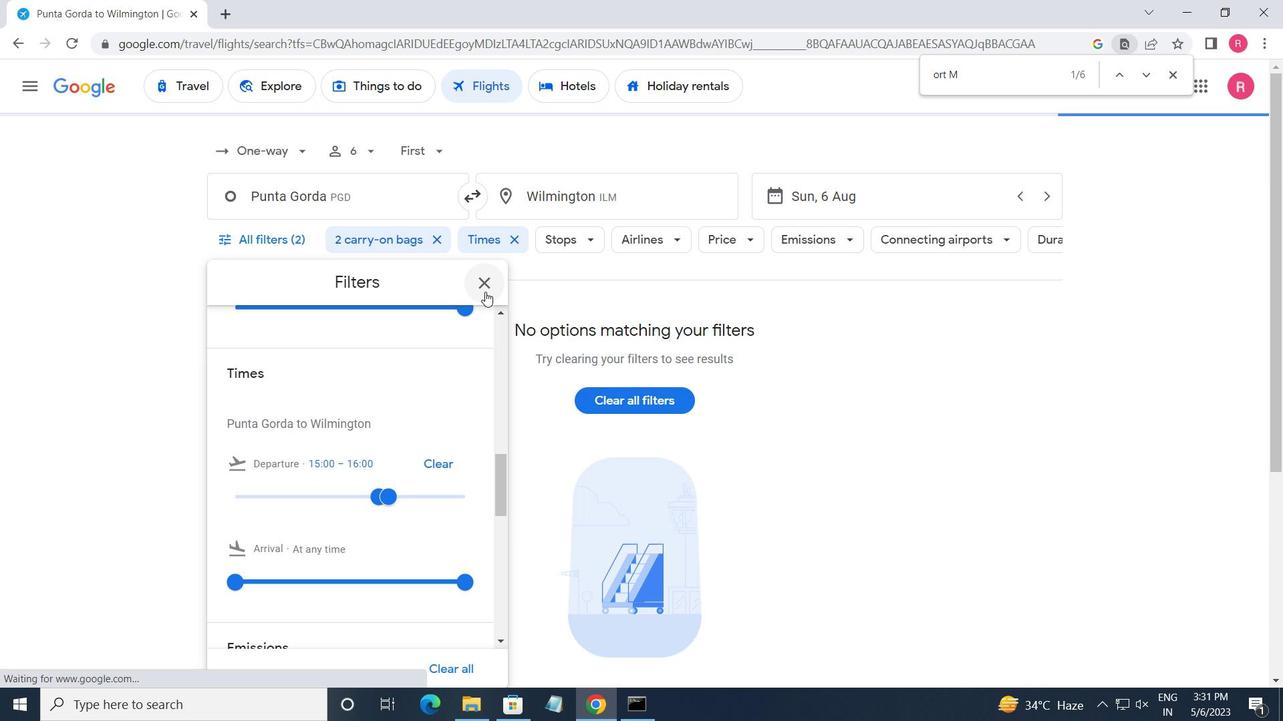 
Action: Mouse pressed left at (485, 291)
Screenshot: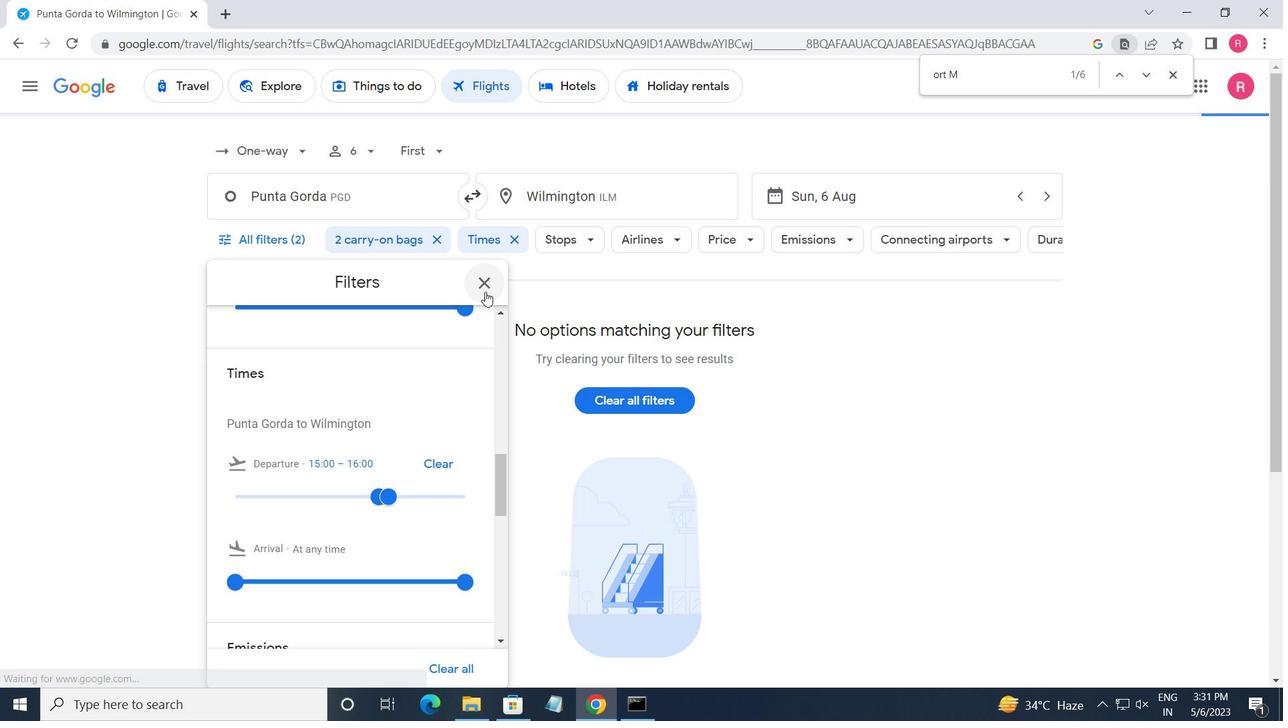 
Action: Mouse moved to (487, 290)
Screenshot: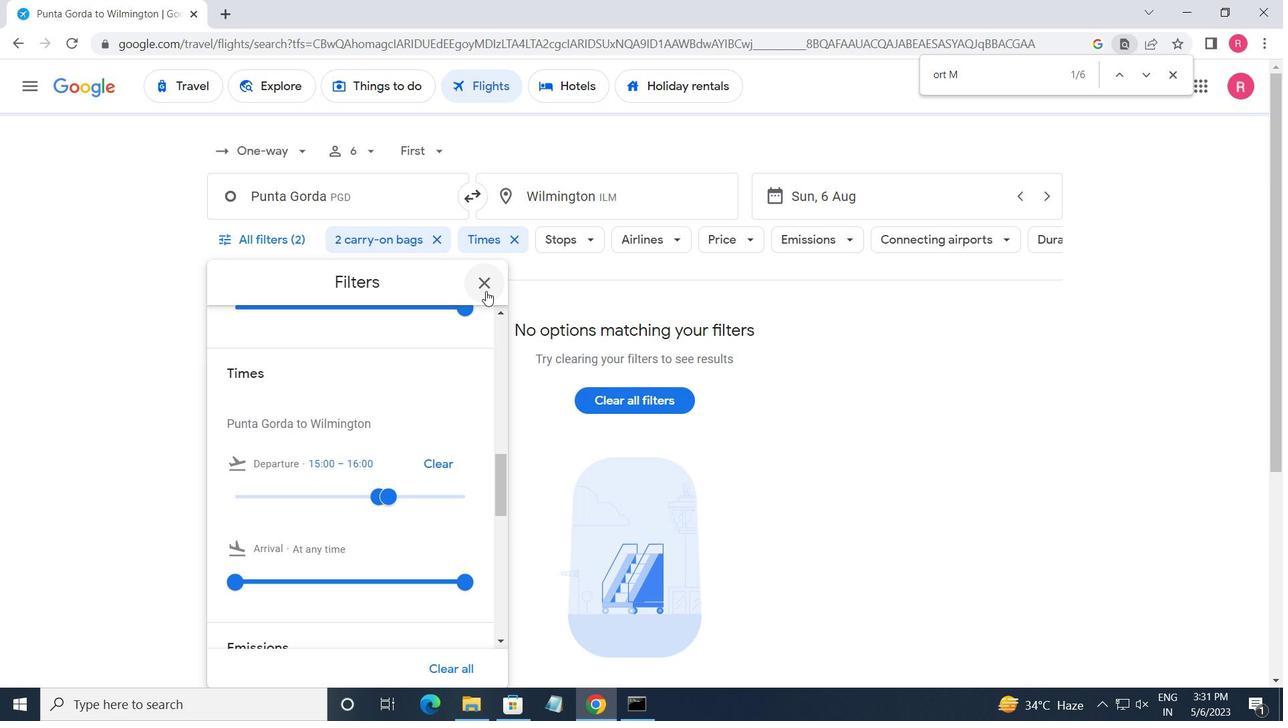 
